 Task: Find connections with filter location Kobryn with filter topic #trainer with filter profile language Potuguese with filter current company UNIQLO with filter school MES Garware College of Commerce with filter industry Sugar and Confectionery Product Manufacturing with filter service category Search Engine Marketing (SEM) with filter keywords title Taper
Action: Mouse moved to (222, 269)
Screenshot: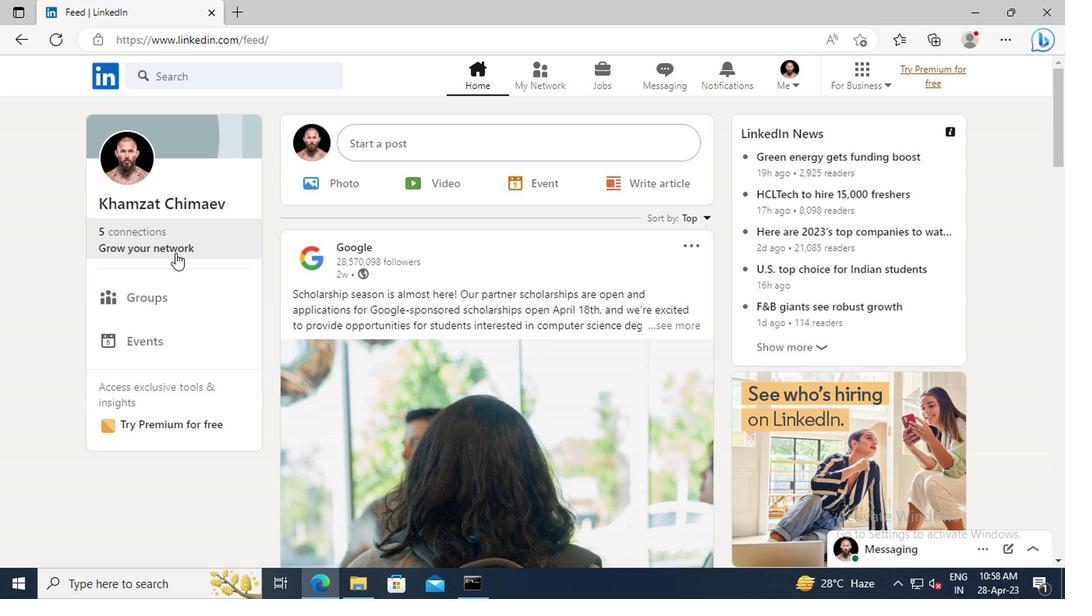 
Action: Mouse pressed left at (222, 269)
Screenshot: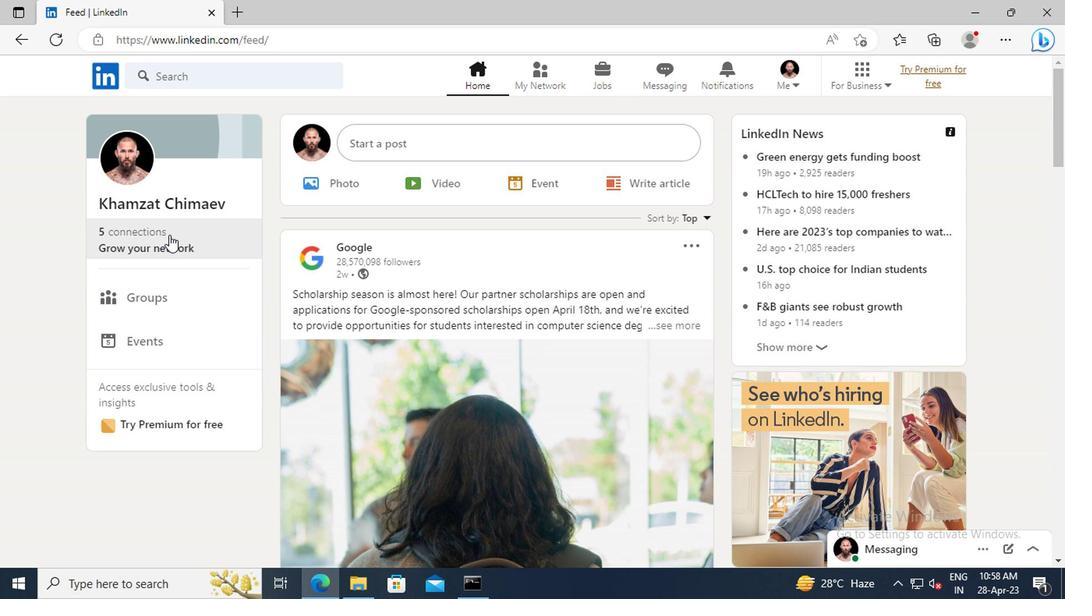 
Action: Mouse moved to (229, 218)
Screenshot: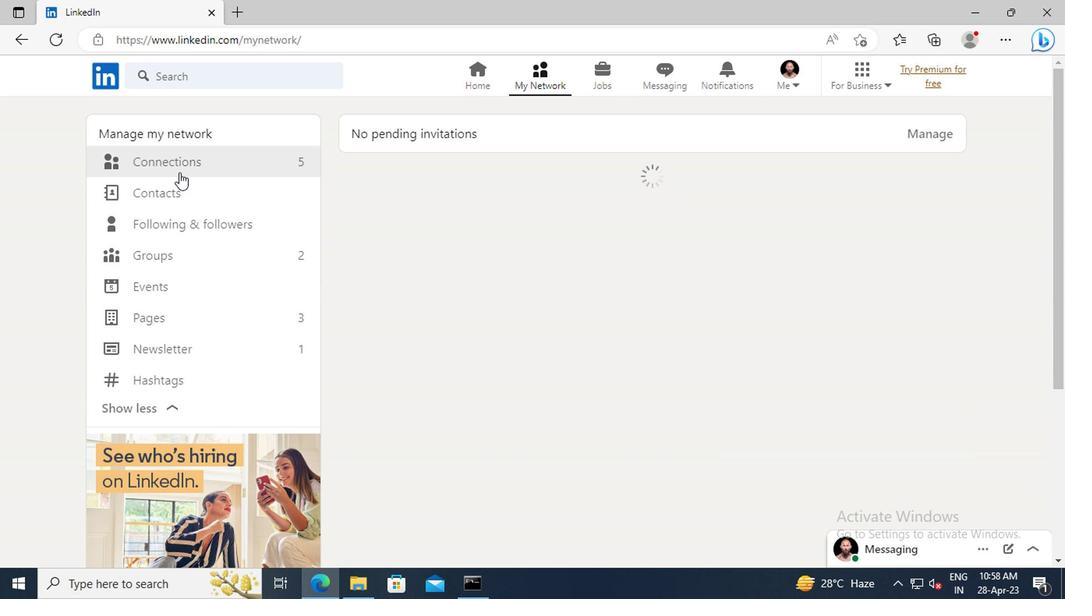 
Action: Mouse pressed left at (229, 218)
Screenshot: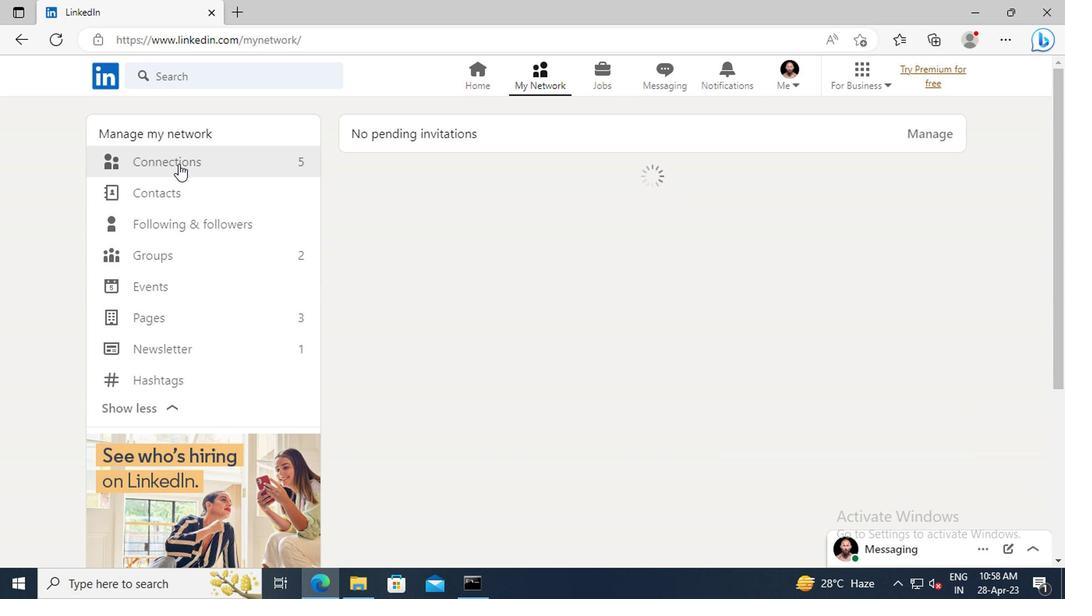 
Action: Mouse moved to (563, 219)
Screenshot: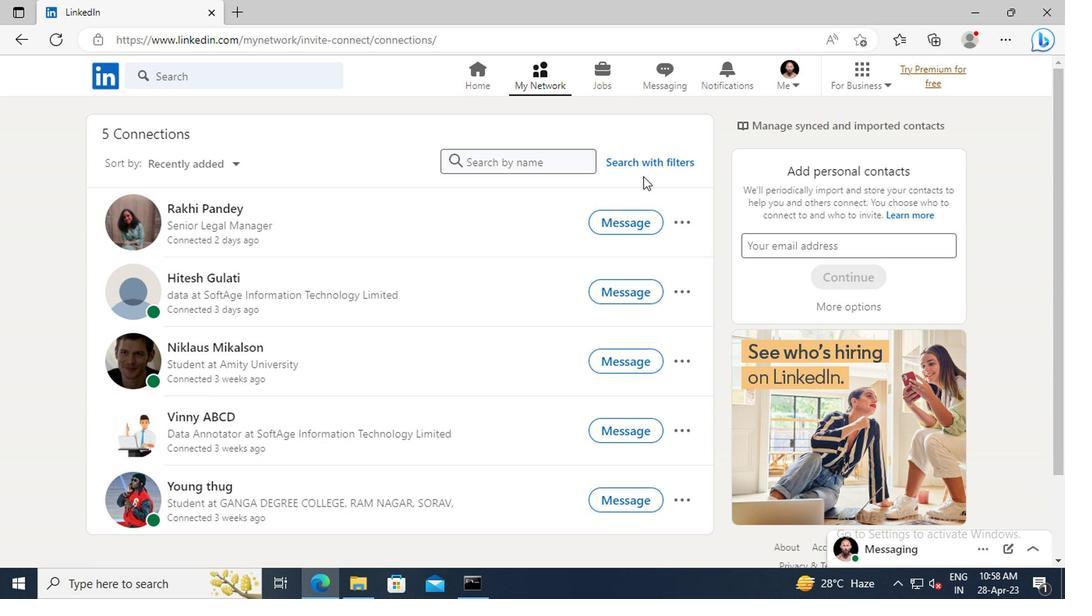 
Action: Mouse pressed left at (563, 219)
Screenshot: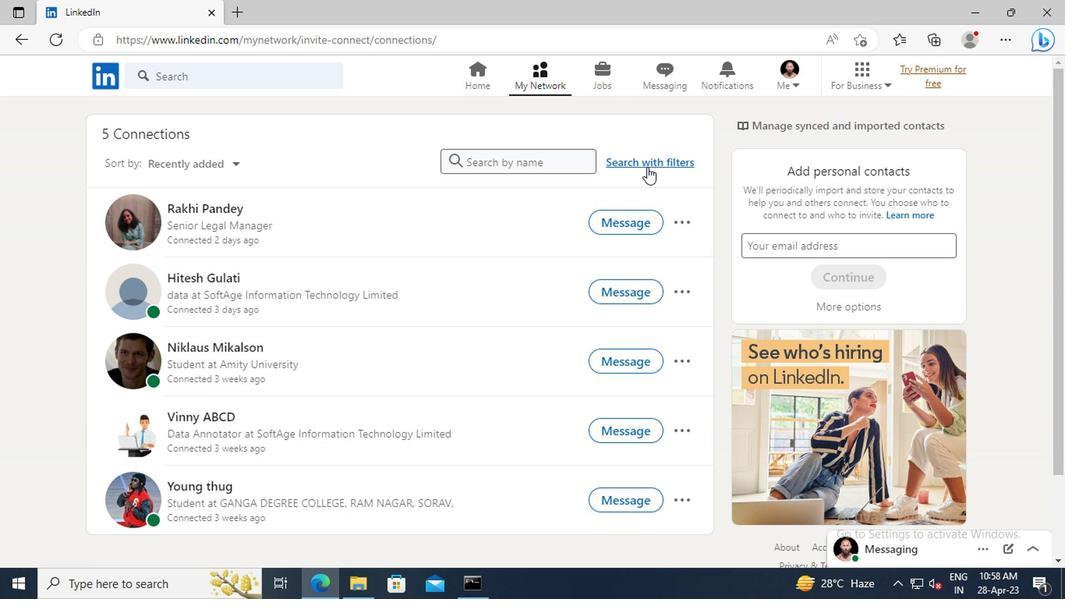 
Action: Mouse moved to (522, 190)
Screenshot: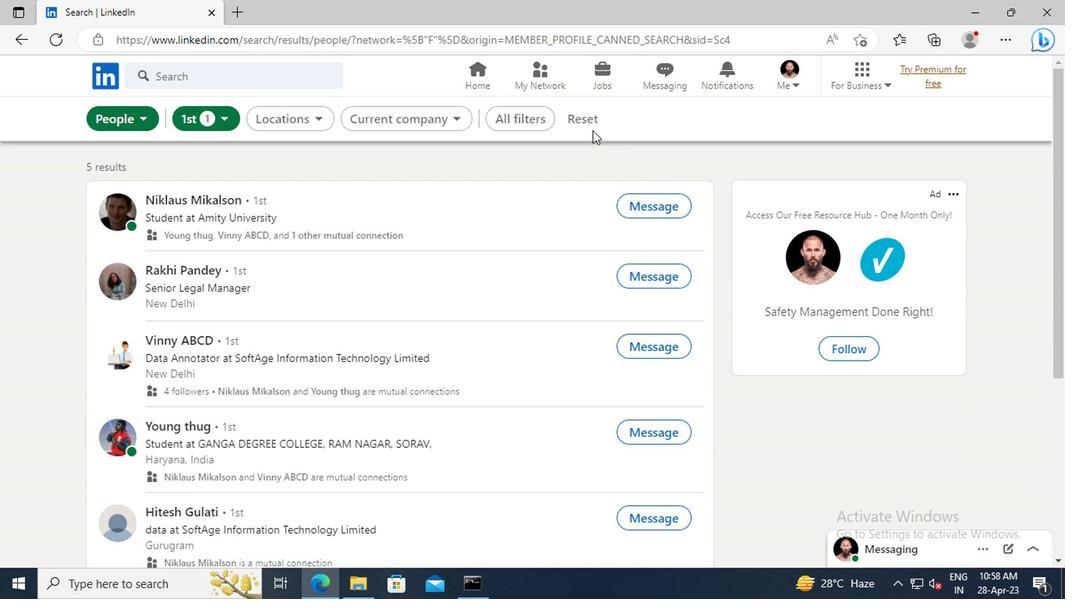 
Action: Mouse pressed left at (522, 190)
Screenshot: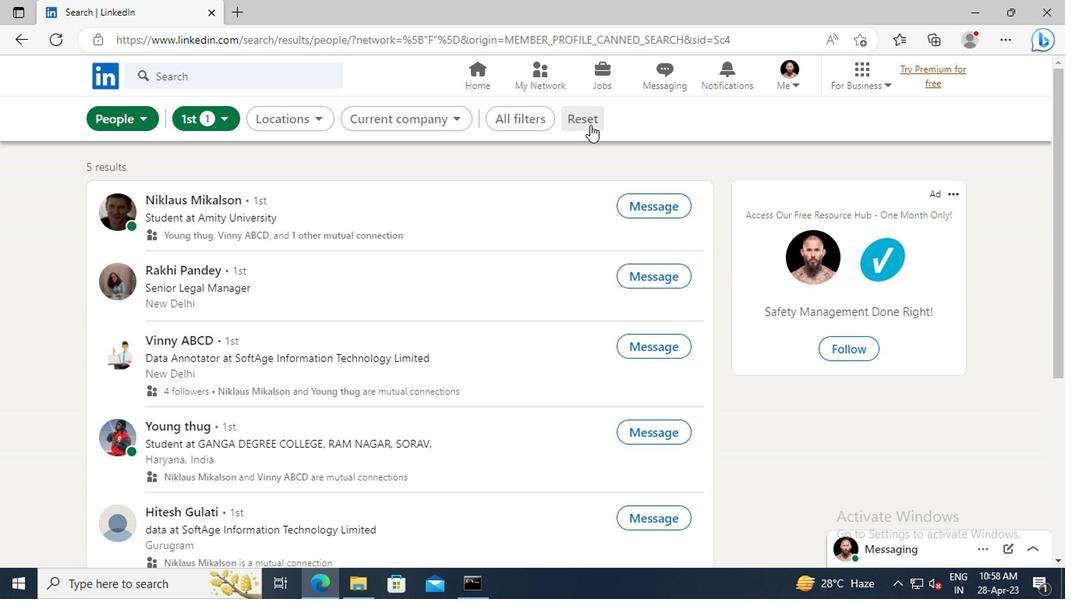 
Action: Mouse moved to (503, 188)
Screenshot: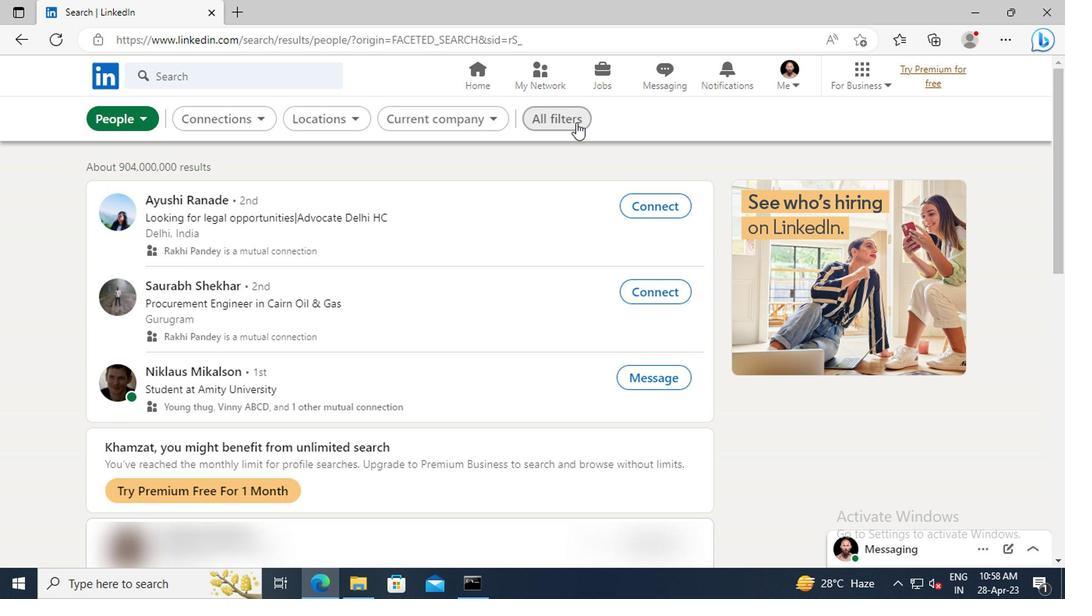 
Action: Mouse pressed left at (503, 188)
Screenshot: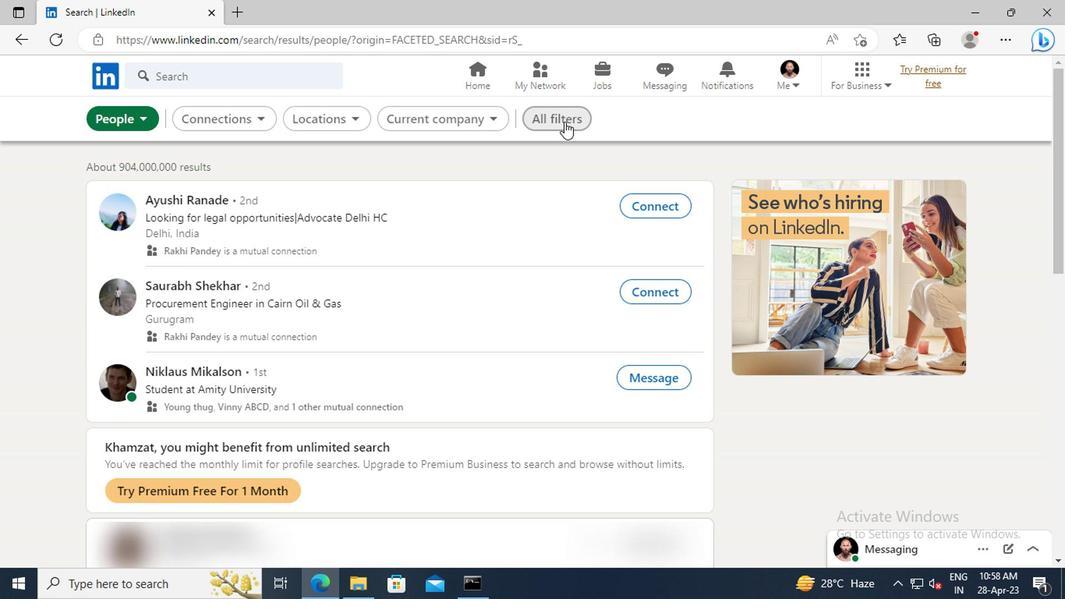 
Action: Mouse moved to (762, 319)
Screenshot: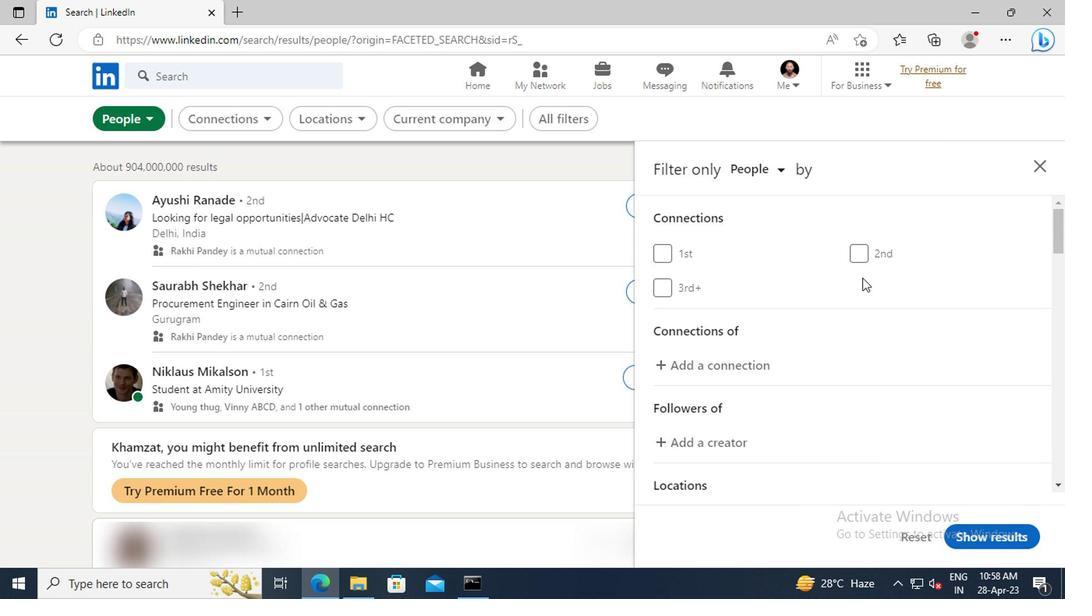 
Action: Mouse scrolled (762, 319) with delta (0, 0)
Screenshot: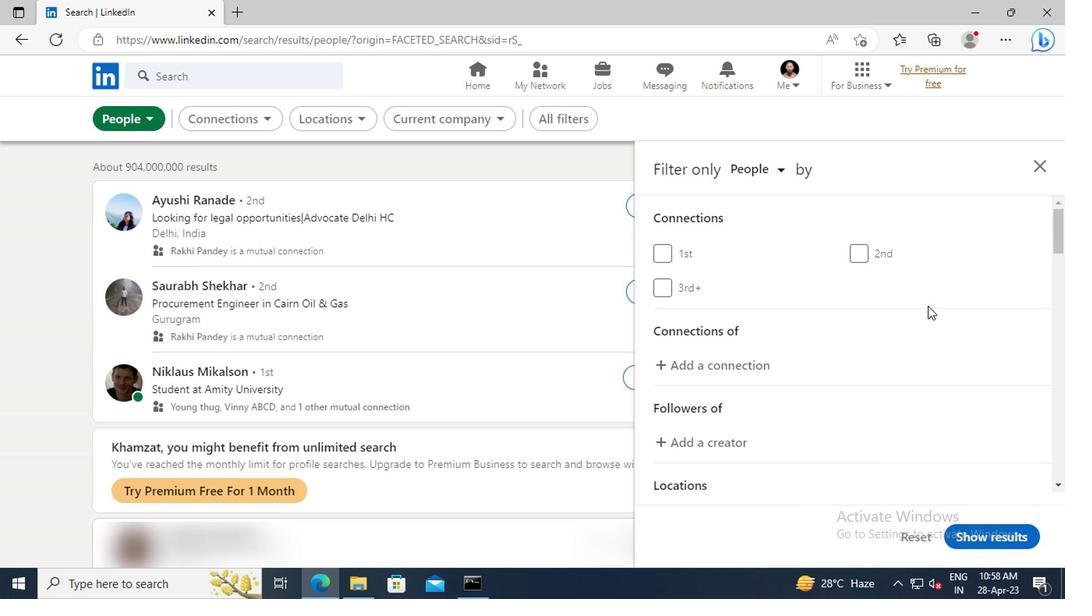 
Action: Mouse scrolled (762, 319) with delta (0, 0)
Screenshot: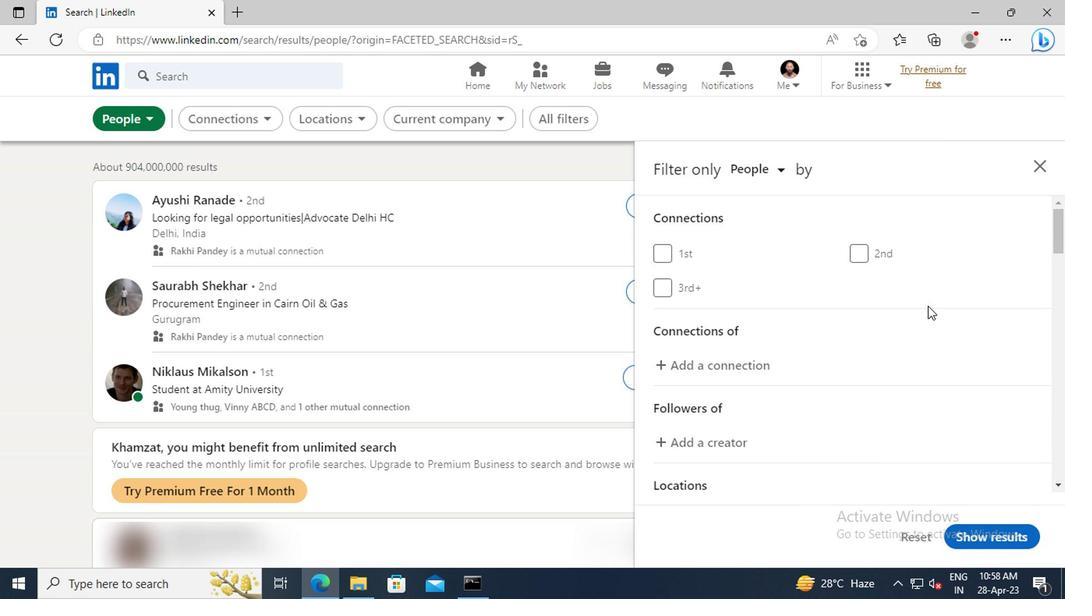 
Action: Mouse moved to (745, 320)
Screenshot: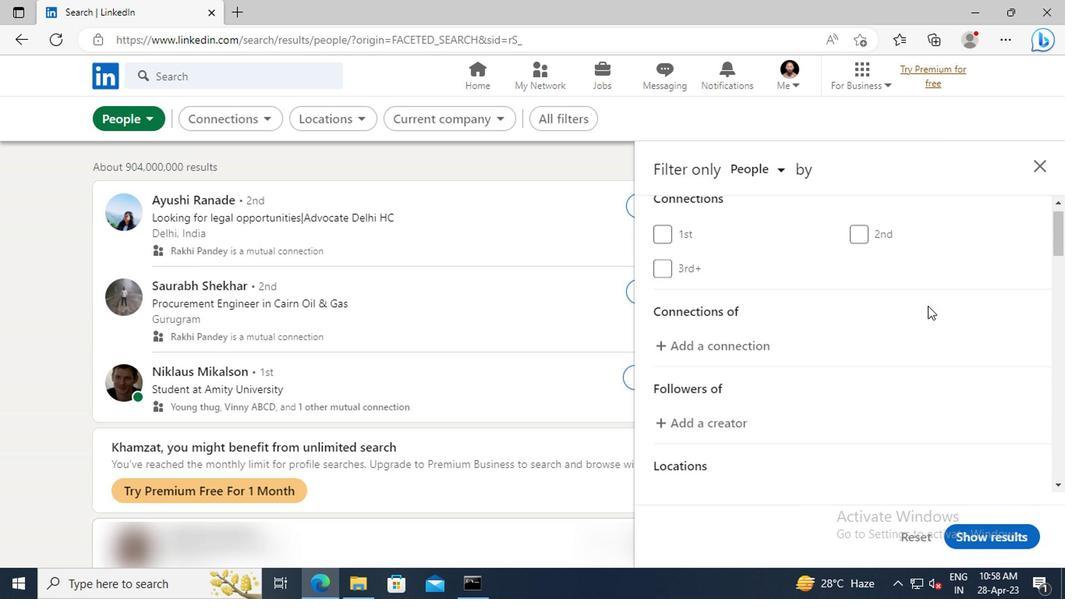 
Action: Mouse scrolled (745, 320) with delta (0, 0)
Screenshot: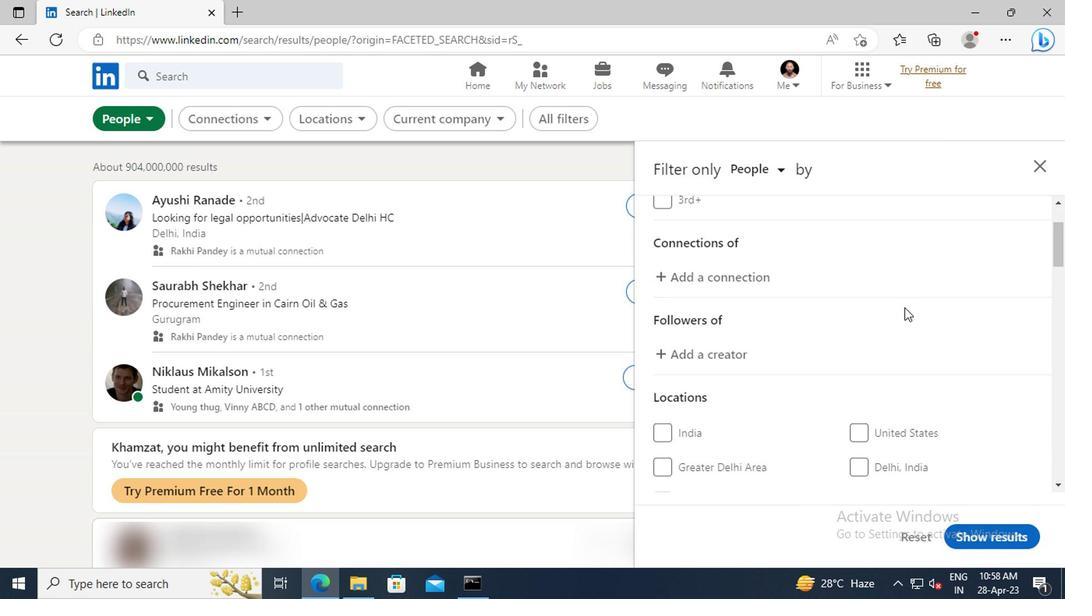 
Action: Mouse scrolled (745, 320) with delta (0, 0)
Screenshot: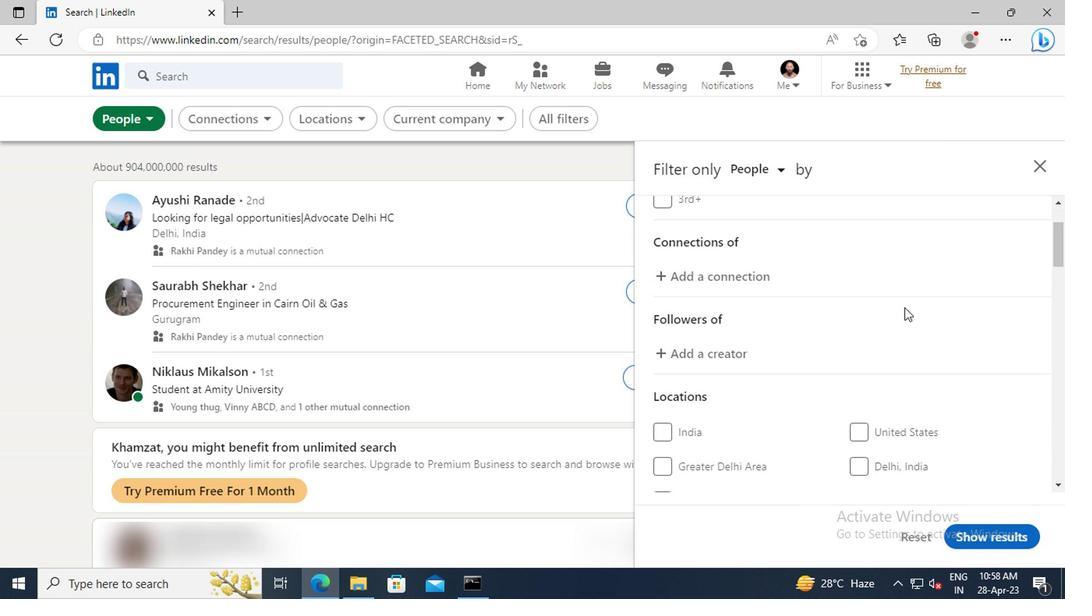 
Action: Mouse scrolled (745, 320) with delta (0, 0)
Screenshot: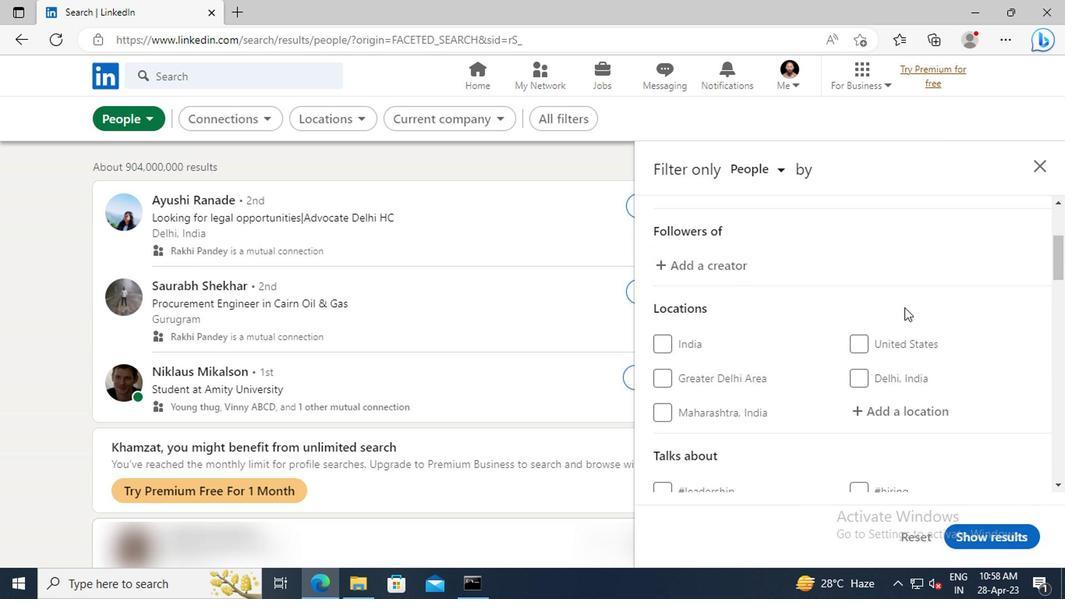 
Action: Mouse moved to (737, 362)
Screenshot: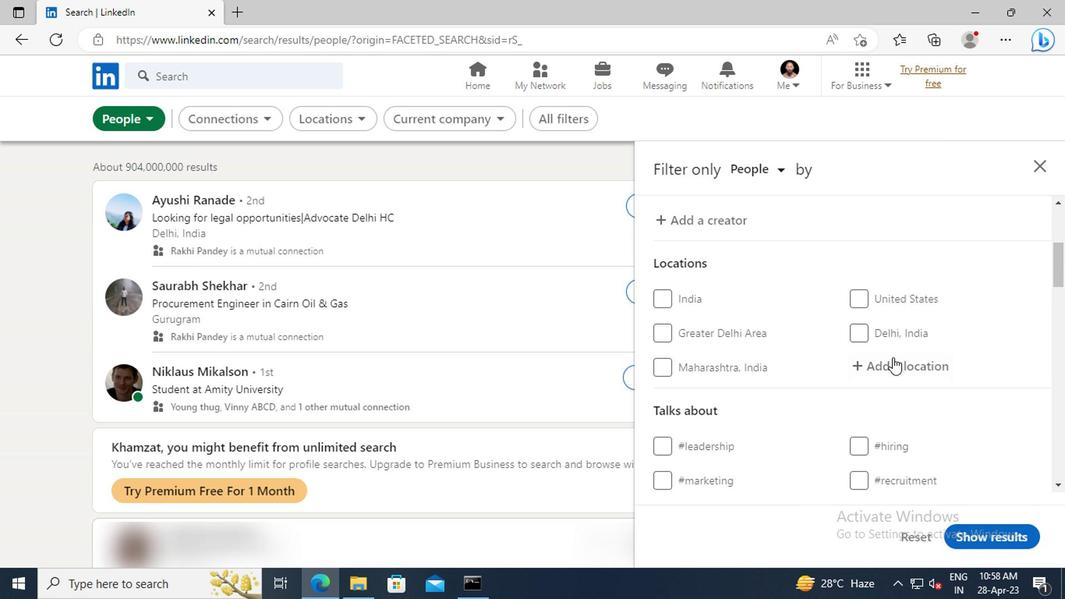 
Action: Mouse pressed left at (737, 362)
Screenshot: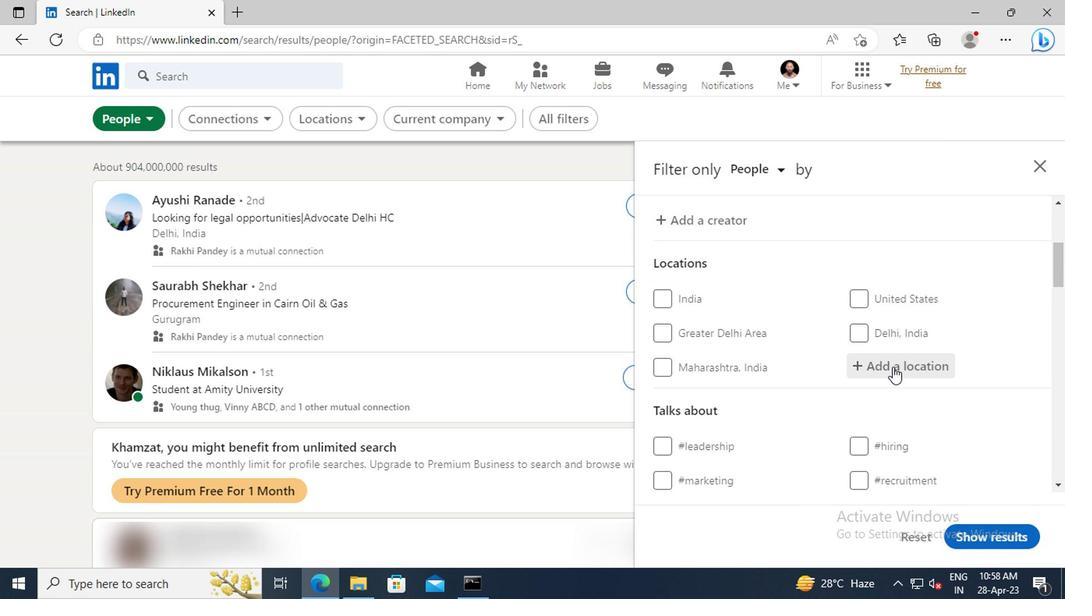 
Action: Key pressed <Key.shift>KOBRYN
Screenshot: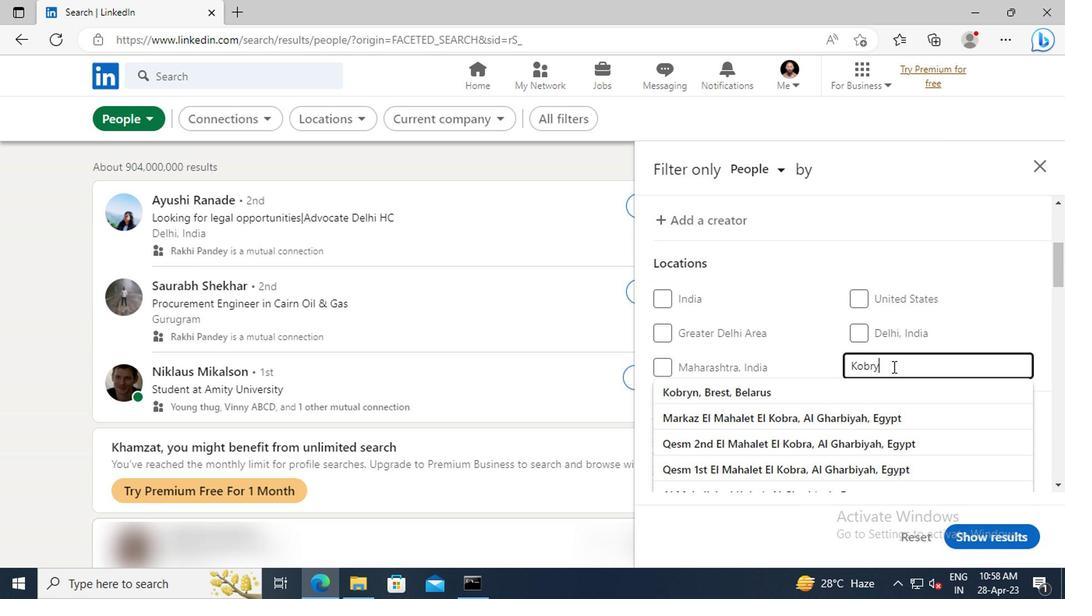 
Action: Mouse moved to (737, 381)
Screenshot: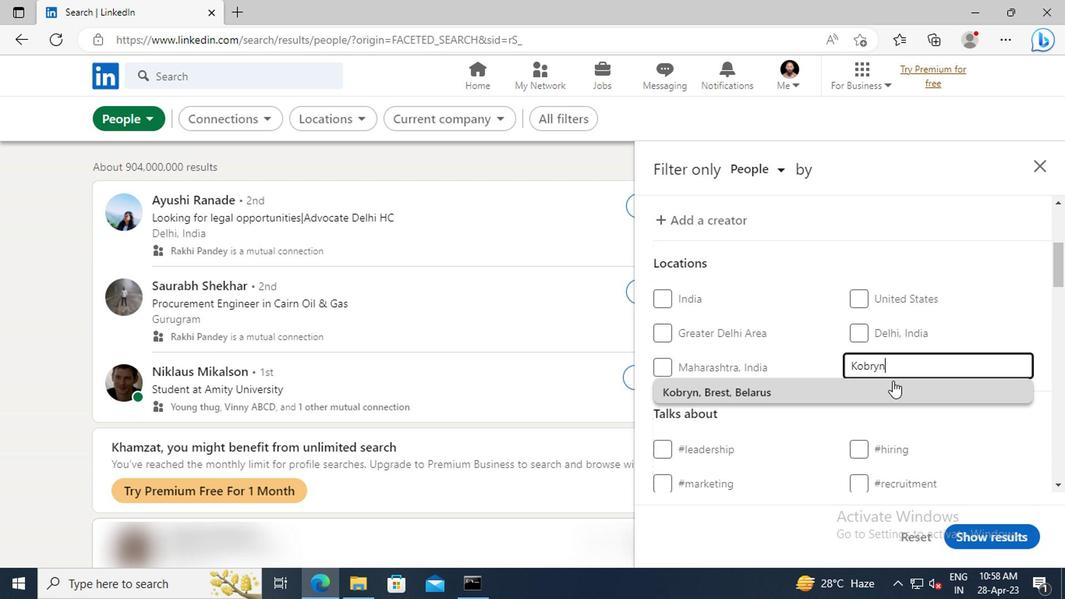 
Action: Mouse pressed left at (737, 381)
Screenshot: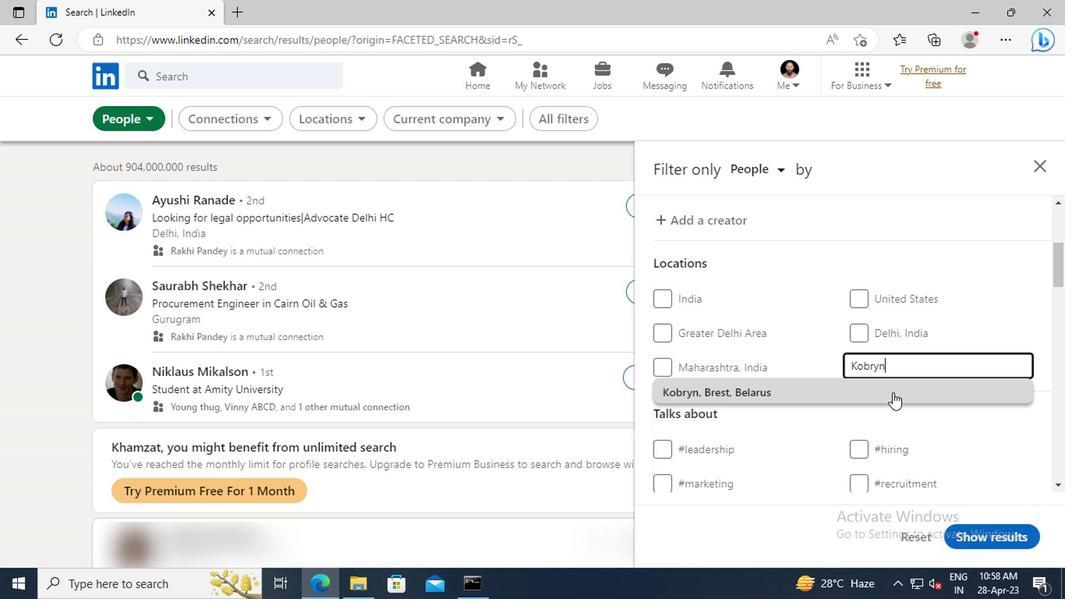 
Action: Mouse moved to (743, 346)
Screenshot: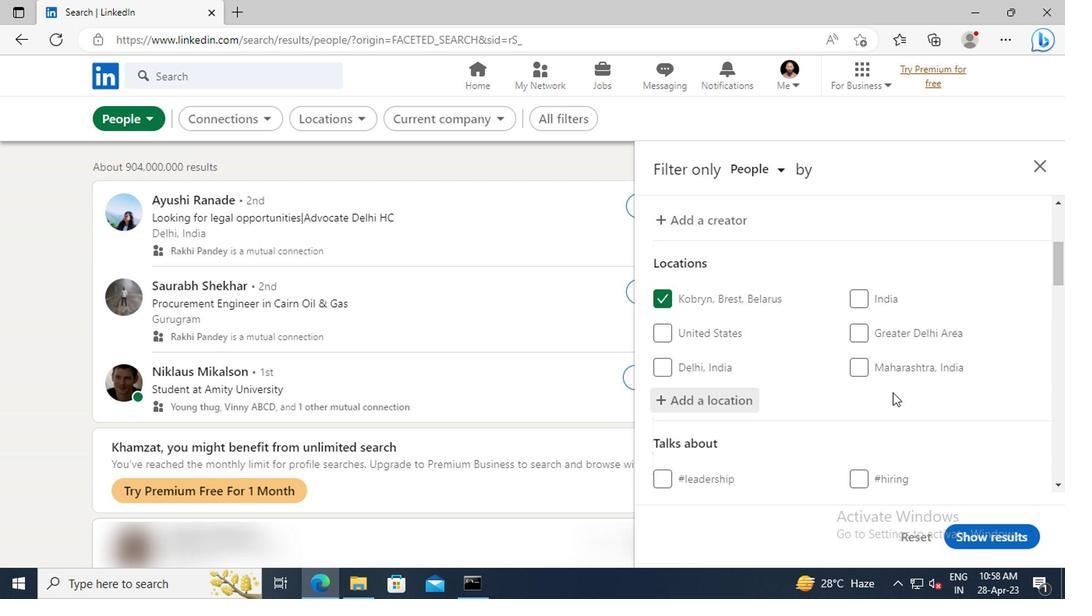 
Action: Mouse scrolled (743, 345) with delta (0, 0)
Screenshot: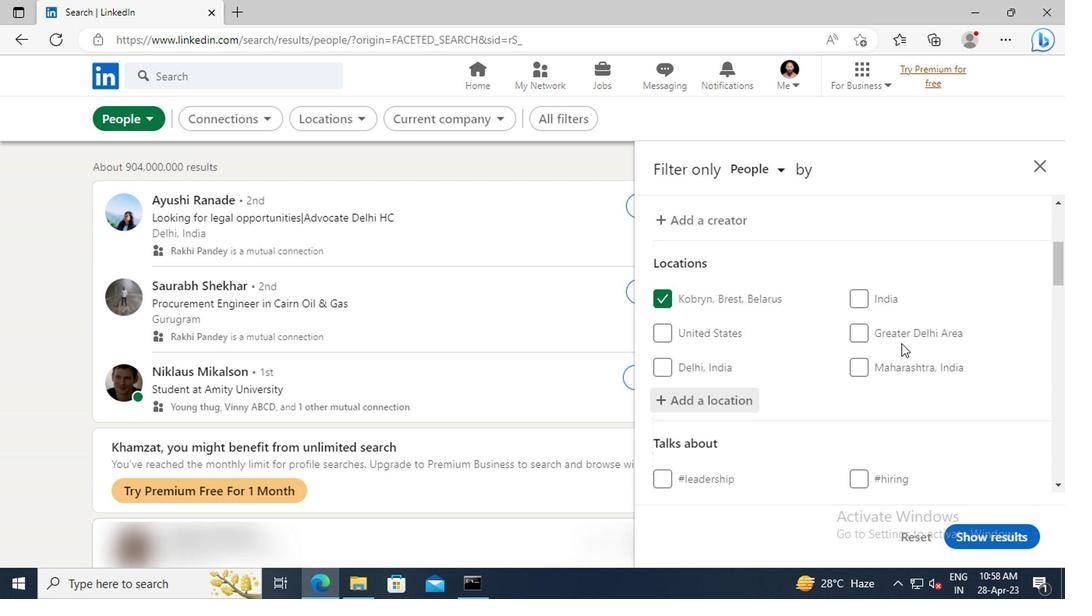 
Action: Mouse scrolled (743, 345) with delta (0, 0)
Screenshot: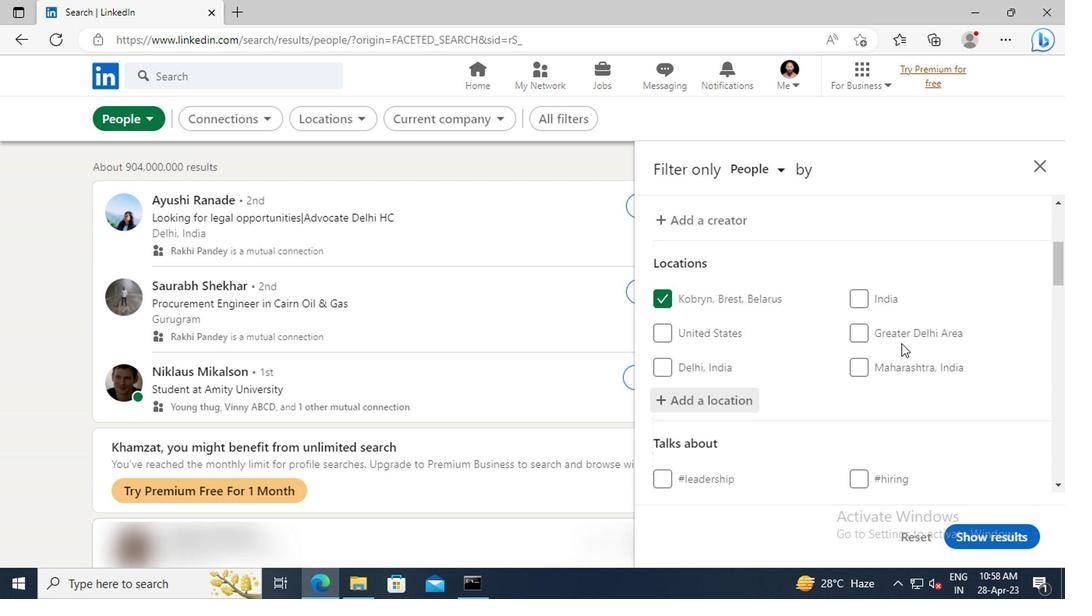 
Action: Mouse scrolled (743, 345) with delta (0, 0)
Screenshot: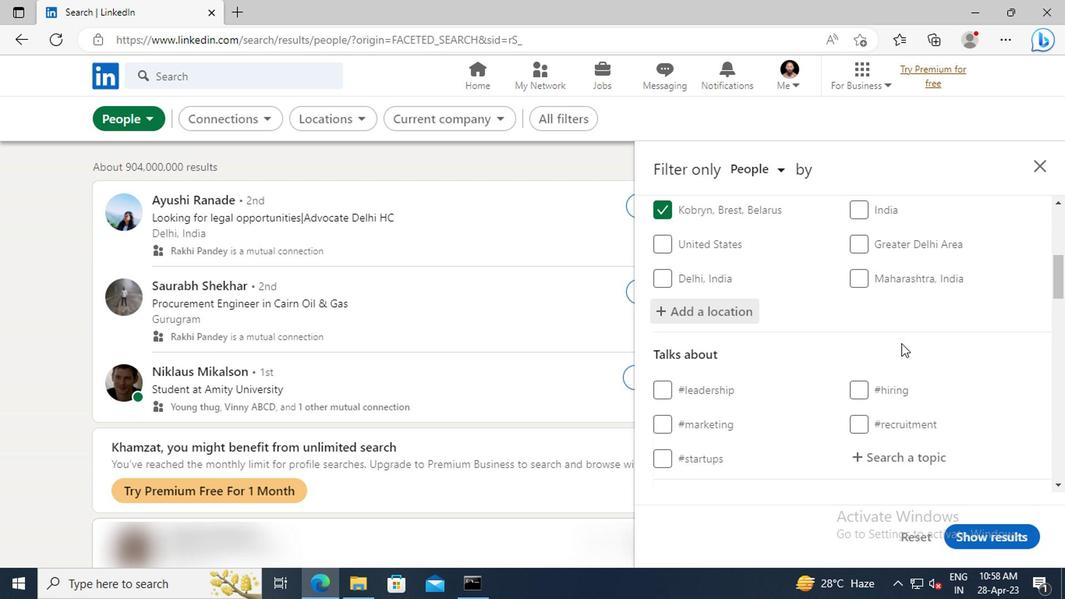 
Action: Mouse scrolled (743, 345) with delta (0, 0)
Screenshot: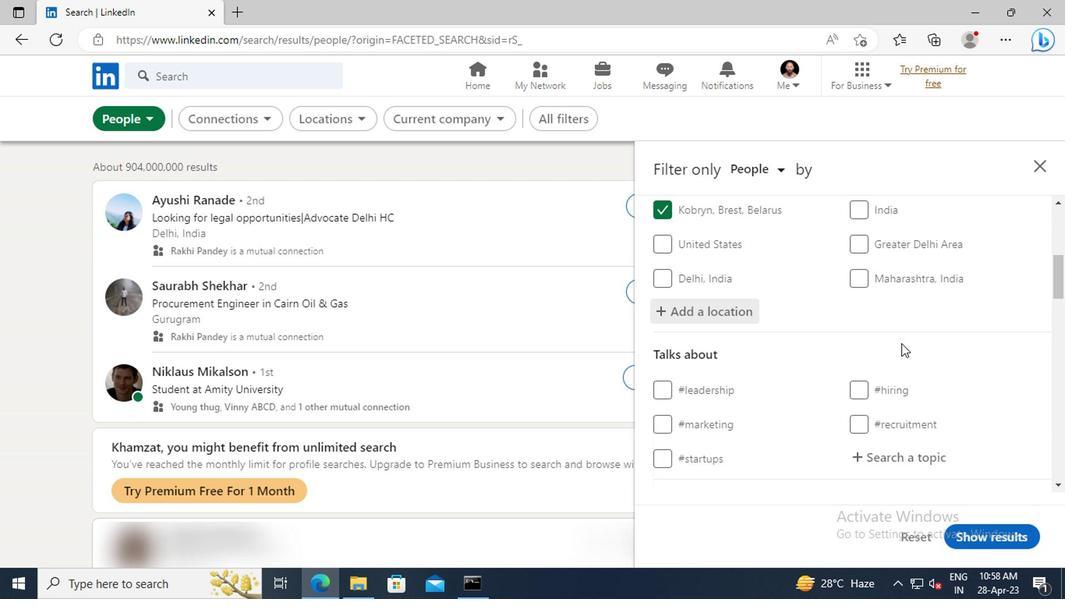 
Action: Mouse moved to (732, 362)
Screenshot: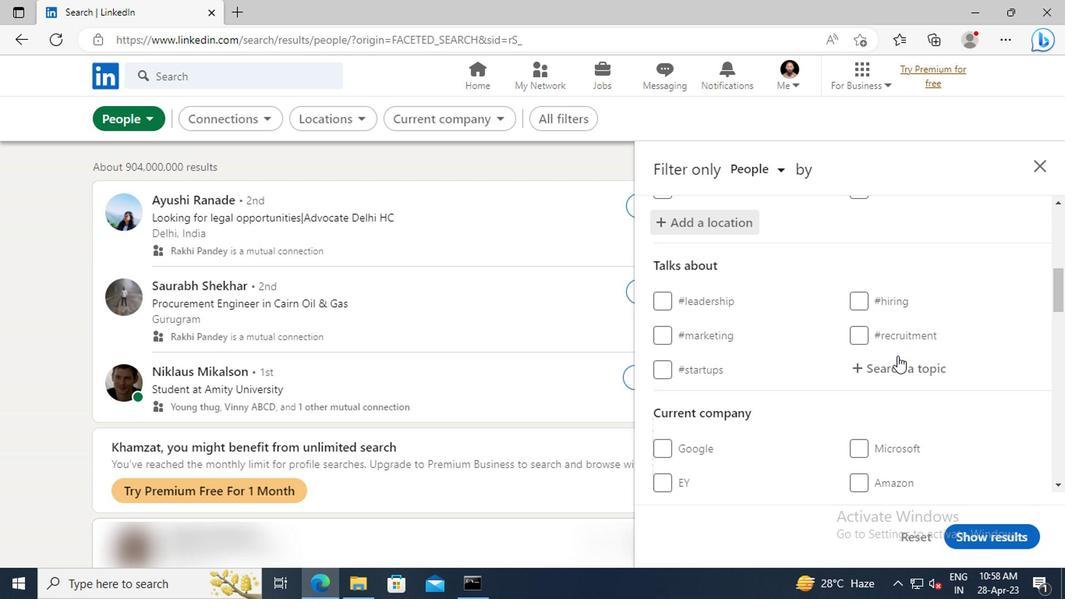 
Action: Mouse pressed left at (732, 362)
Screenshot: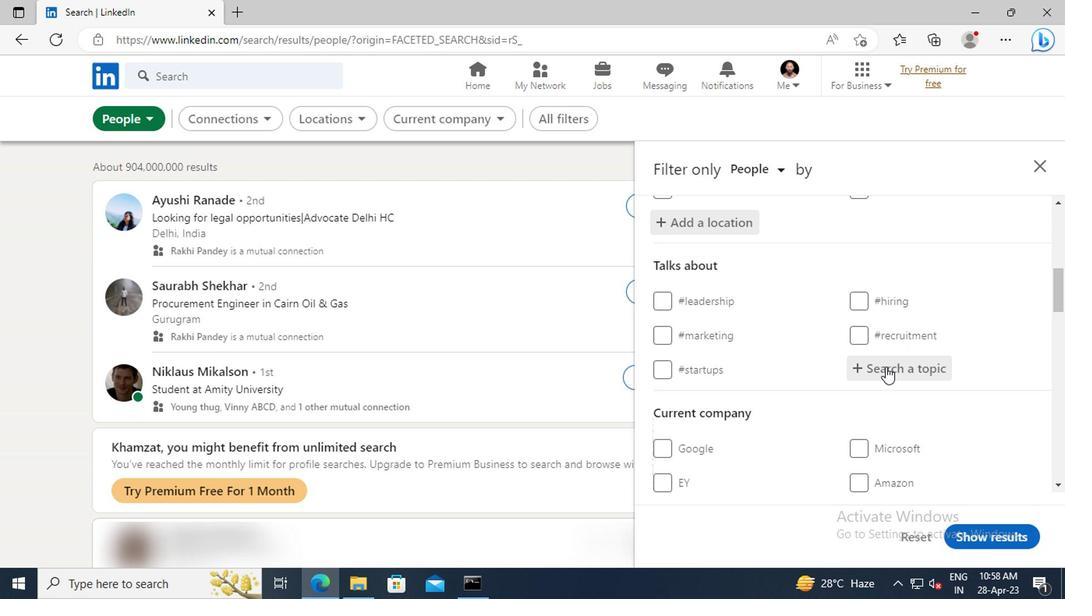 
Action: Key pressed <Key.shift>#TRAINER<Key.enter>
Screenshot: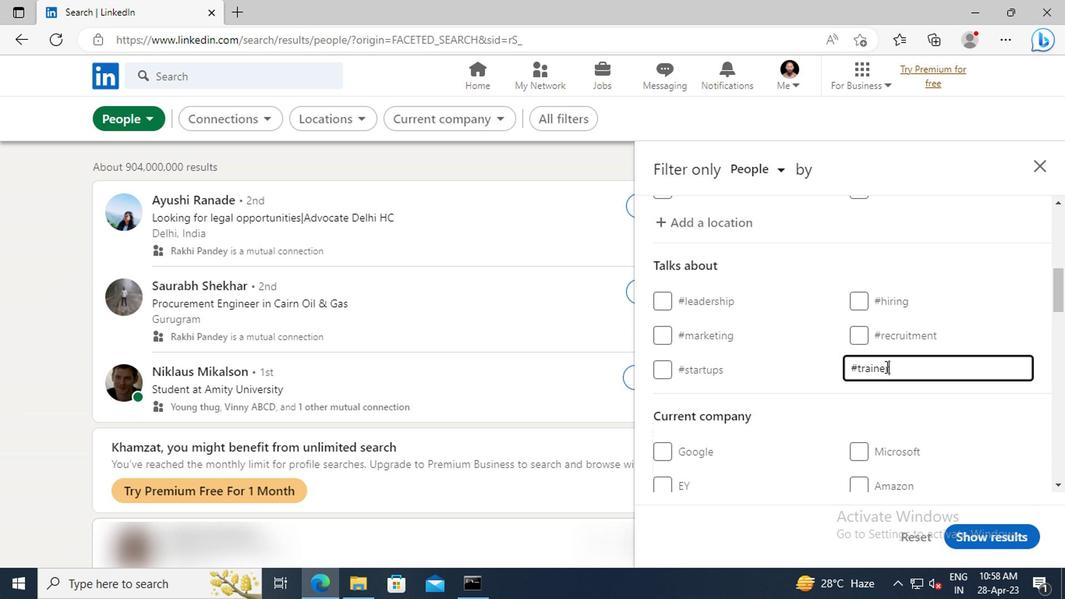 
Action: Mouse scrolled (732, 362) with delta (0, 0)
Screenshot: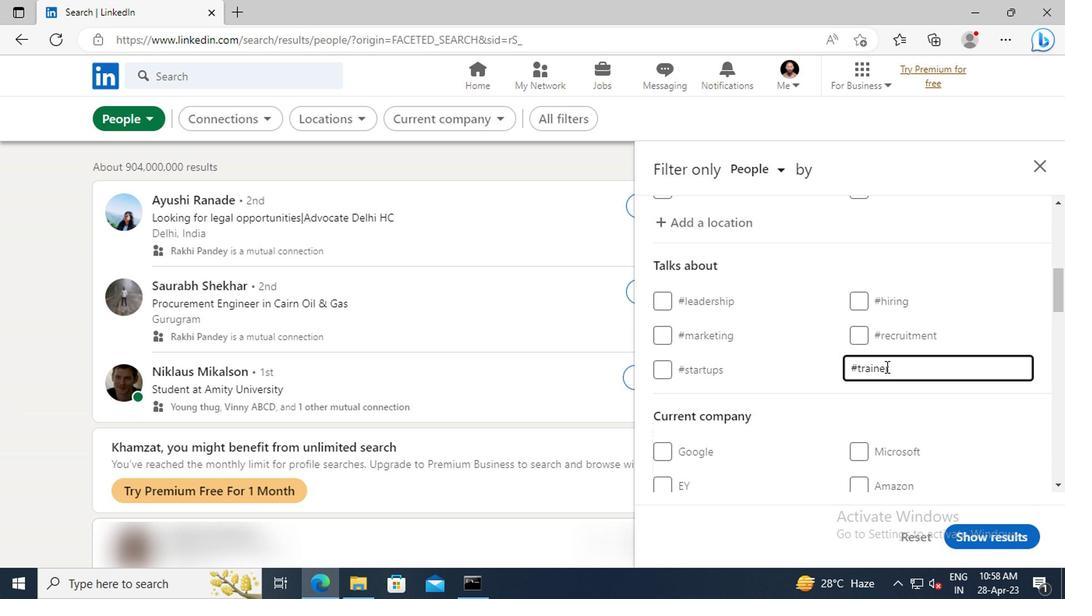 
Action: Mouse scrolled (732, 362) with delta (0, 0)
Screenshot: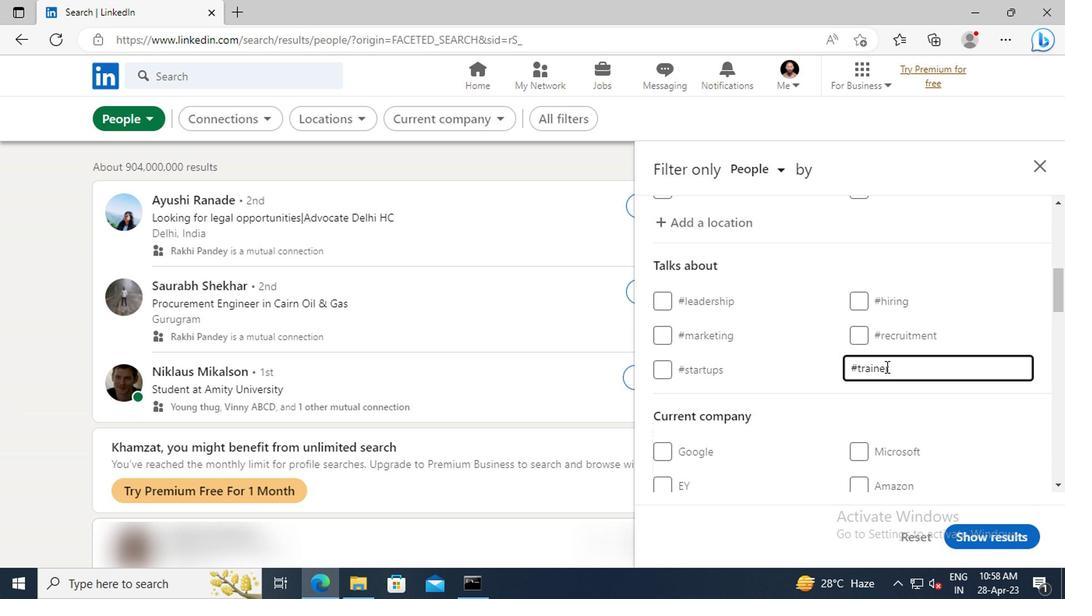 
Action: Mouse scrolled (732, 362) with delta (0, 0)
Screenshot: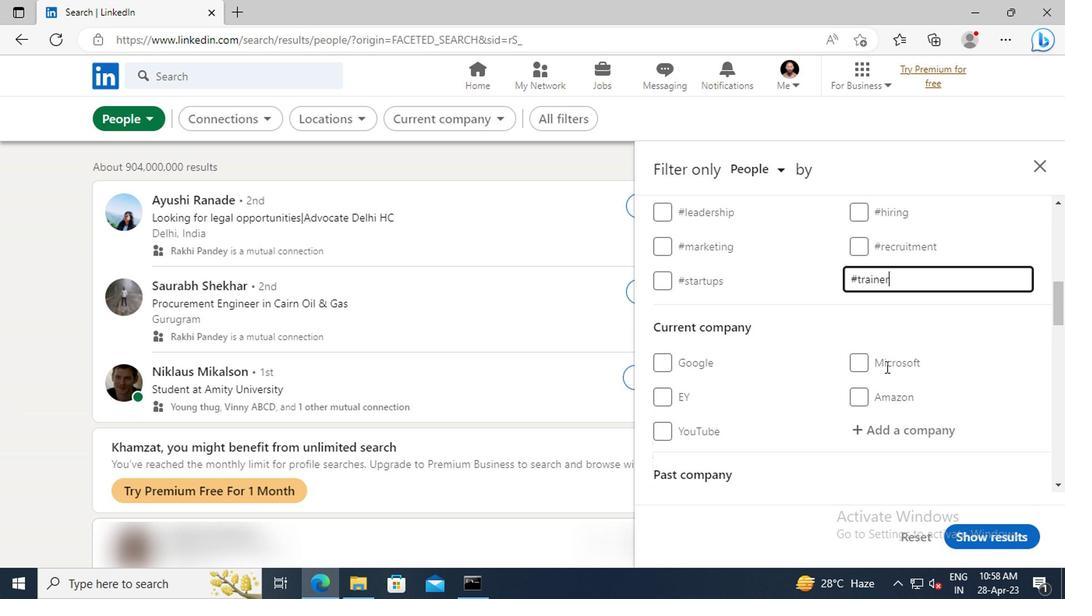 
Action: Mouse scrolled (732, 362) with delta (0, 0)
Screenshot: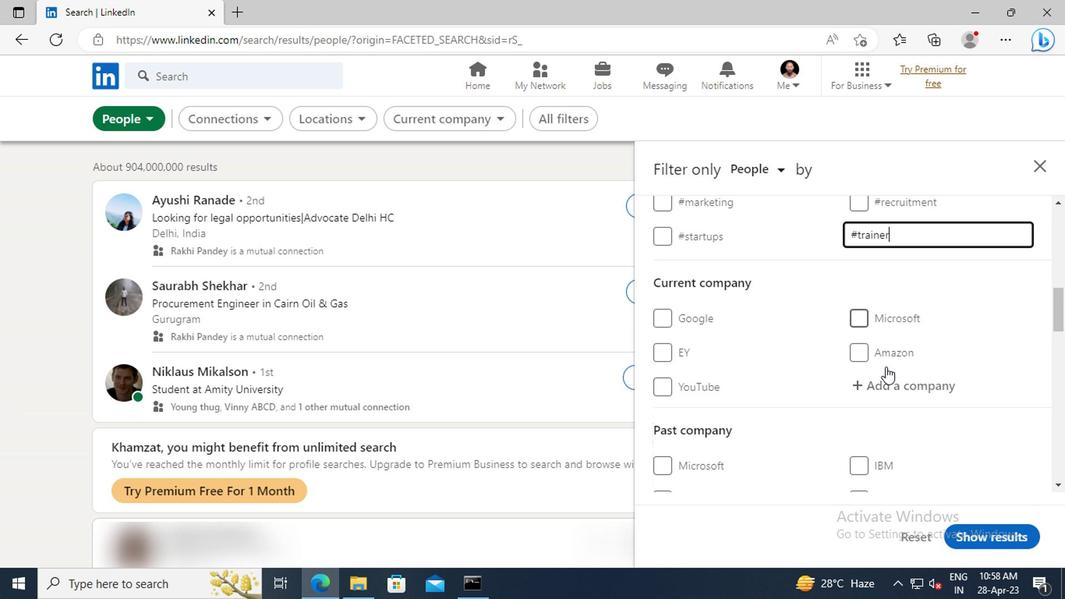 
Action: Mouse scrolled (732, 362) with delta (0, 0)
Screenshot: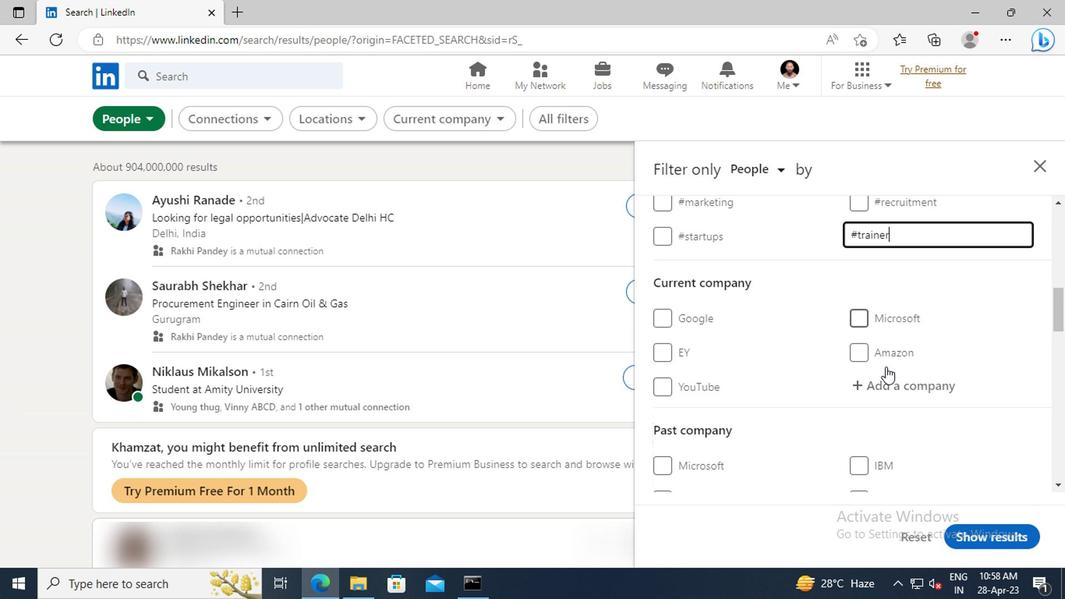
Action: Mouse scrolled (732, 362) with delta (0, 0)
Screenshot: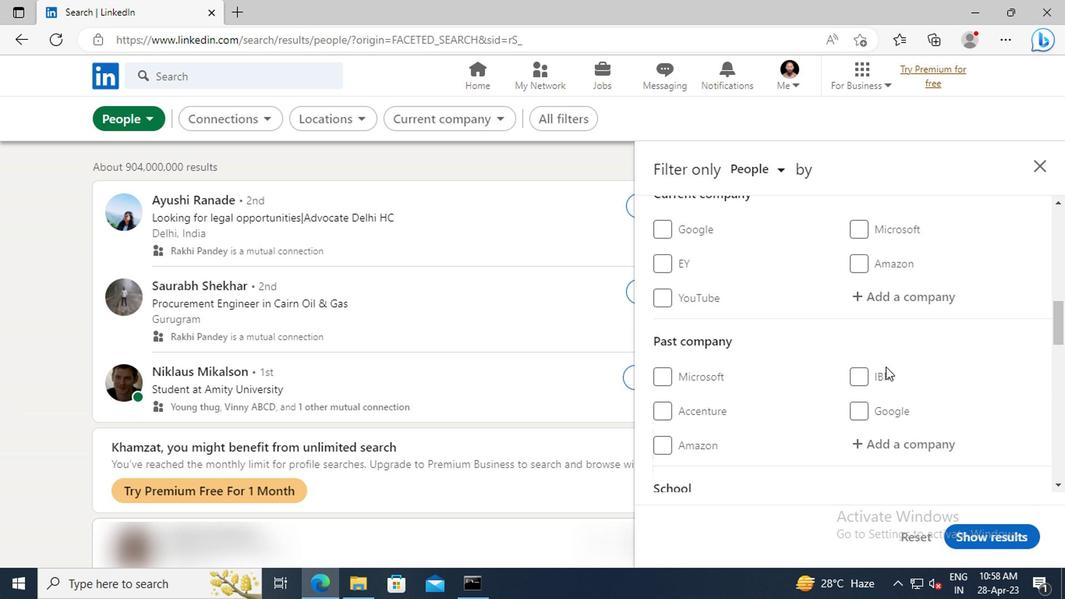 
Action: Mouse scrolled (732, 362) with delta (0, 0)
Screenshot: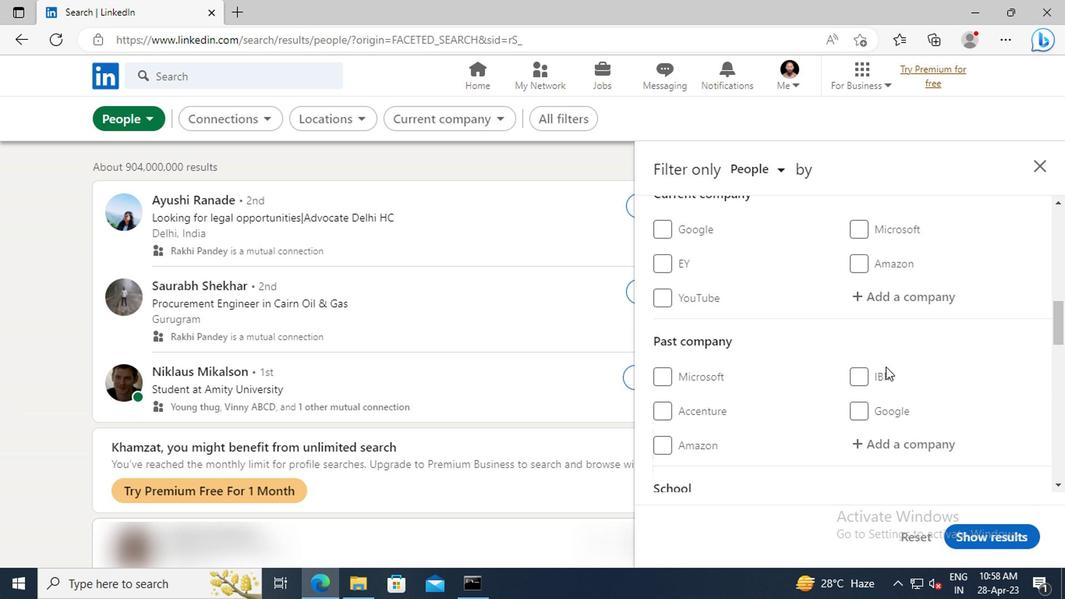 
Action: Mouse scrolled (732, 362) with delta (0, 0)
Screenshot: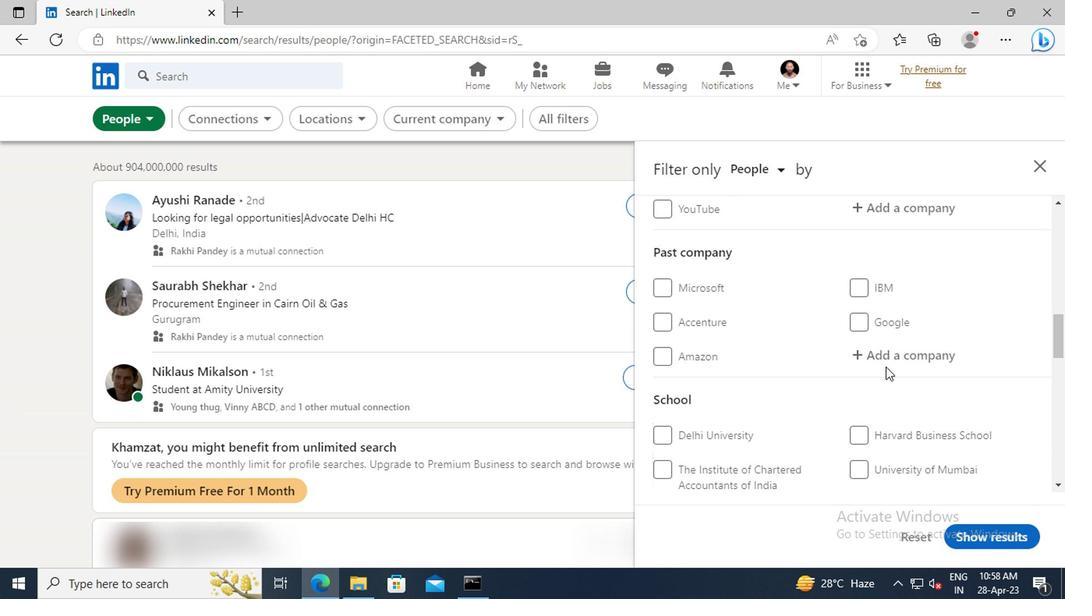 
Action: Mouse scrolled (732, 362) with delta (0, 0)
Screenshot: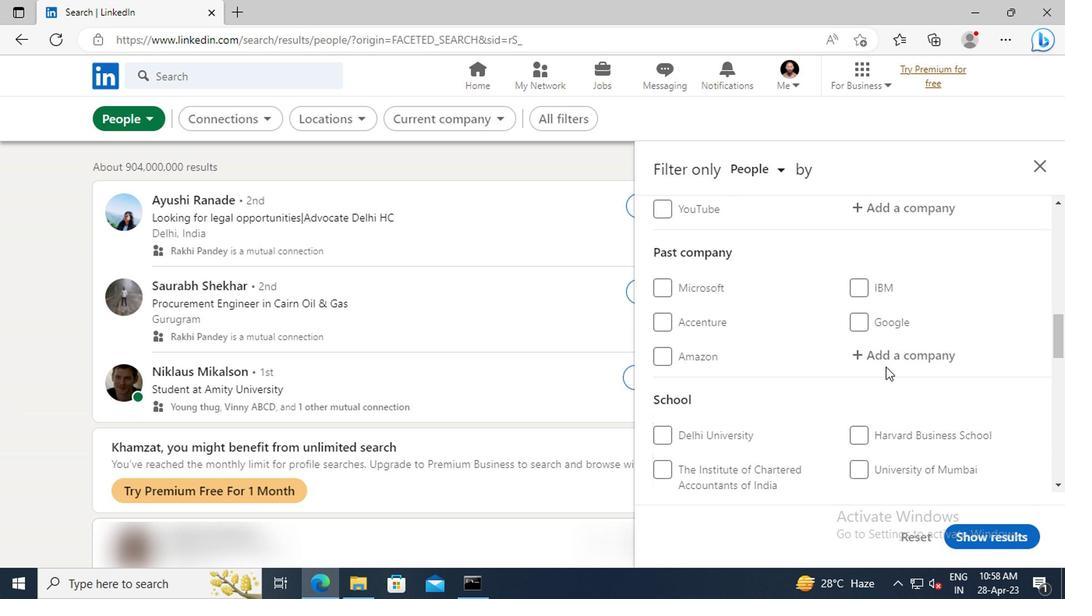 
Action: Mouse scrolled (732, 362) with delta (0, 0)
Screenshot: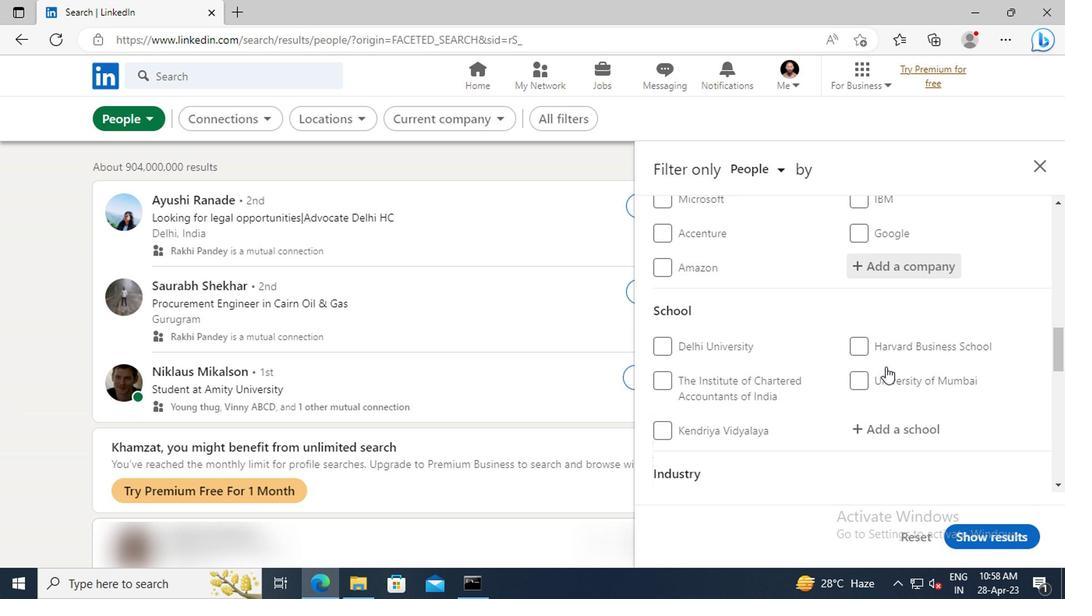 
Action: Mouse scrolled (732, 362) with delta (0, 0)
Screenshot: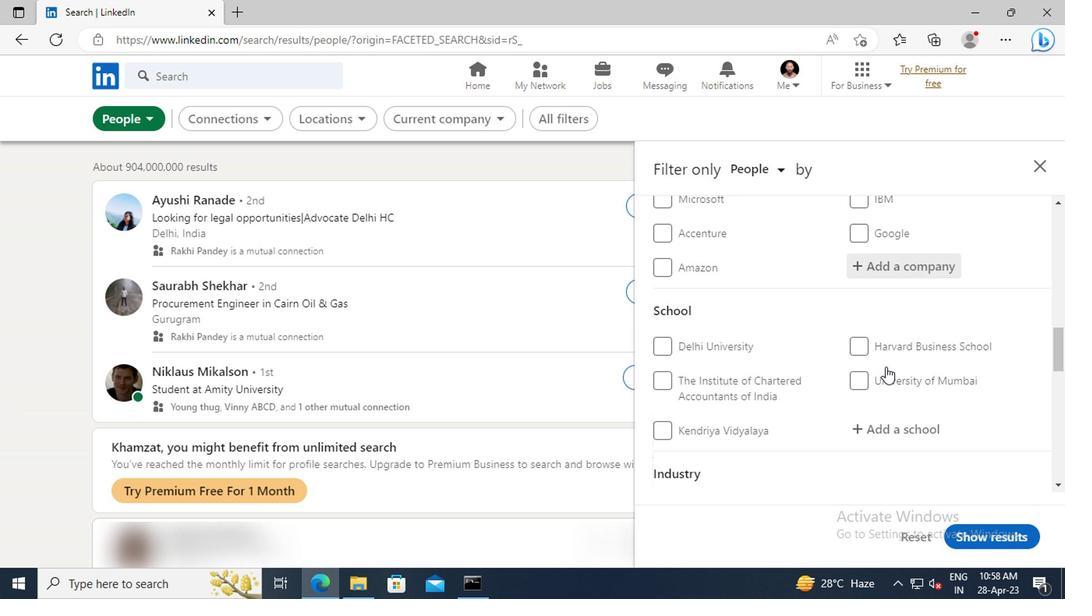 
Action: Mouse scrolled (732, 362) with delta (0, 0)
Screenshot: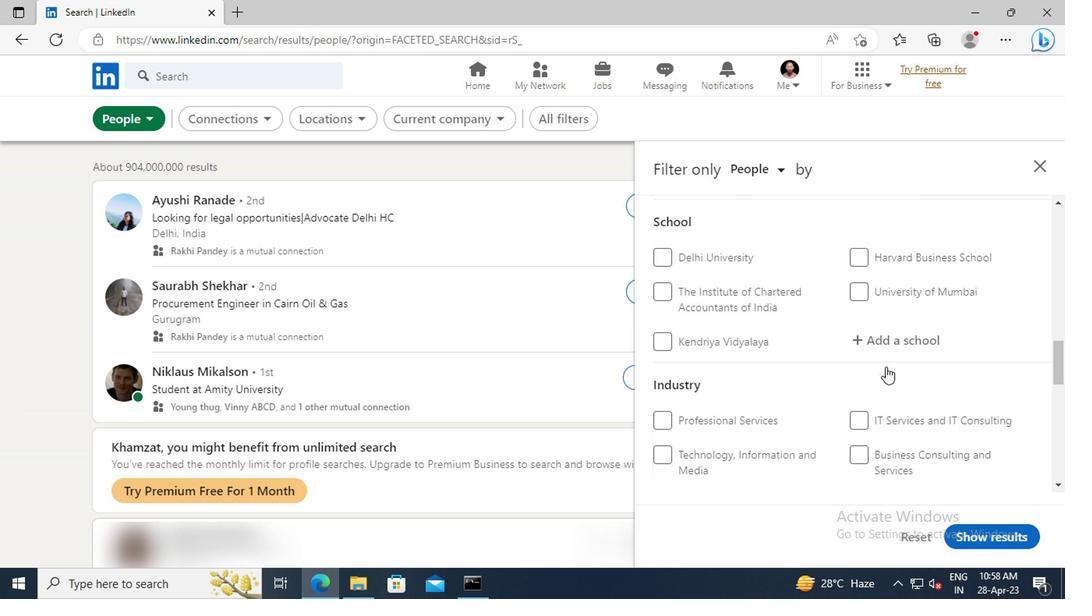 
Action: Mouse scrolled (732, 362) with delta (0, 0)
Screenshot: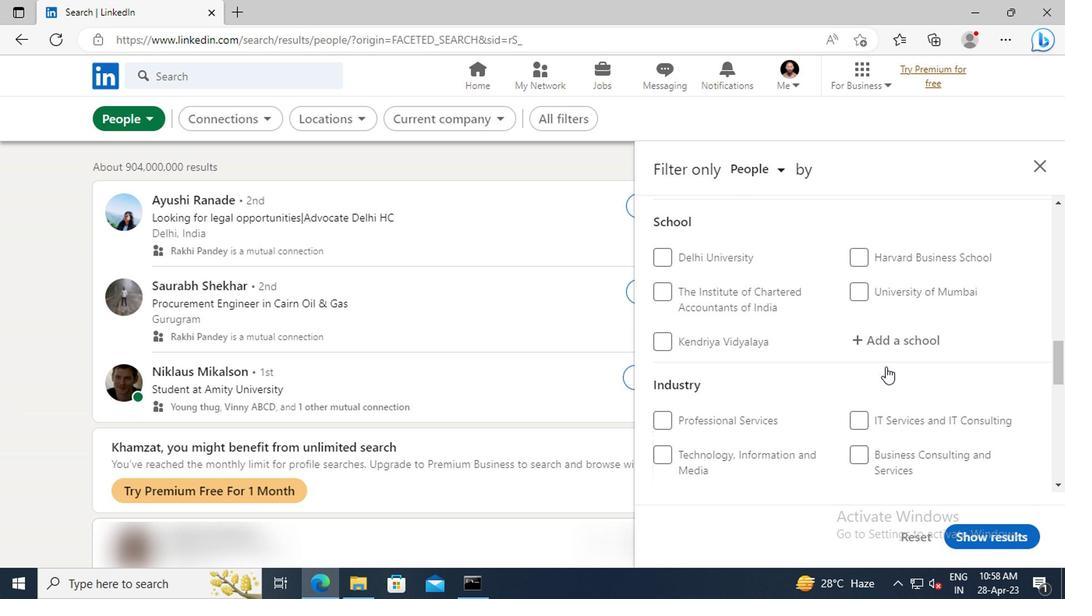 
Action: Mouse scrolled (732, 362) with delta (0, 0)
Screenshot: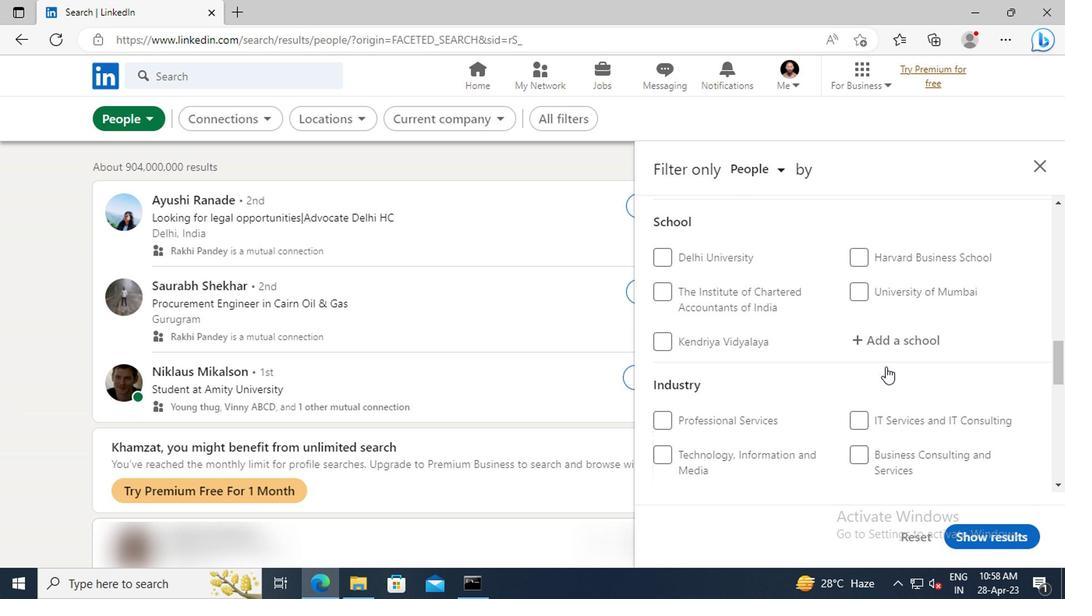 
Action: Mouse scrolled (732, 362) with delta (0, 0)
Screenshot: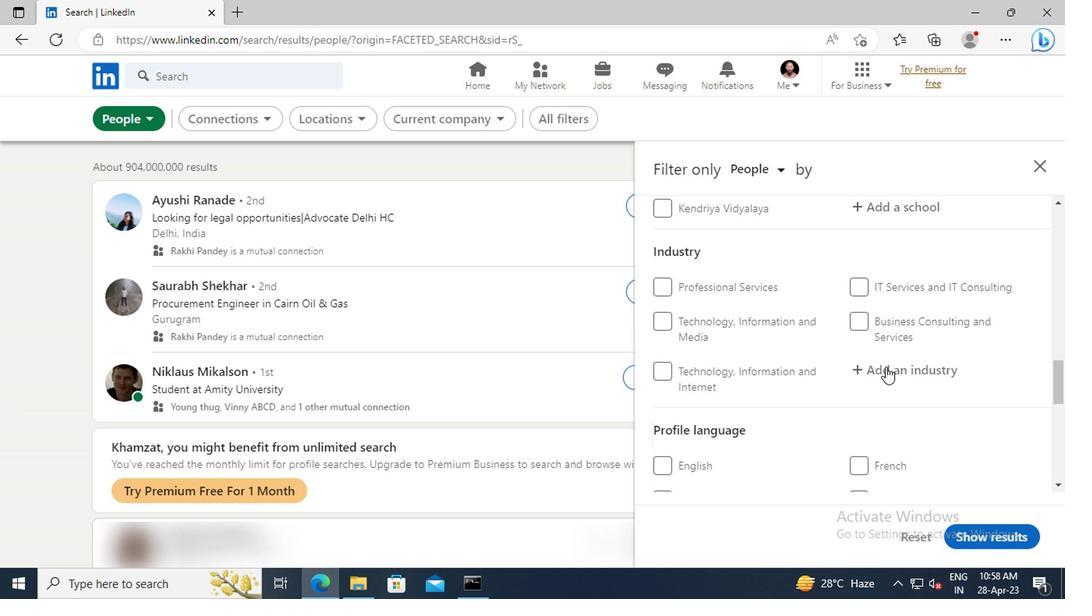 
Action: Mouse scrolled (732, 362) with delta (0, 0)
Screenshot: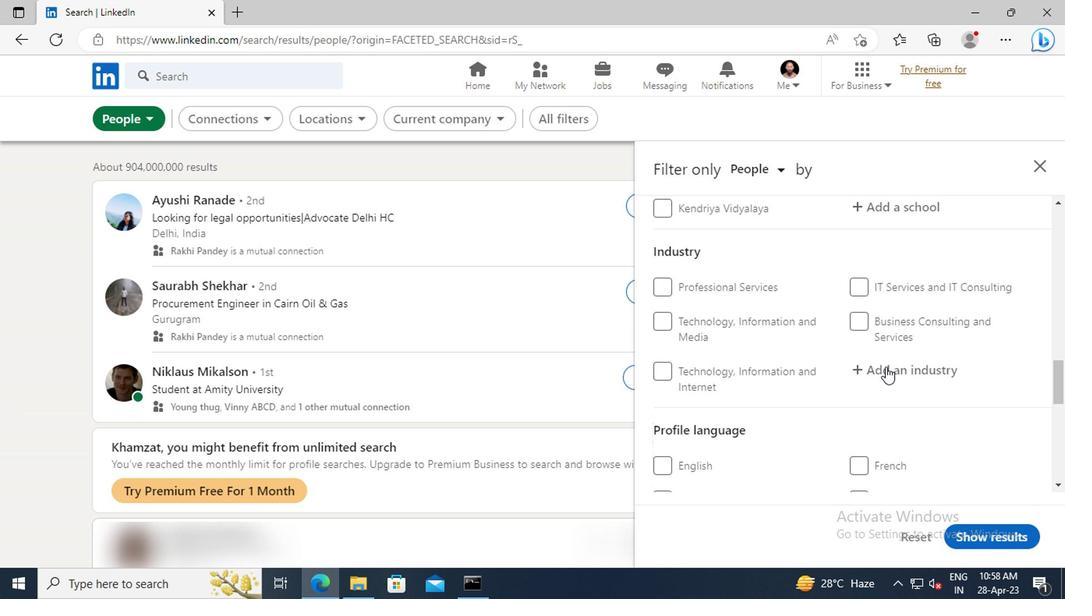 
Action: Mouse scrolled (732, 362) with delta (0, 0)
Screenshot: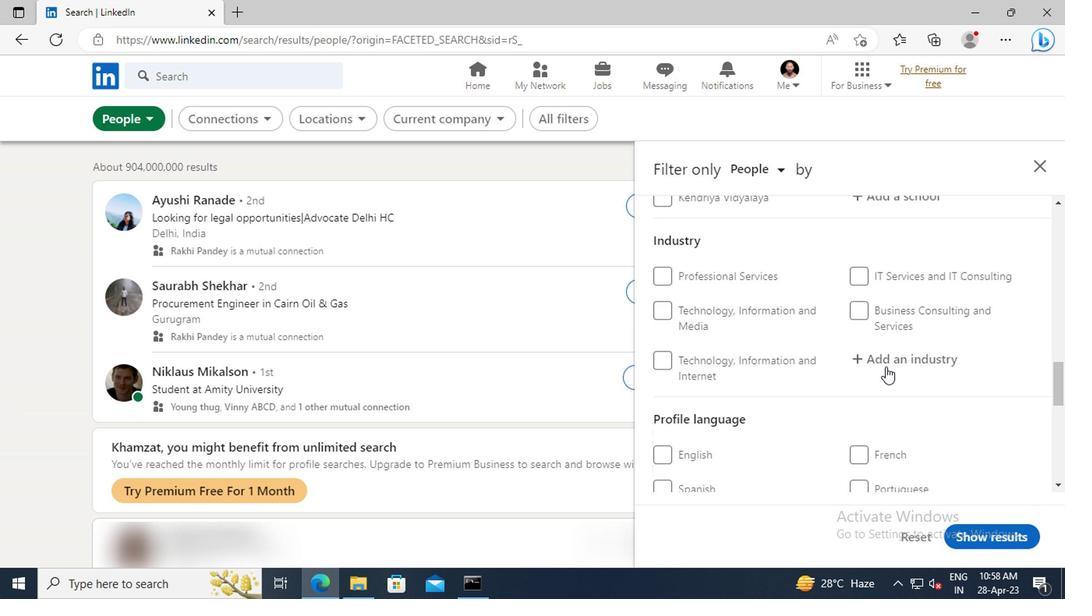 
Action: Mouse moved to (711, 363)
Screenshot: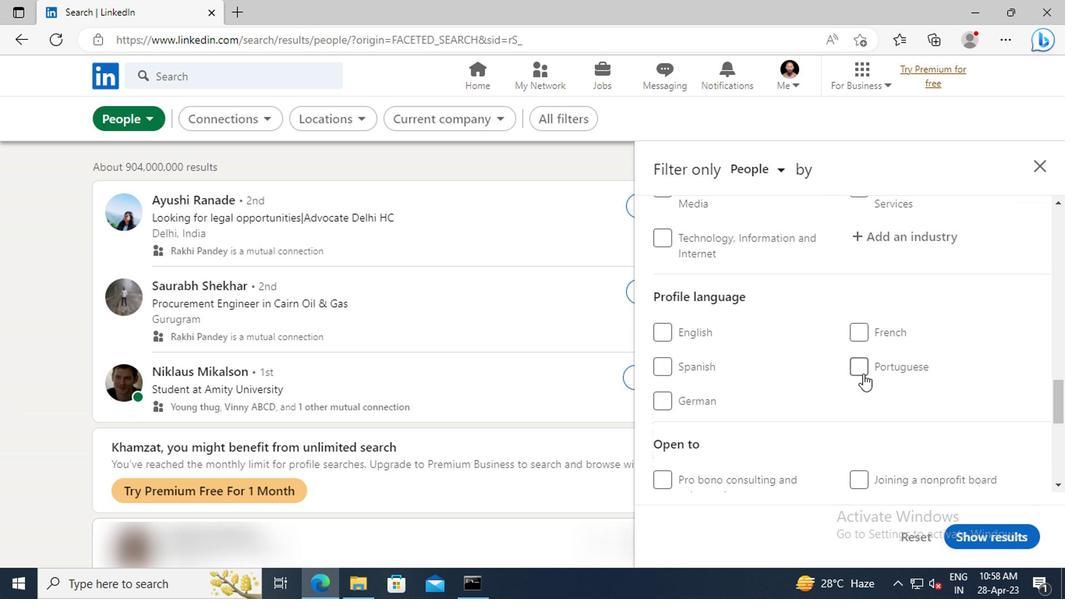 
Action: Mouse pressed left at (711, 363)
Screenshot: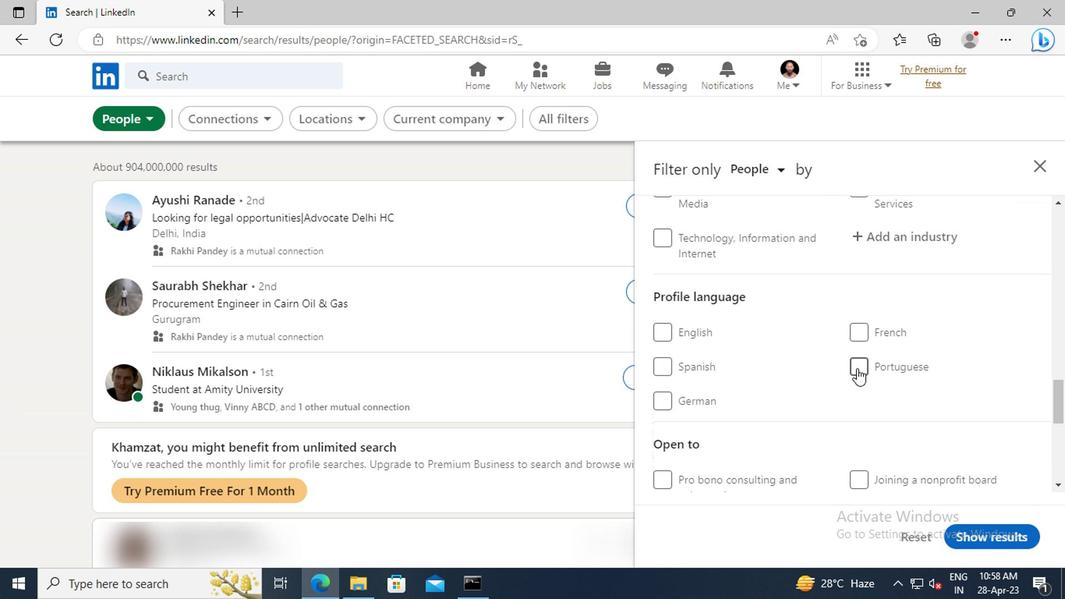 
Action: Mouse scrolled (711, 364) with delta (0, 0)
Screenshot: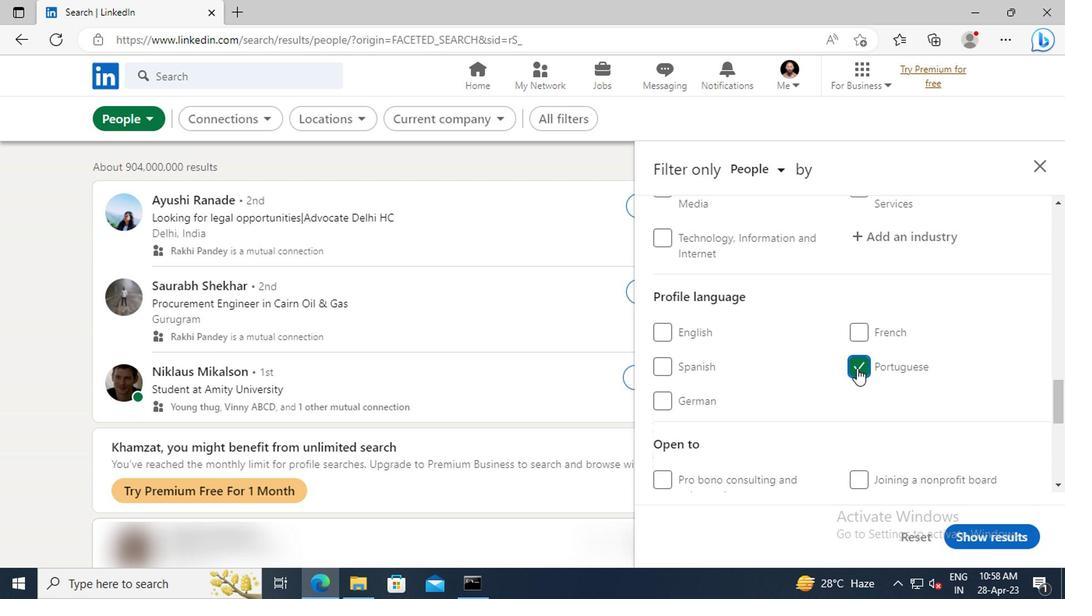 
Action: Mouse scrolled (711, 364) with delta (0, 0)
Screenshot: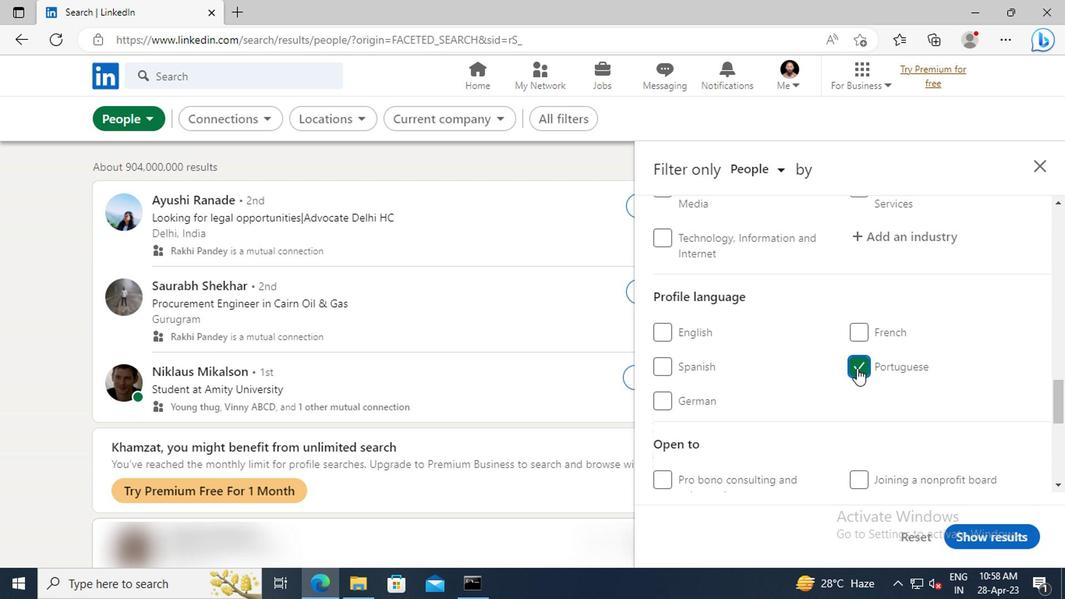 
Action: Mouse scrolled (711, 364) with delta (0, 0)
Screenshot: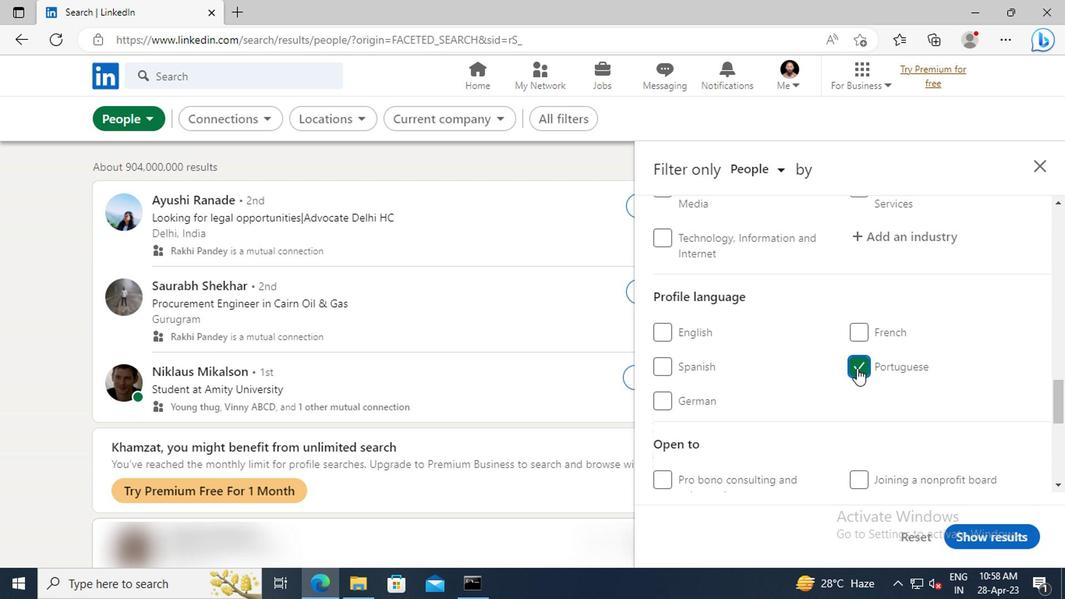 
Action: Mouse scrolled (711, 364) with delta (0, 0)
Screenshot: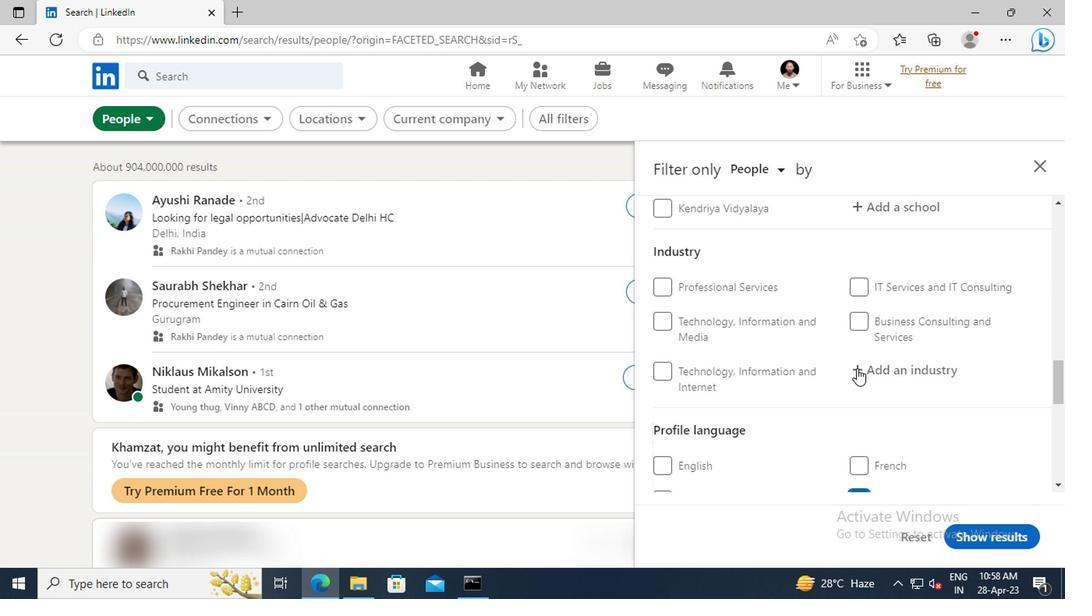 
Action: Mouse scrolled (711, 364) with delta (0, 0)
Screenshot: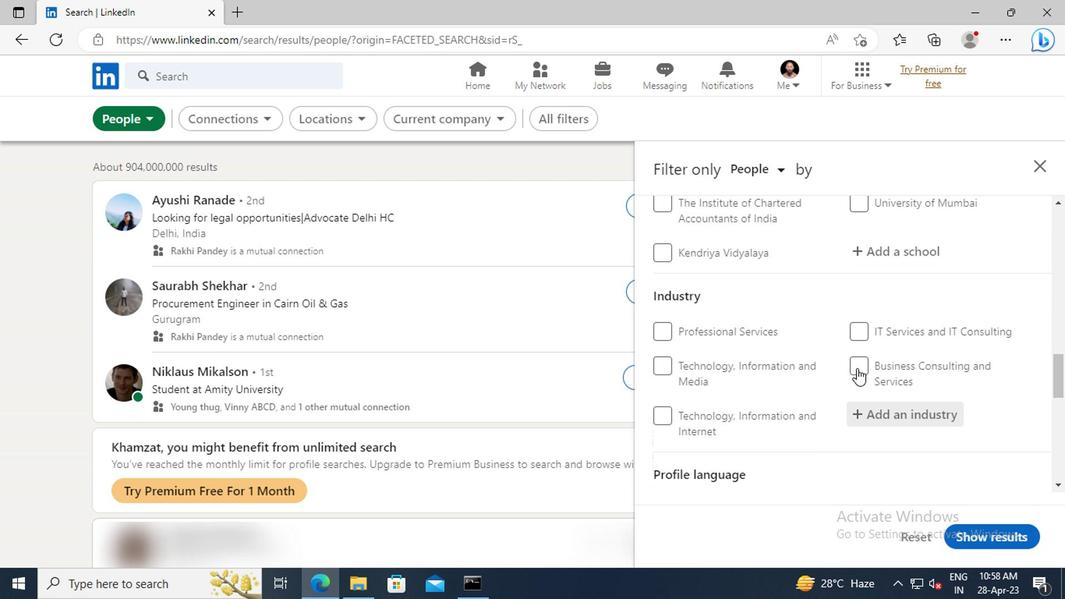 
Action: Mouse scrolled (711, 364) with delta (0, 0)
Screenshot: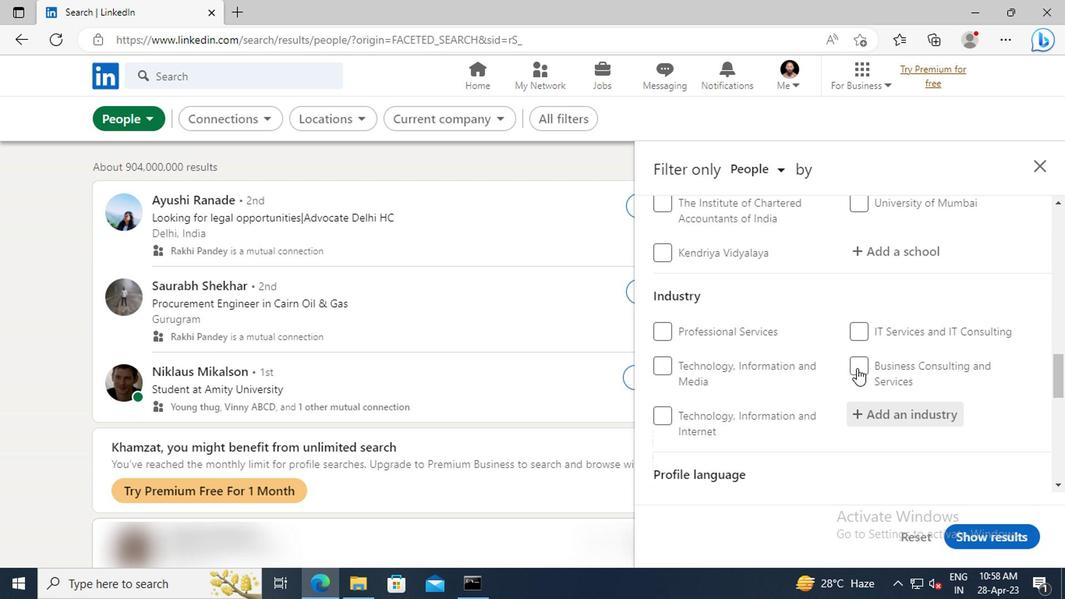 
Action: Mouse scrolled (711, 364) with delta (0, 0)
Screenshot: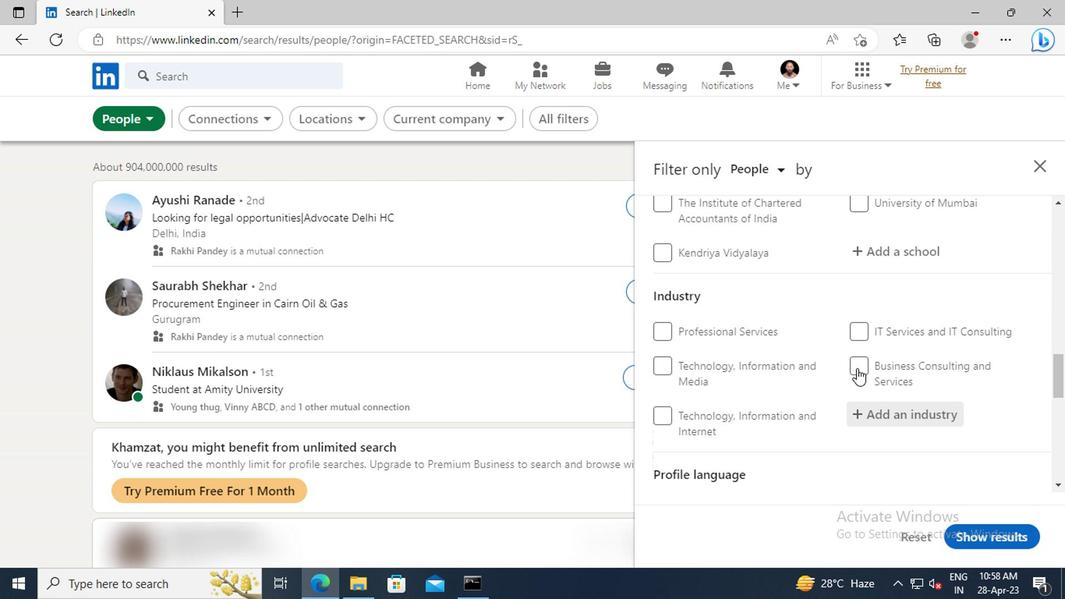 
Action: Mouse scrolled (711, 364) with delta (0, 0)
Screenshot: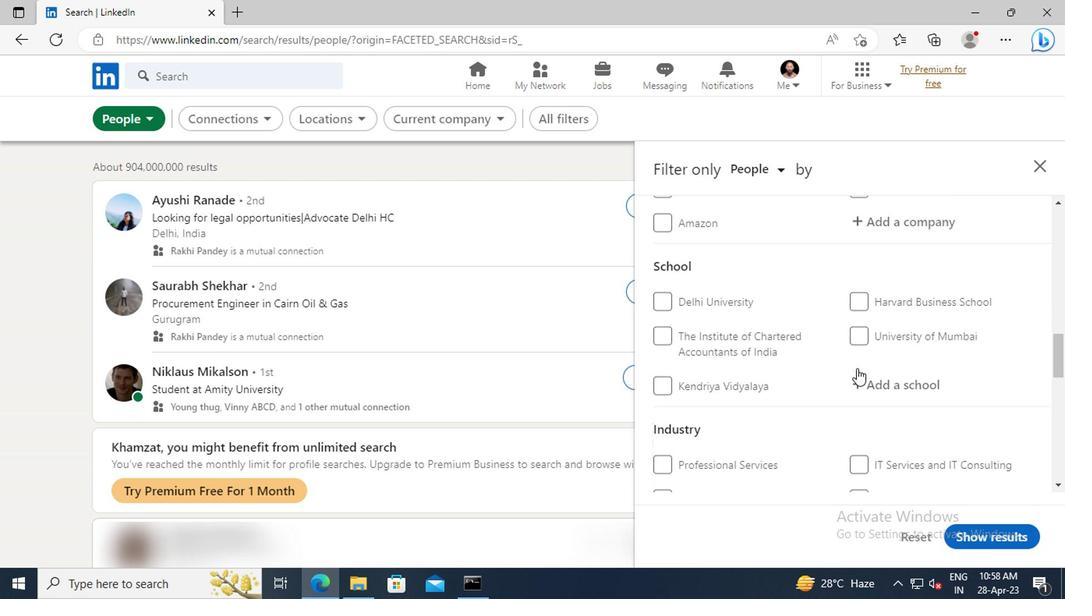 
Action: Mouse scrolled (711, 364) with delta (0, 0)
Screenshot: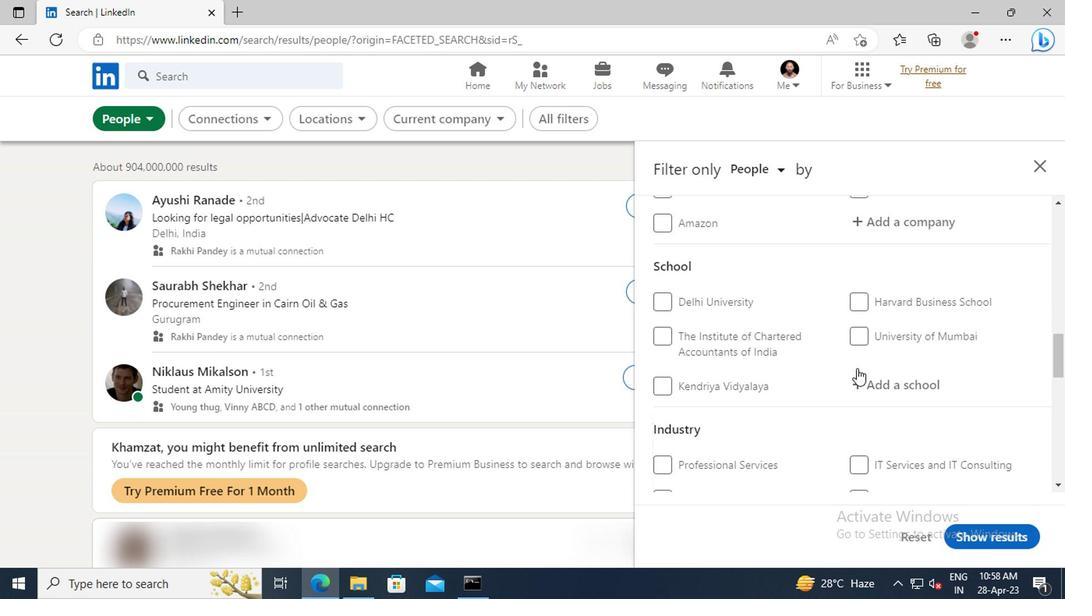 
Action: Mouse scrolled (711, 364) with delta (0, 0)
Screenshot: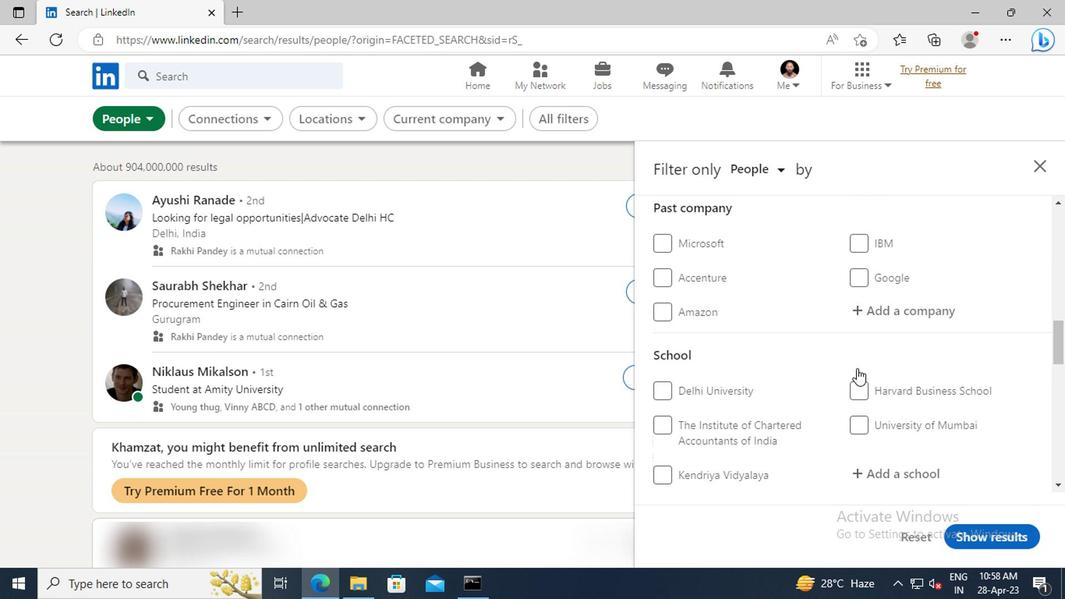 
Action: Mouse scrolled (711, 364) with delta (0, 0)
Screenshot: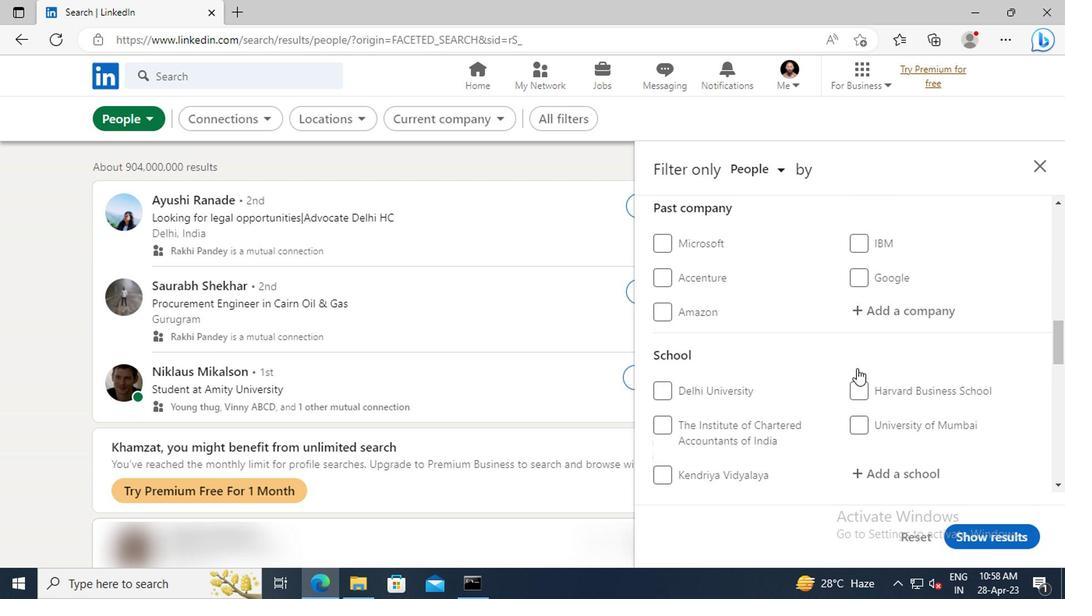 
Action: Mouse scrolled (711, 364) with delta (0, 0)
Screenshot: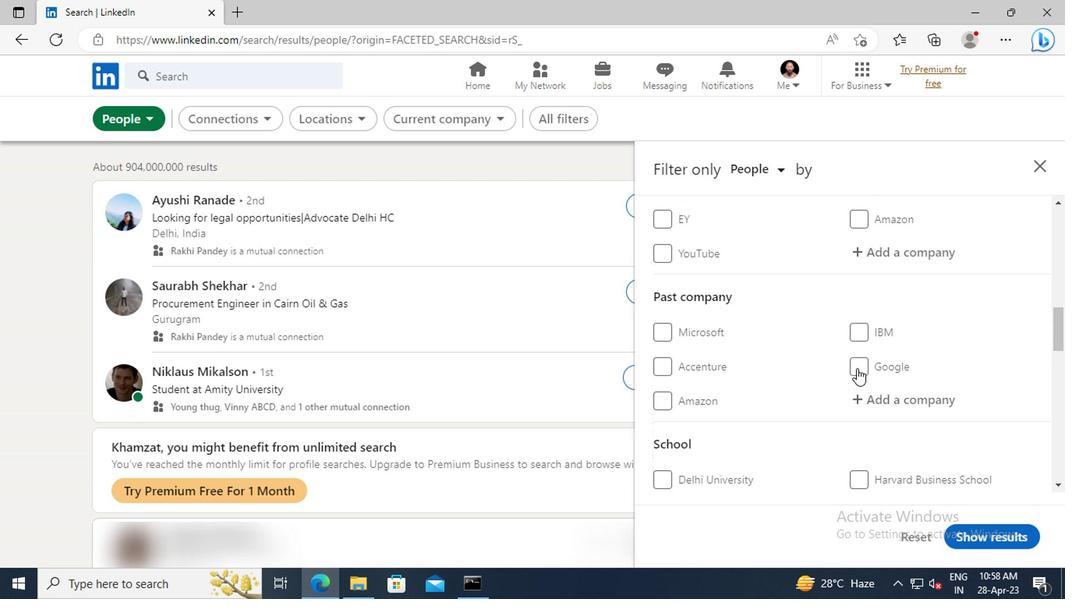 
Action: Mouse scrolled (711, 364) with delta (0, 0)
Screenshot: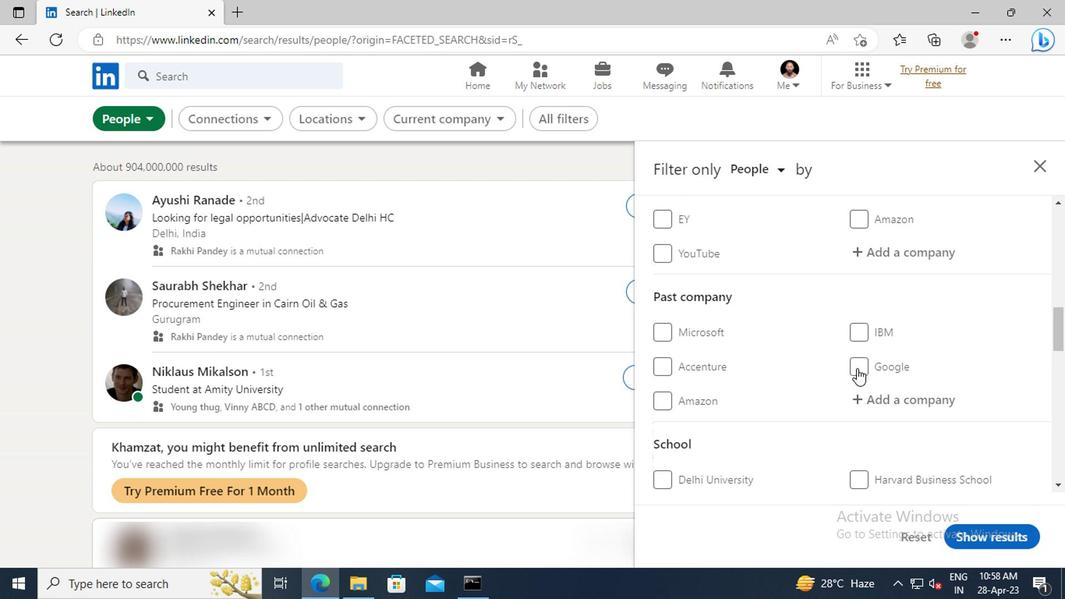 
Action: Mouse moved to (716, 349)
Screenshot: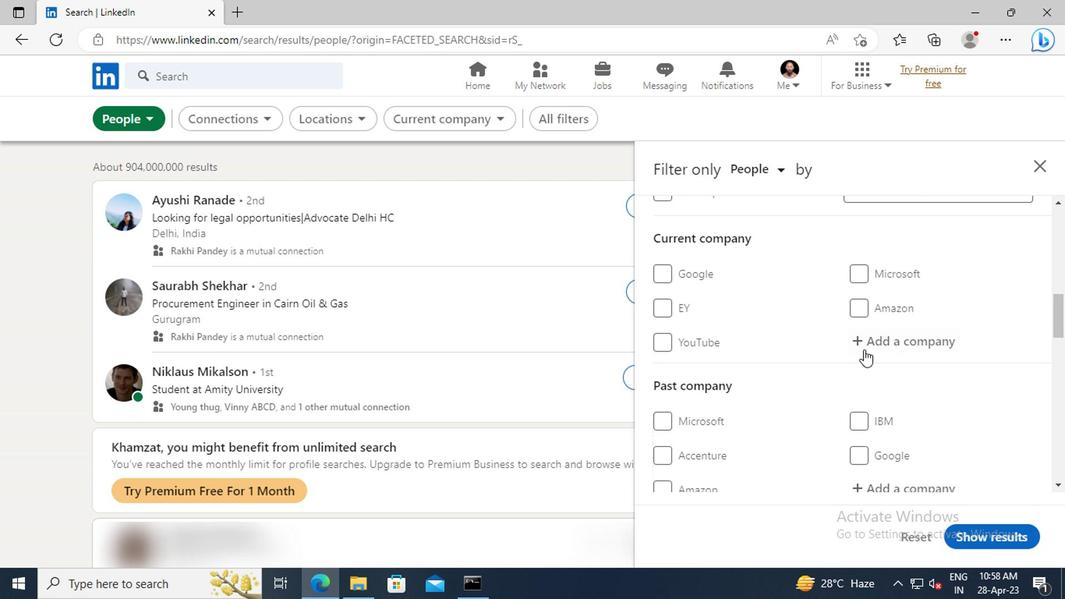 
Action: Mouse pressed left at (716, 349)
Screenshot: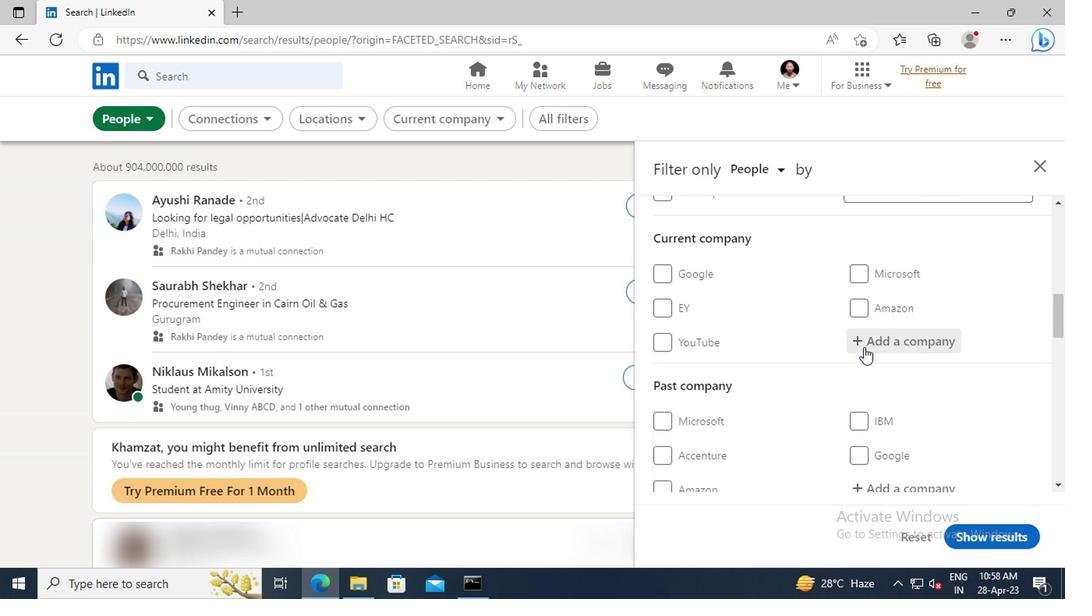 
Action: Key pressed <Key.shift>UNIQLO
Screenshot: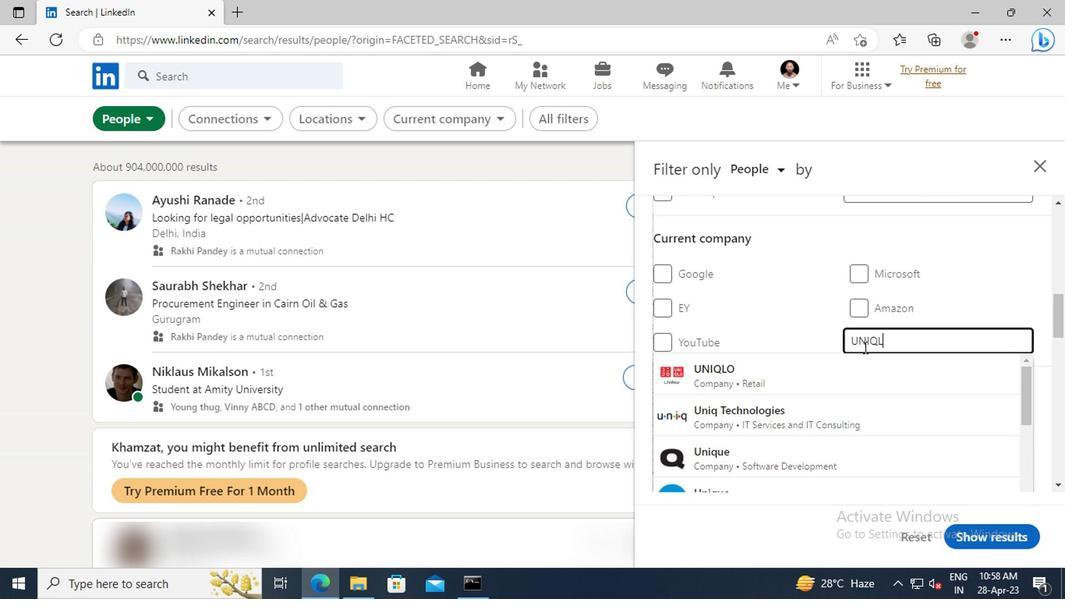 
Action: Mouse moved to (717, 365)
Screenshot: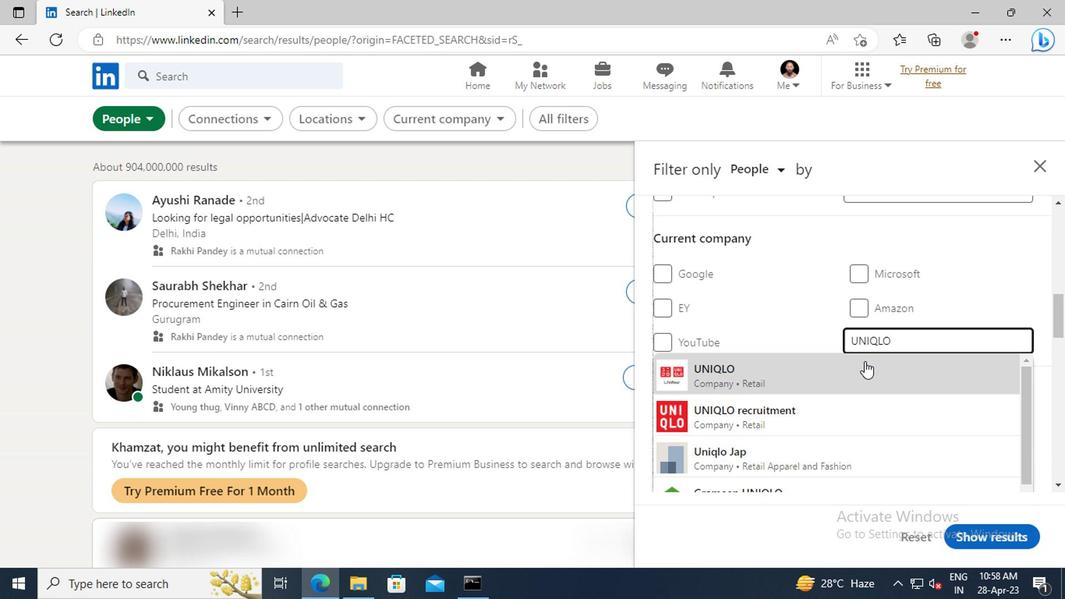 
Action: Mouse pressed left at (717, 365)
Screenshot: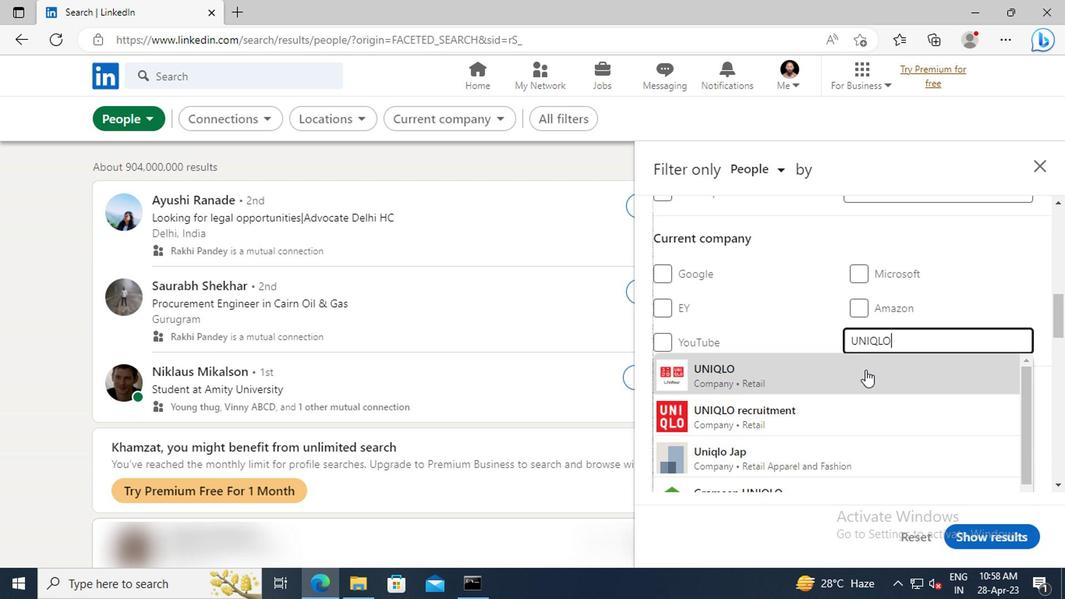
Action: Mouse moved to (719, 330)
Screenshot: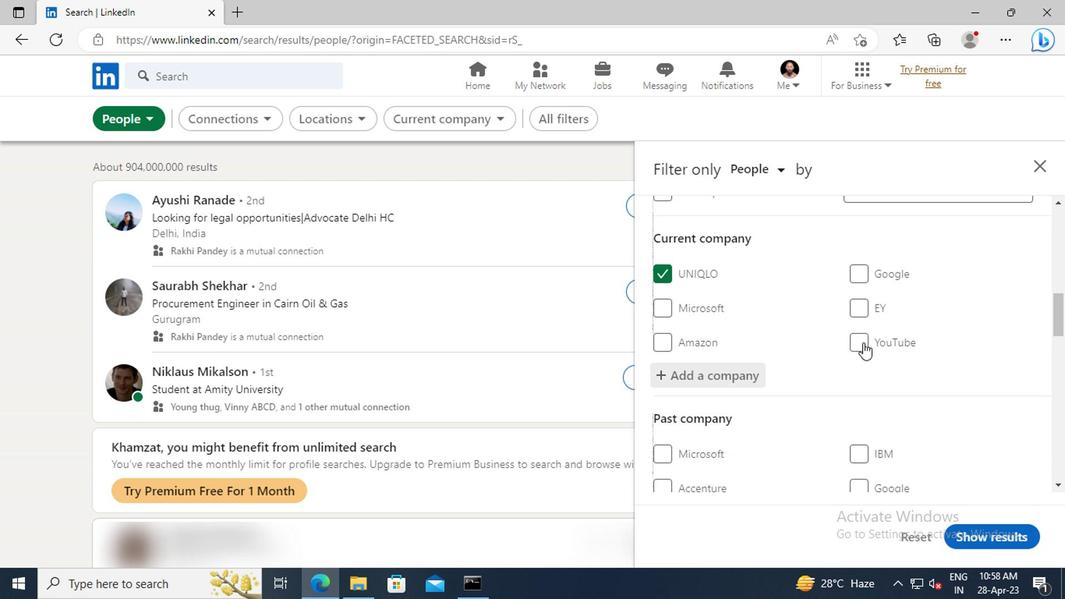 
Action: Mouse scrolled (719, 329) with delta (0, 0)
Screenshot: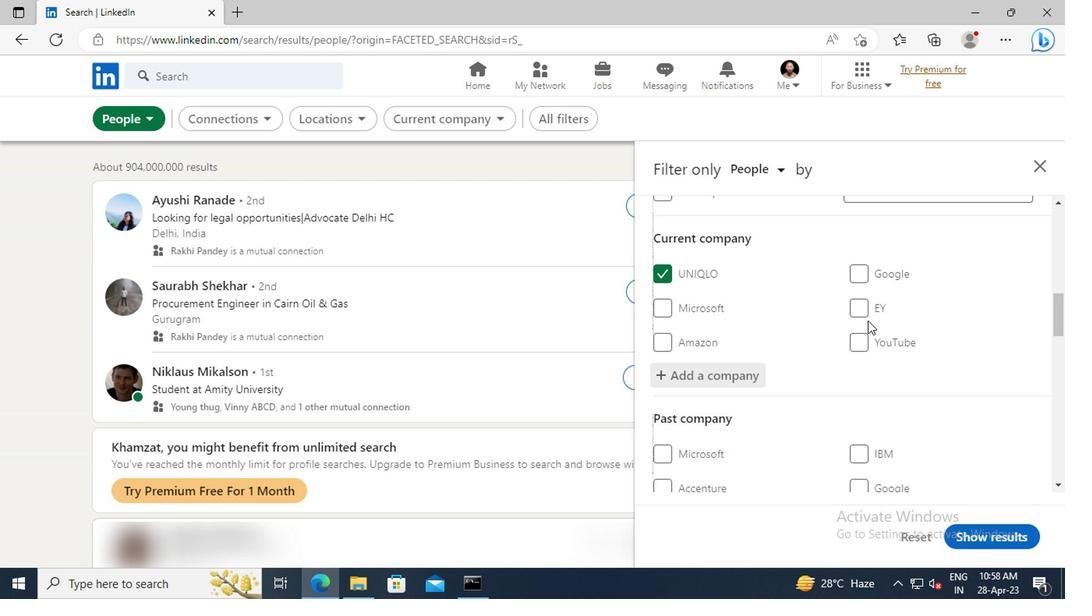 
Action: Mouse scrolled (719, 329) with delta (0, 0)
Screenshot: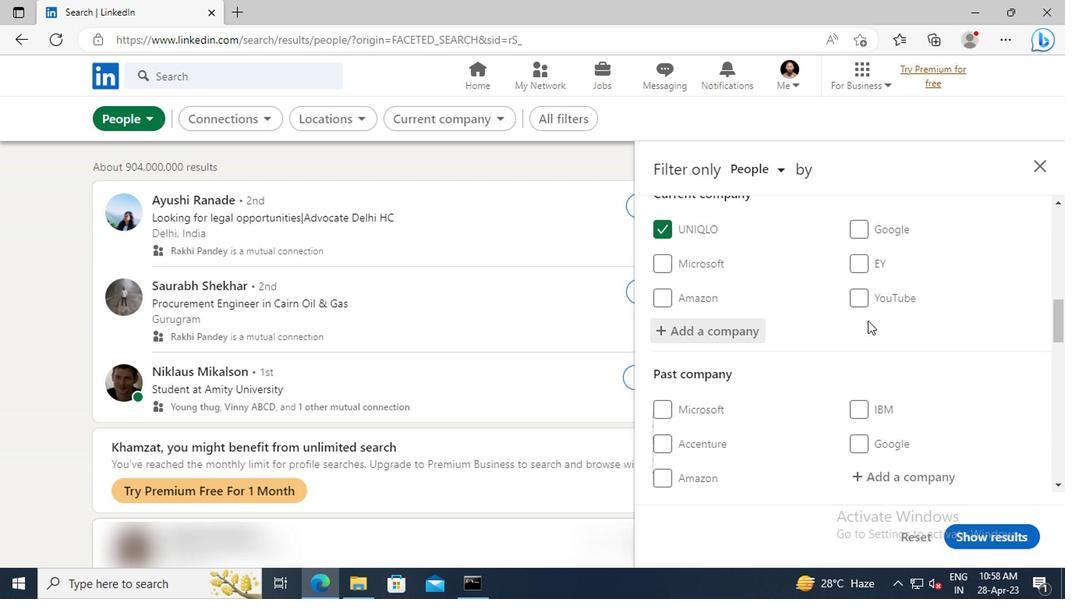 
Action: Mouse scrolled (719, 329) with delta (0, 0)
Screenshot: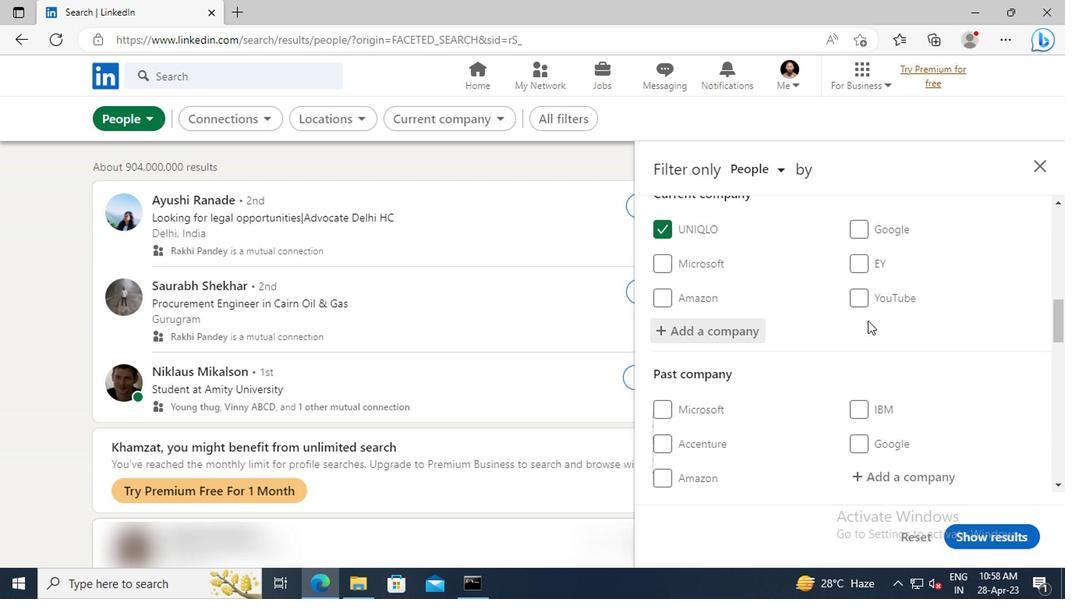 
Action: Mouse scrolled (719, 329) with delta (0, 0)
Screenshot: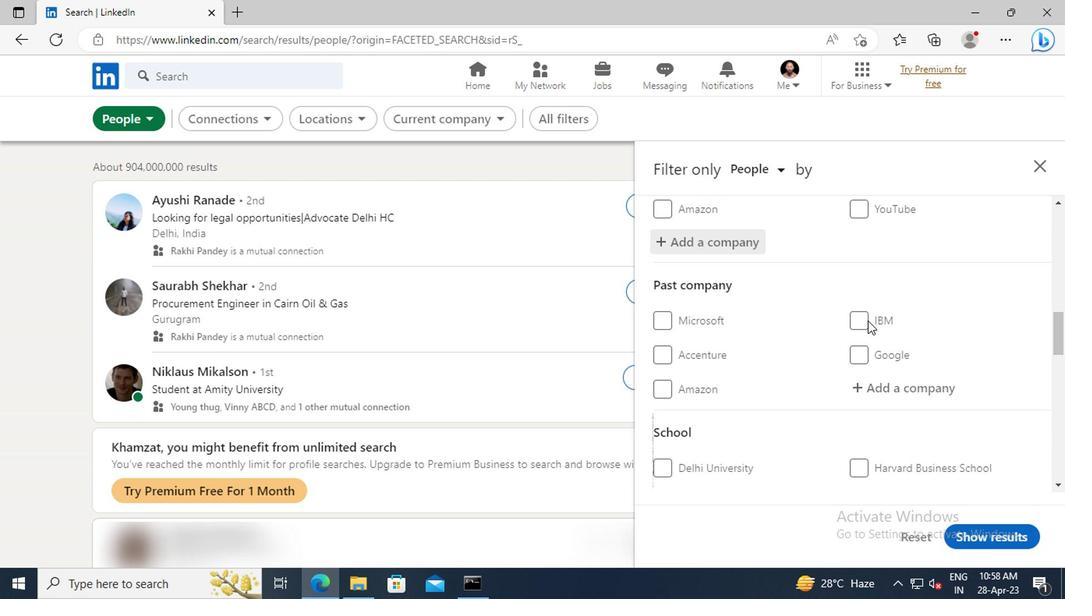 
Action: Mouse scrolled (719, 329) with delta (0, 0)
Screenshot: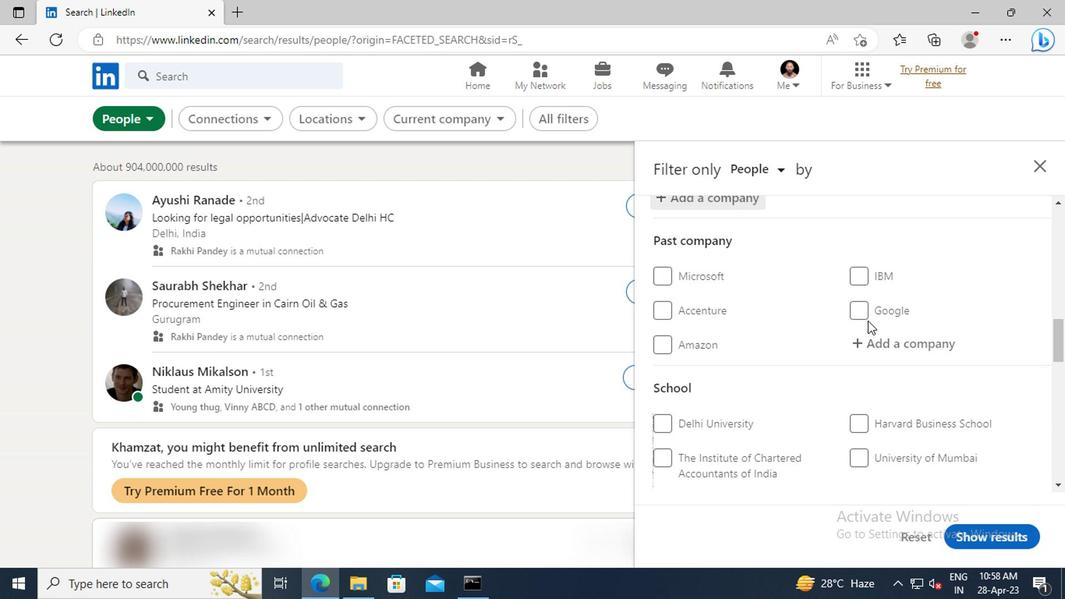 
Action: Mouse scrolled (719, 329) with delta (0, 0)
Screenshot: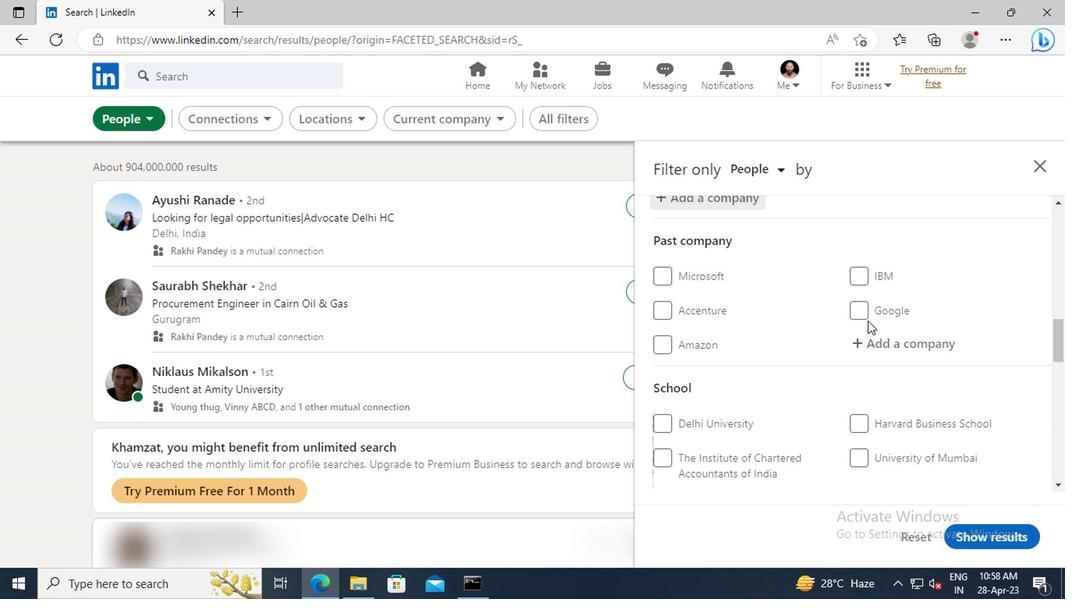 
Action: Mouse scrolled (719, 329) with delta (0, 0)
Screenshot: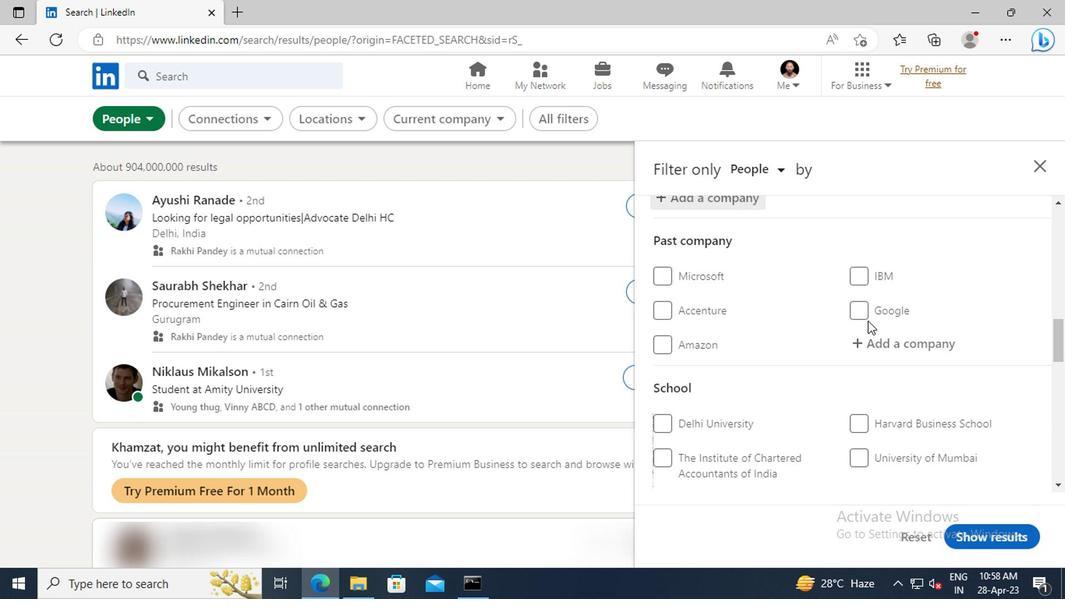 
Action: Mouse scrolled (719, 329) with delta (0, 0)
Screenshot: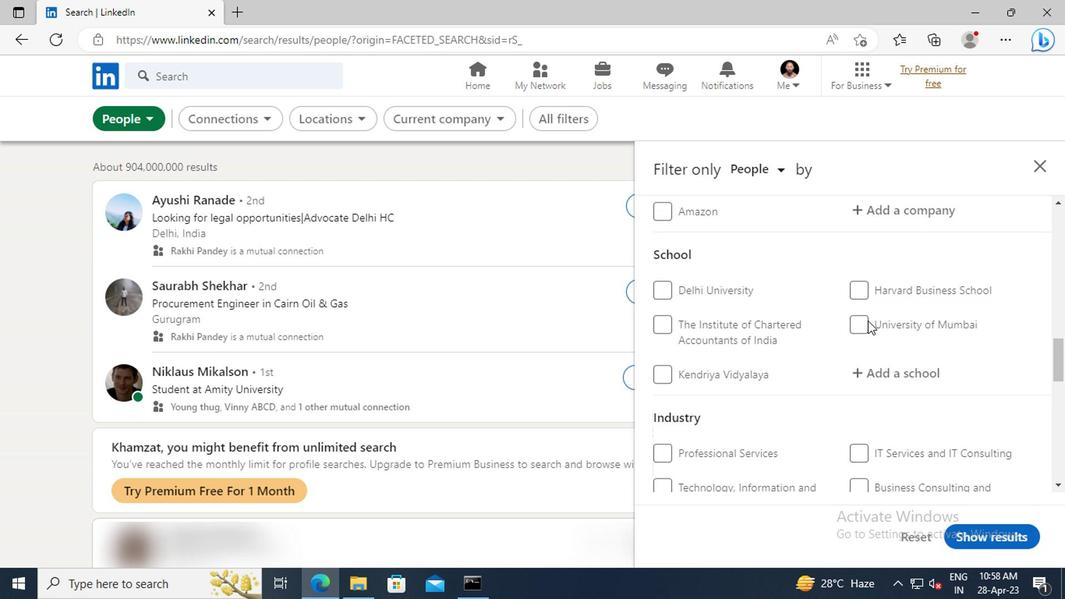 
Action: Mouse moved to (730, 336)
Screenshot: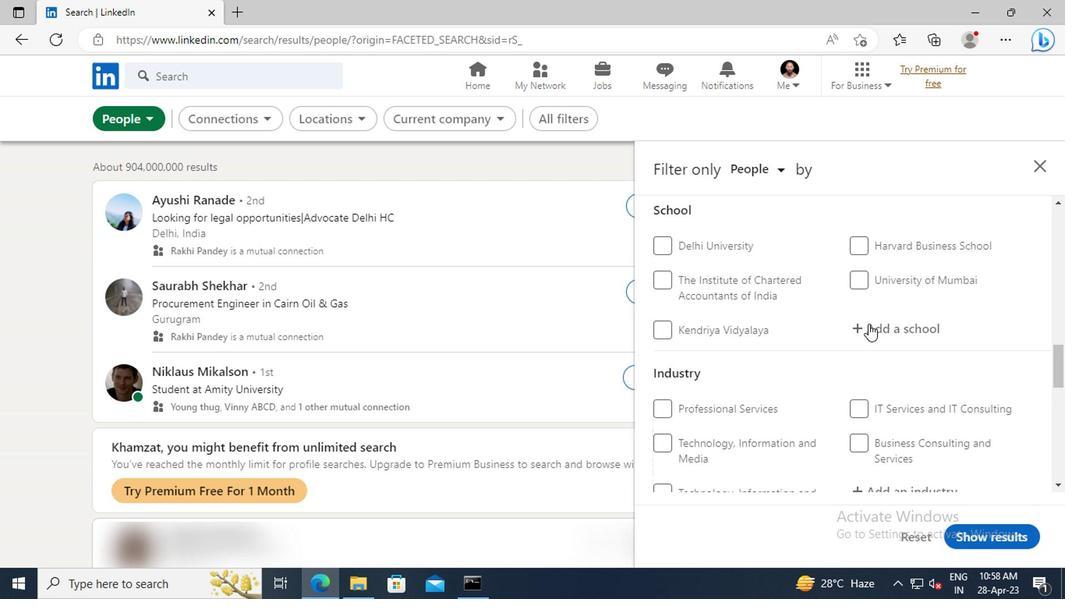 
Action: Mouse pressed left at (730, 336)
Screenshot: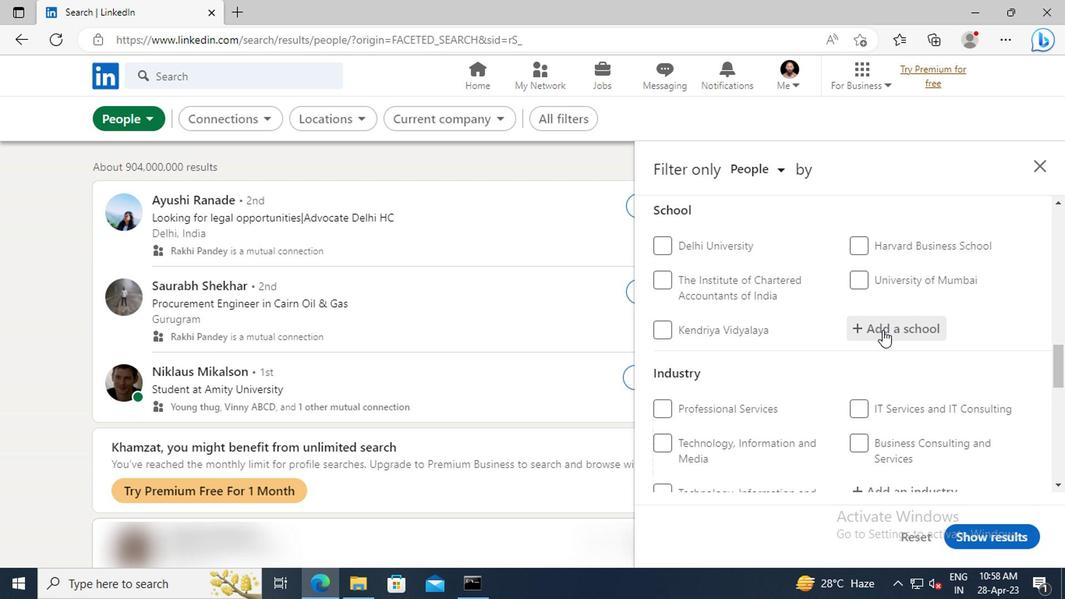 
Action: Key pressed <Key.shift>MES<Key.space><Key.shift>GARWARE<Key.space><Key.shift>COLL
Screenshot: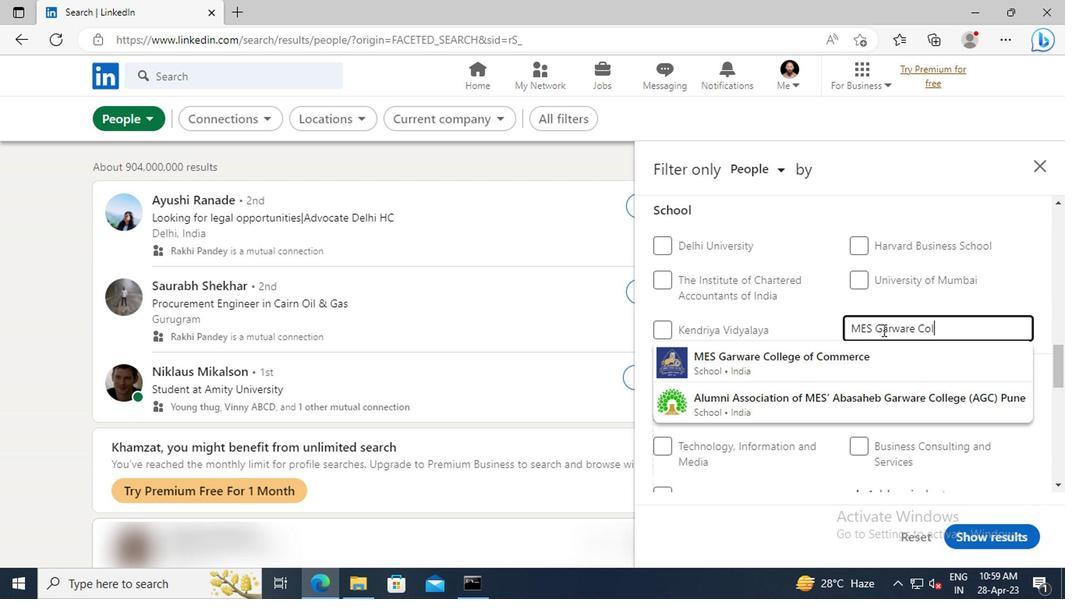 
Action: Mouse moved to (734, 357)
Screenshot: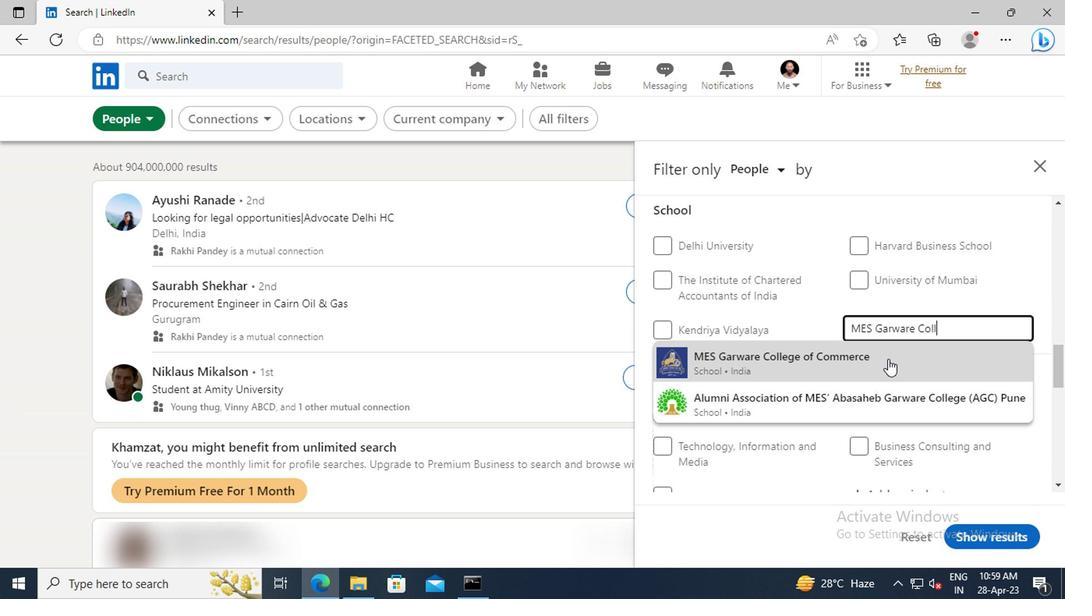 
Action: Mouse pressed left at (734, 357)
Screenshot: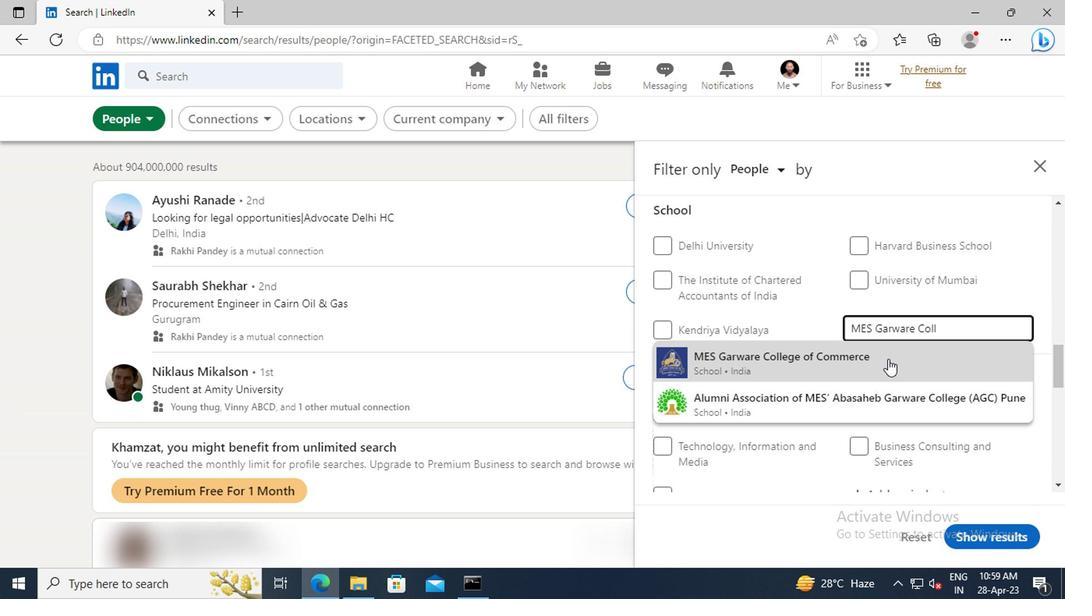 
Action: Mouse moved to (737, 338)
Screenshot: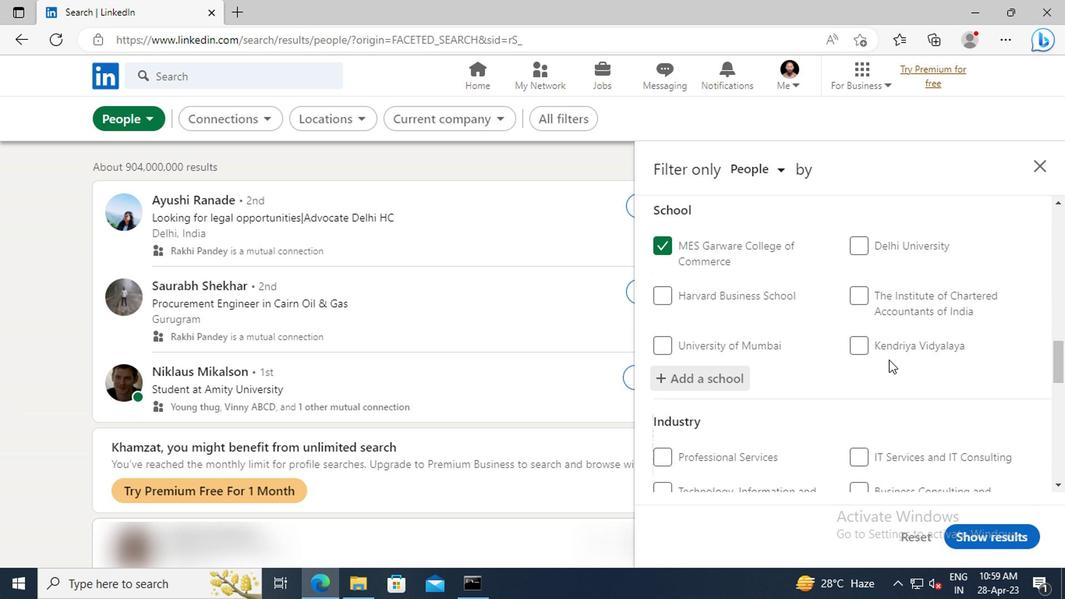 
Action: Mouse scrolled (737, 337) with delta (0, 0)
Screenshot: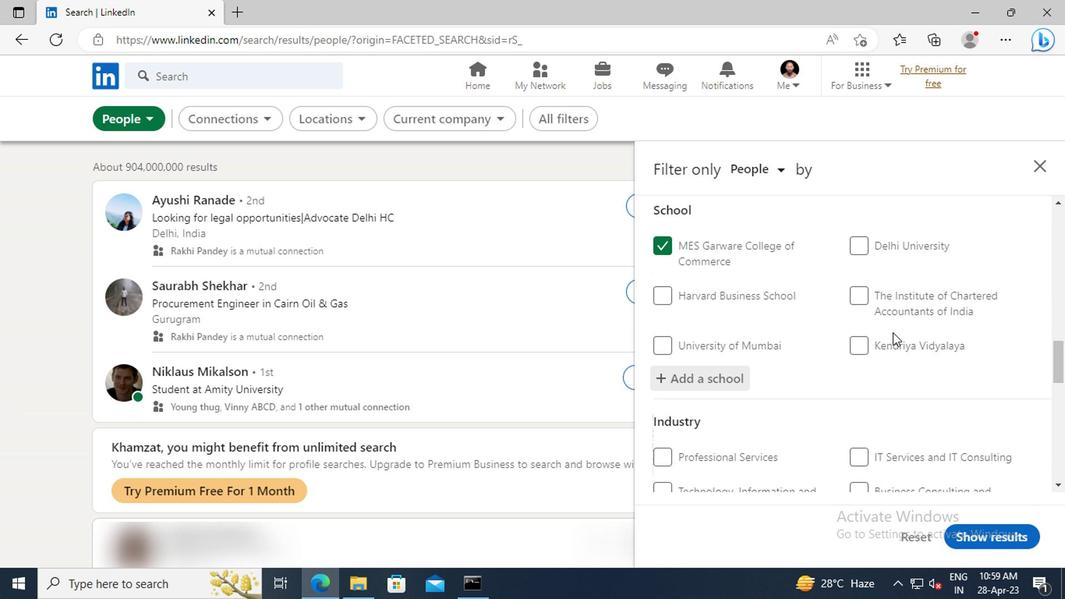 
Action: Mouse scrolled (737, 337) with delta (0, 0)
Screenshot: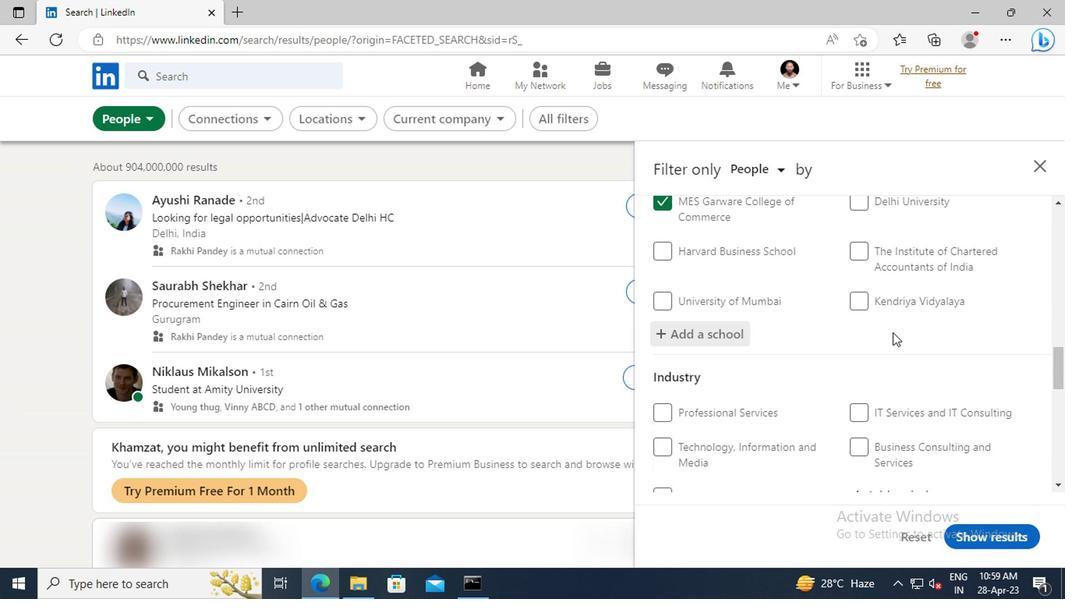 
Action: Mouse scrolled (737, 337) with delta (0, 0)
Screenshot: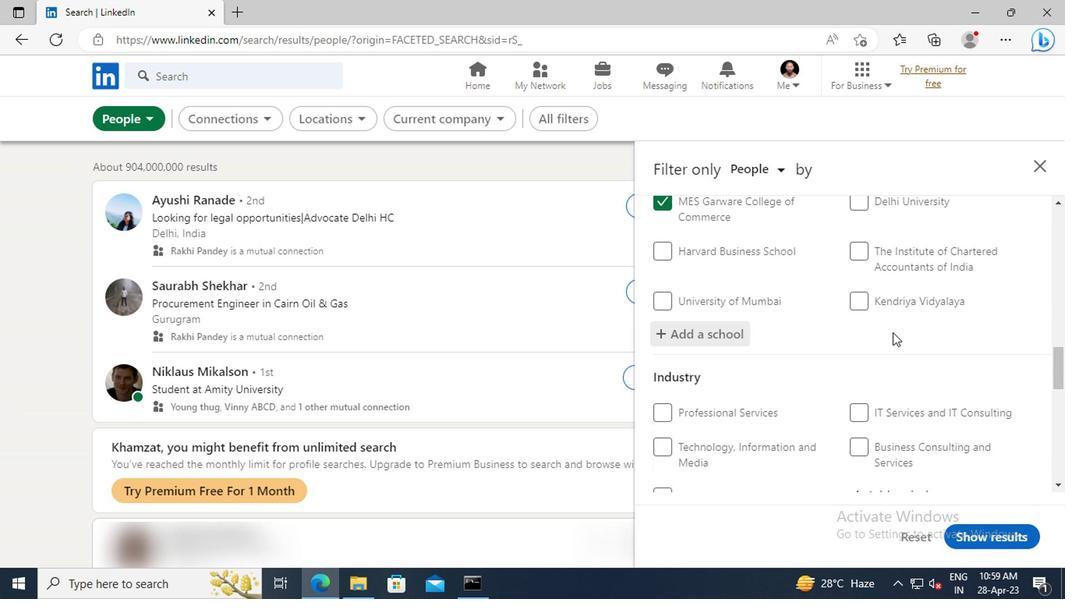 
Action: Mouse scrolled (737, 337) with delta (0, 0)
Screenshot: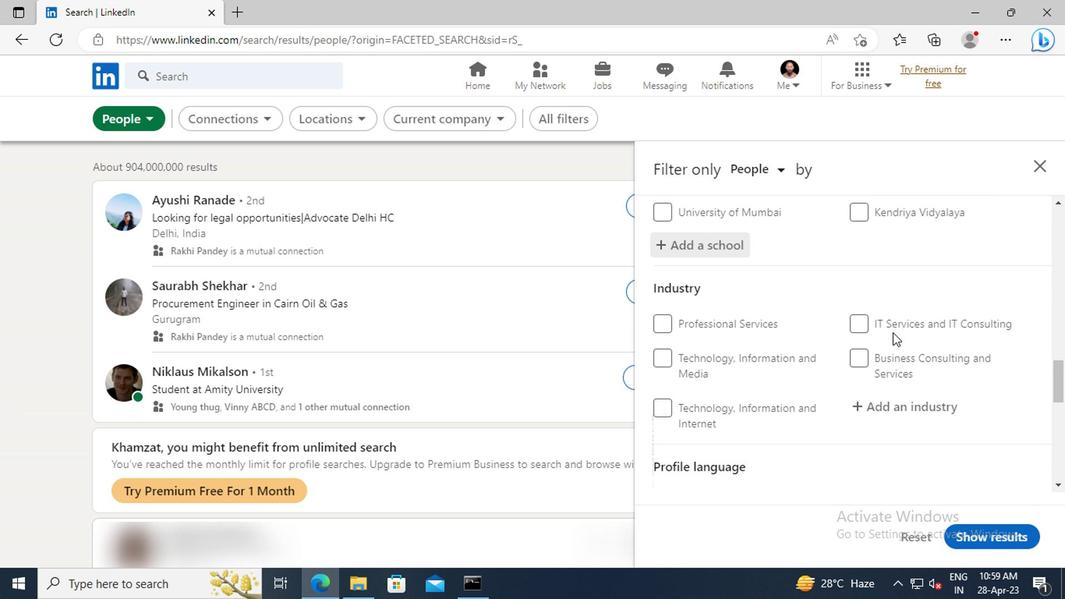 
Action: Mouse moved to (733, 358)
Screenshot: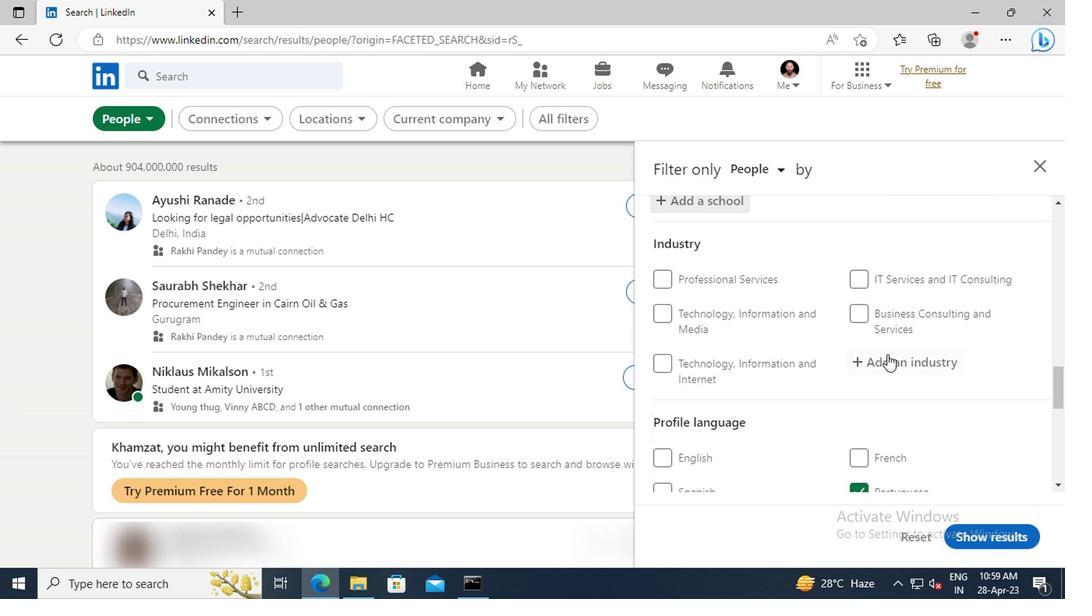 
Action: Mouse pressed left at (733, 358)
Screenshot: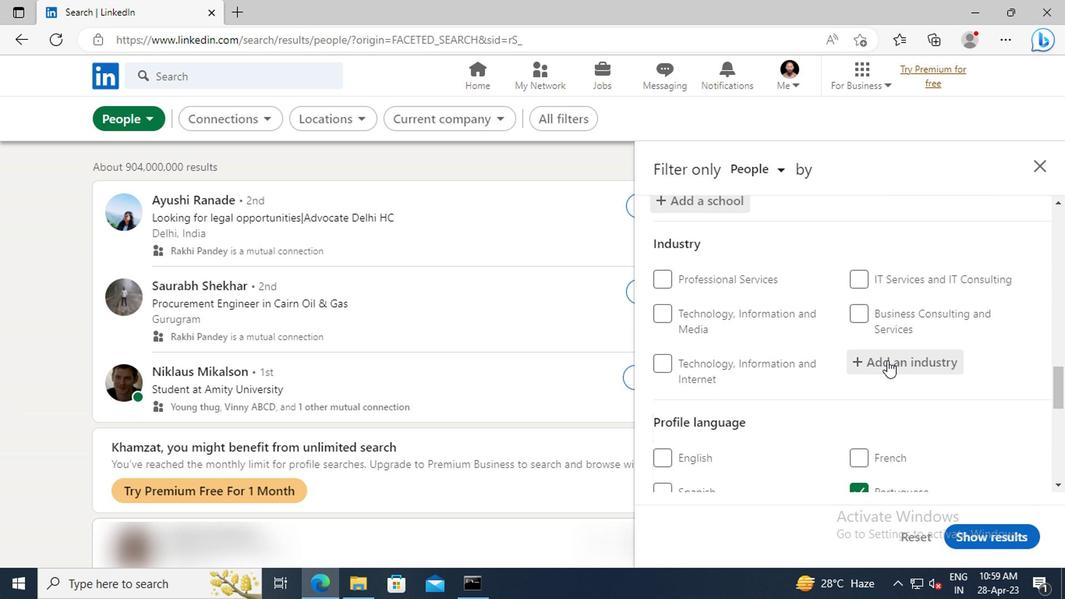 
Action: Key pressed <Key.shift>SUGAR<Key.space>
Screenshot: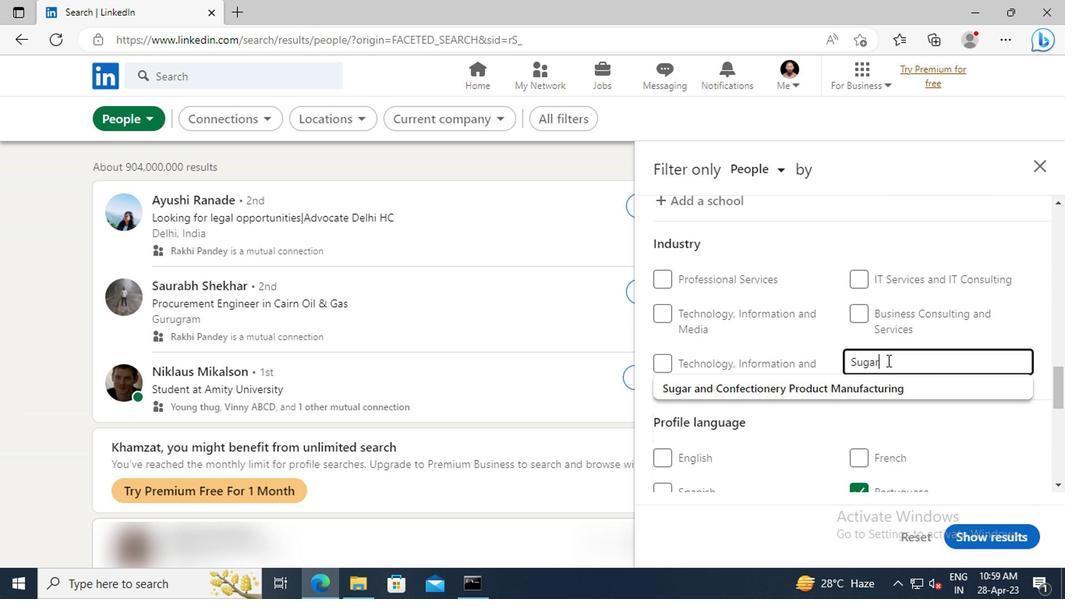 
Action: Mouse moved to (732, 378)
Screenshot: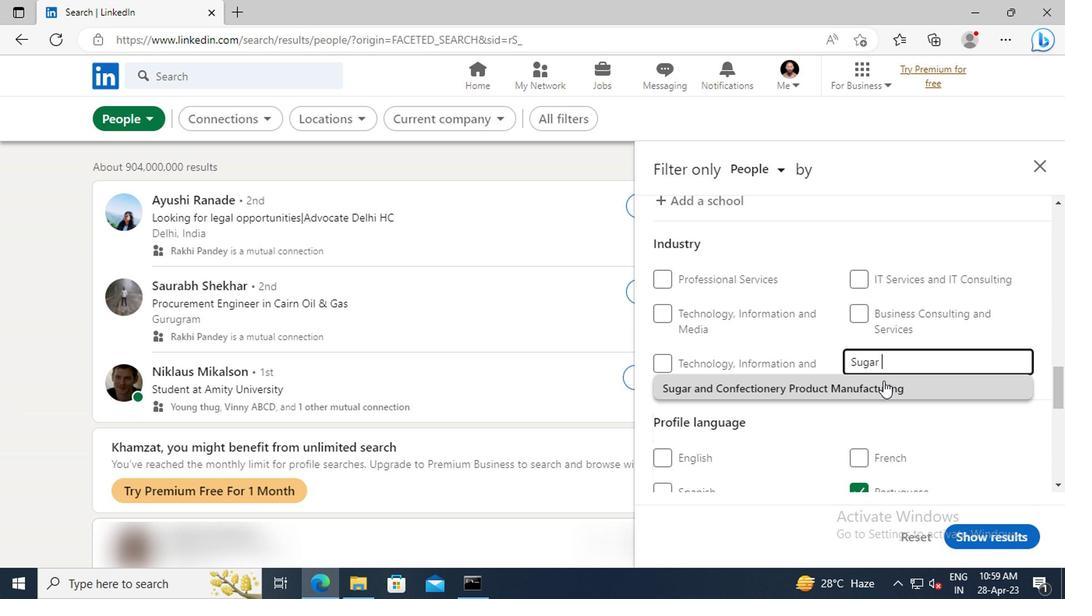 
Action: Mouse pressed left at (732, 378)
Screenshot: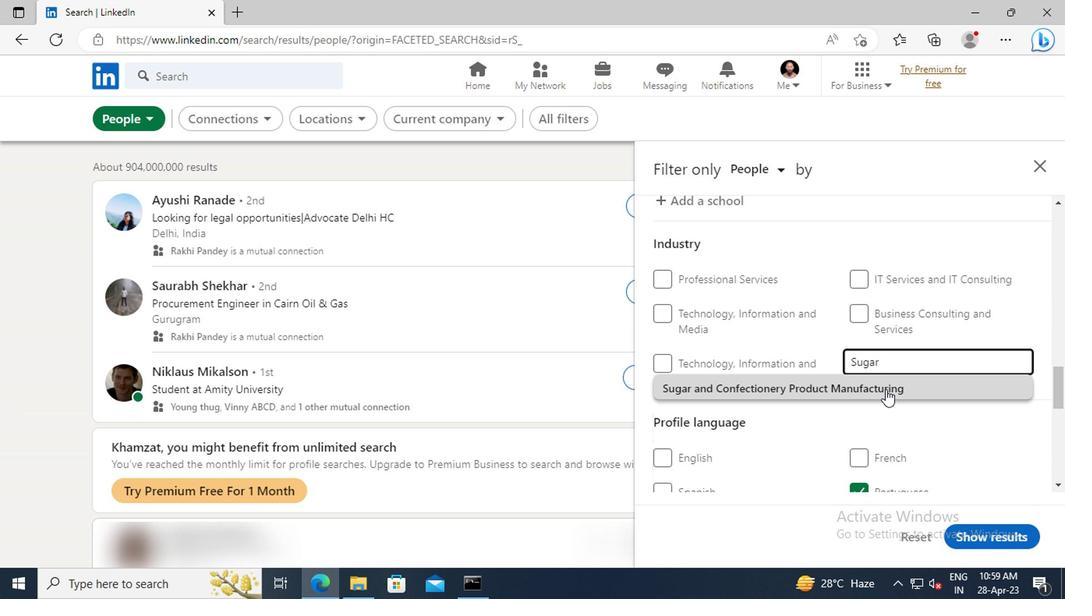 
Action: Mouse moved to (729, 344)
Screenshot: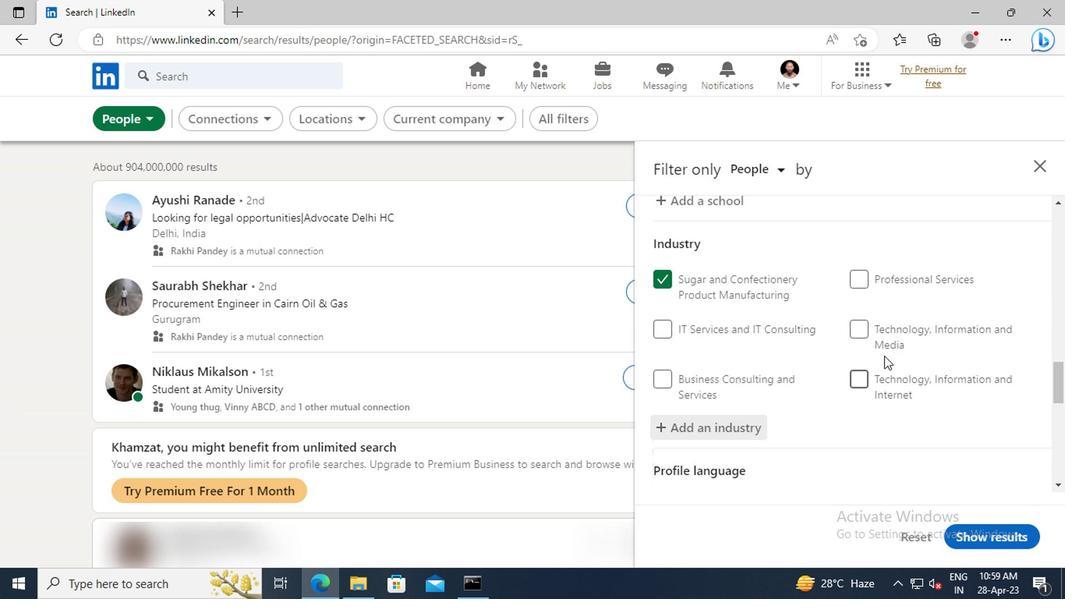 
Action: Mouse scrolled (729, 343) with delta (0, 0)
Screenshot: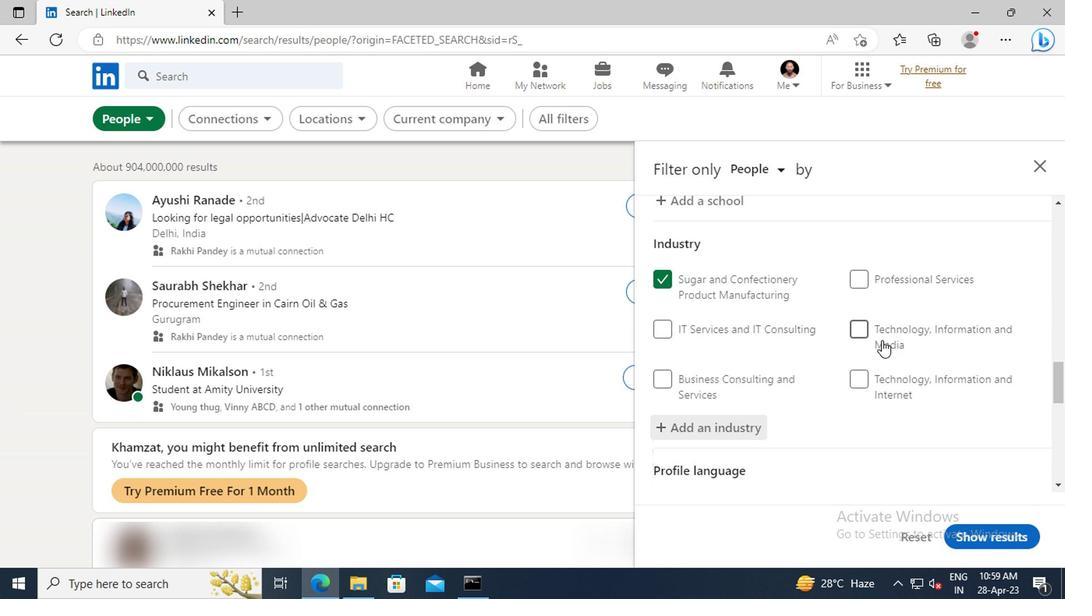 
Action: Mouse scrolled (729, 343) with delta (0, 0)
Screenshot: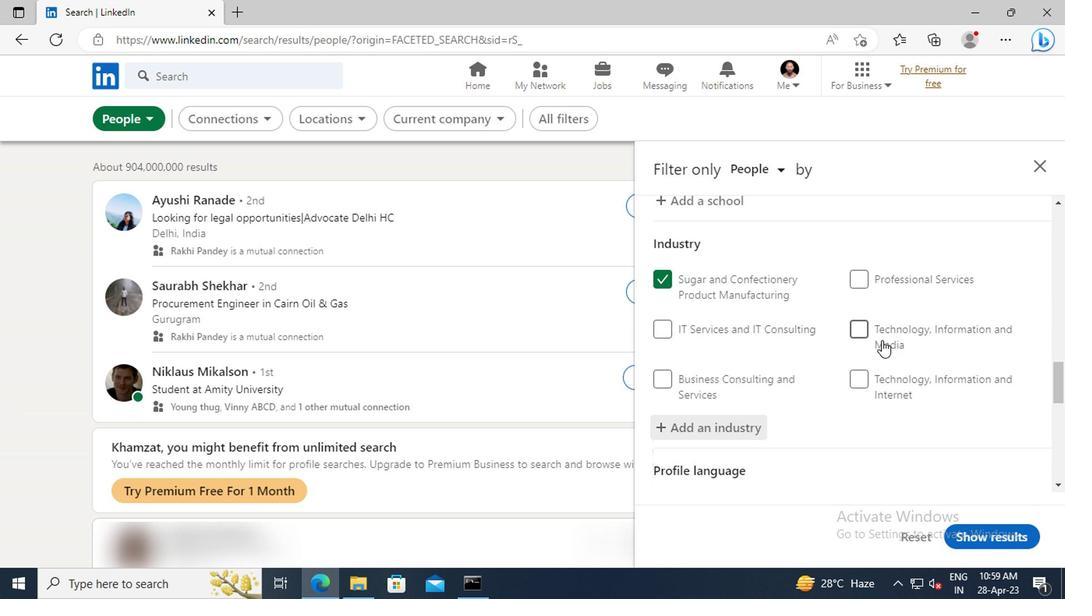 
Action: Mouse scrolled (729, 343) with delta (0, 0)
Screenshot: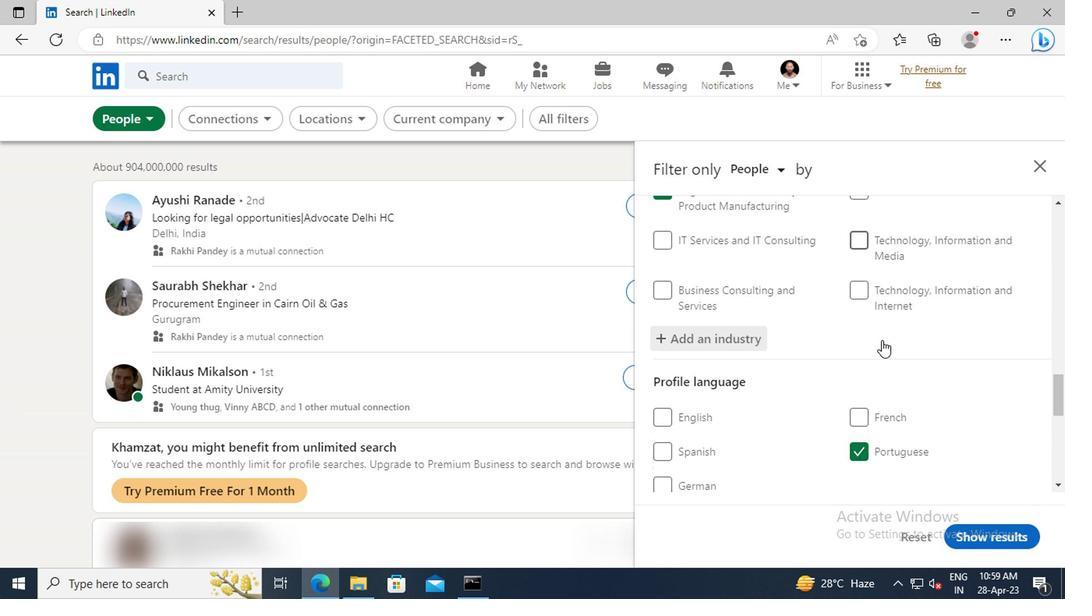 
Action: Mouse scrolled (729, 343) with delta (0, 0)
Screenshot: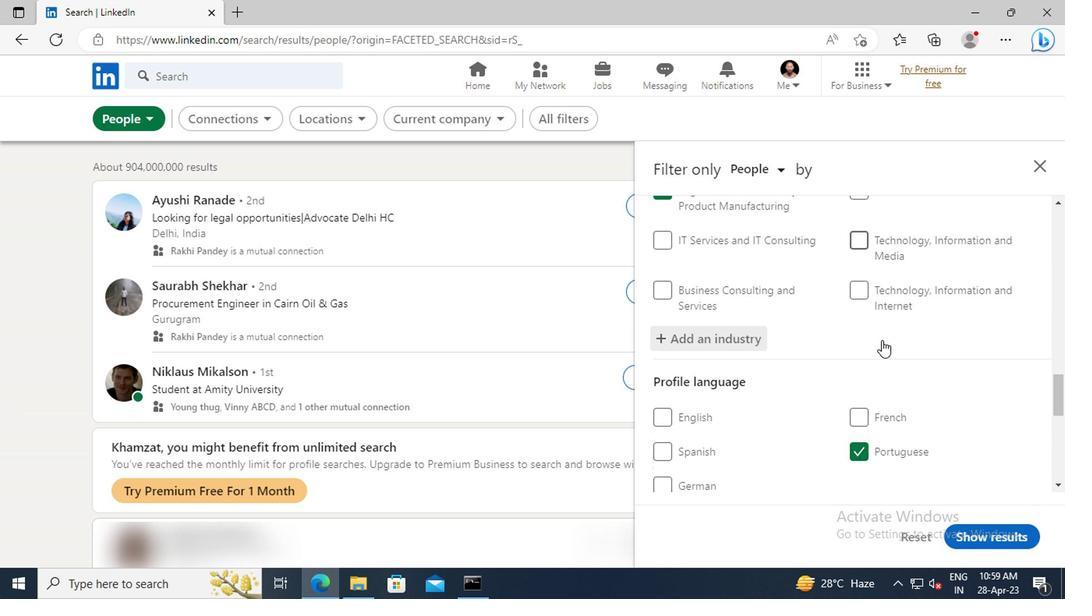
Action: Mouse scrolled (729, 343) with delta (0, 0)
Screenshot: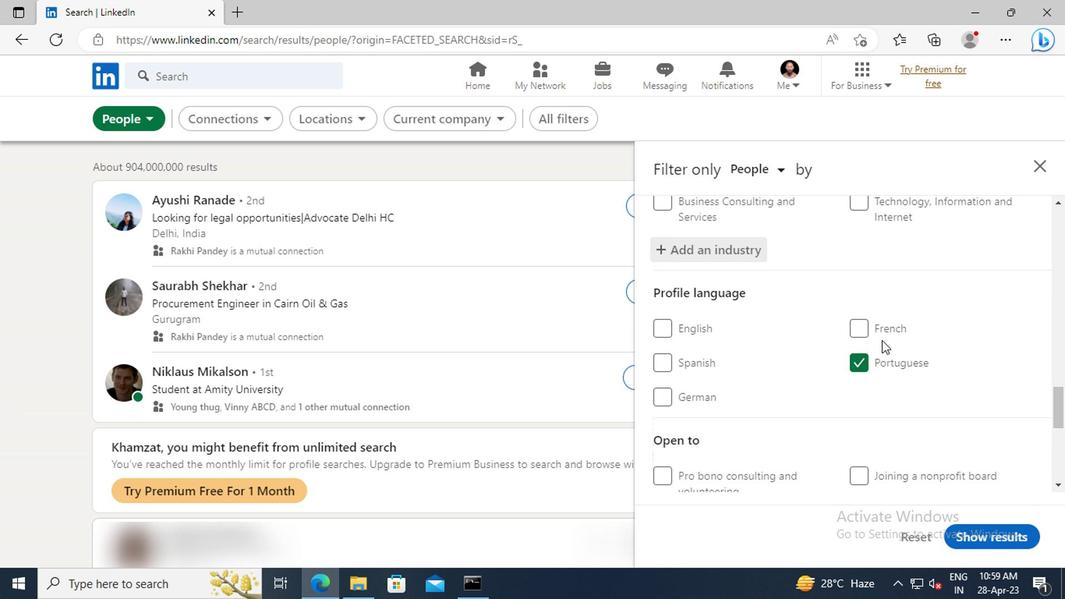 
Action: Mouse scrolled (729, 343) with delta (0, 0)
Screenshot: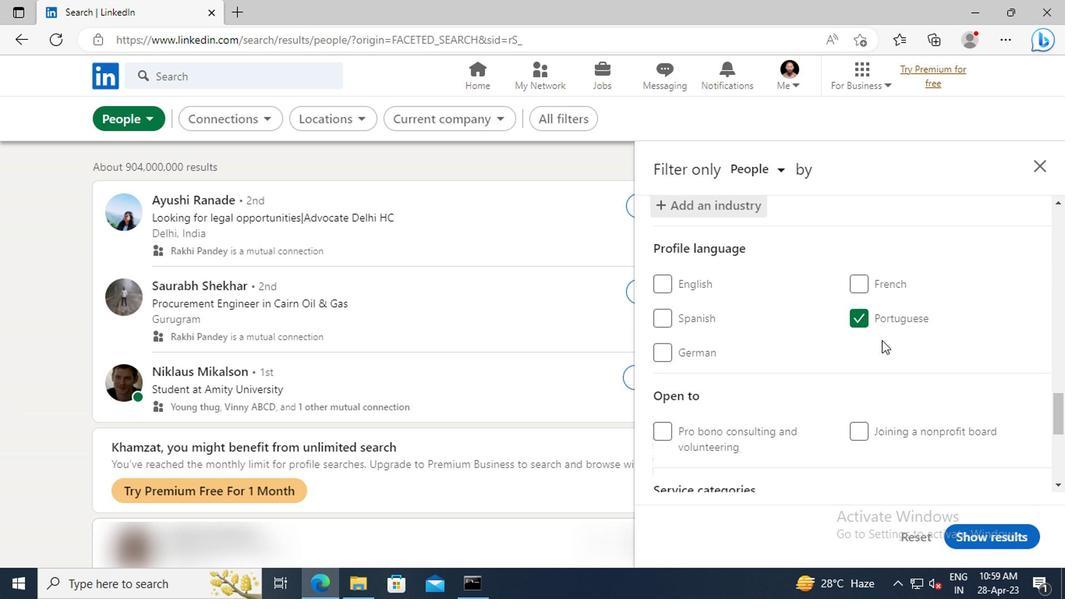 
Action: Mouse scrolled (729, 343) with delta (0, 0)
Screenshot: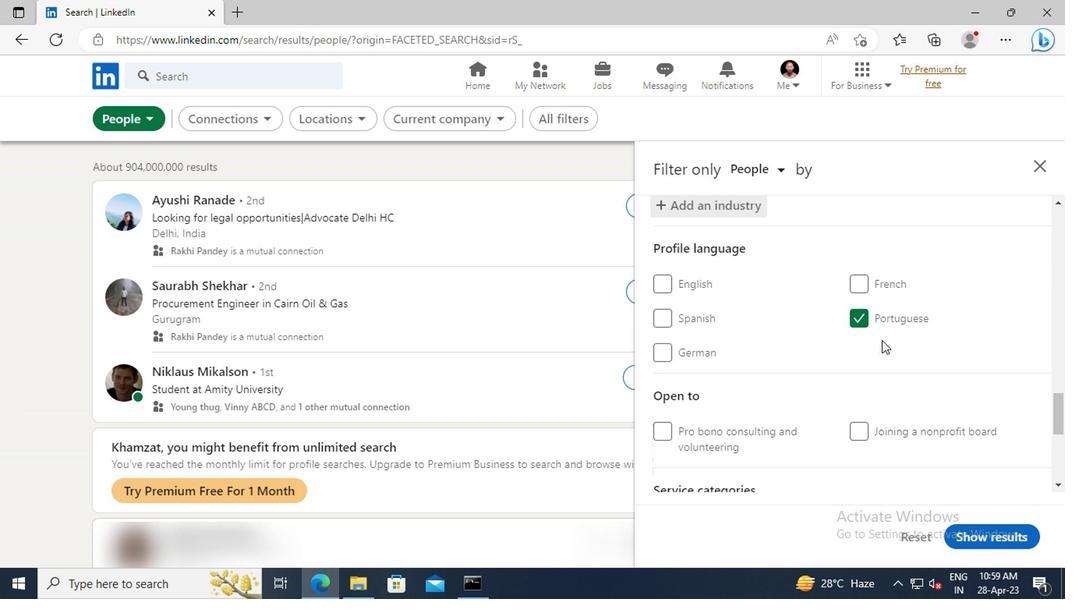 
Action: Mouse scrolled (729, 343) with delta (0, 0)
Screenshot: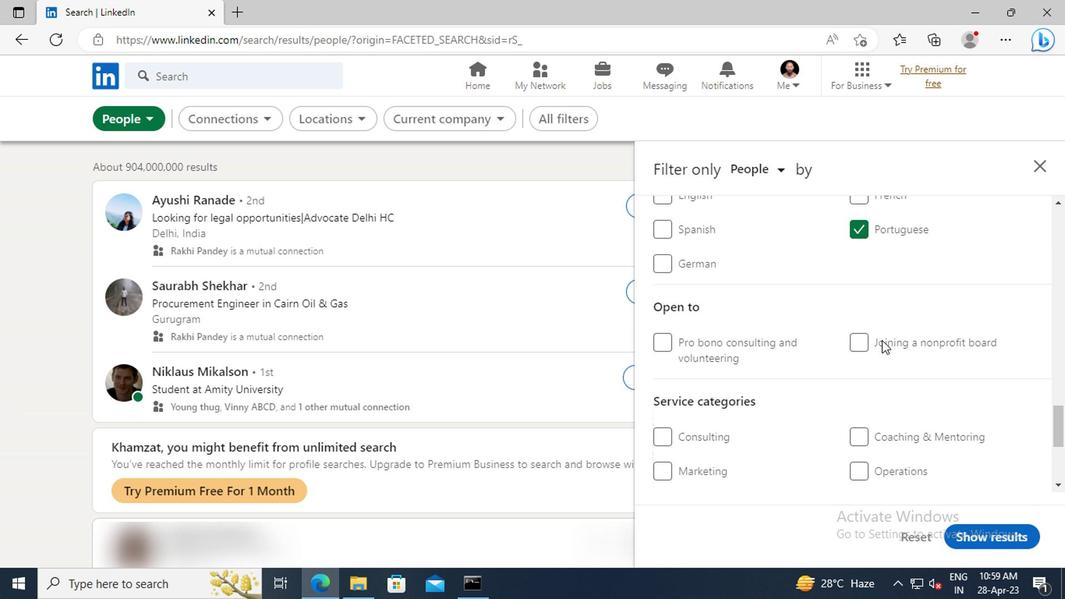 
Action: Mouse scrolled (729, 343) with delta (0, 0)
Screenshot: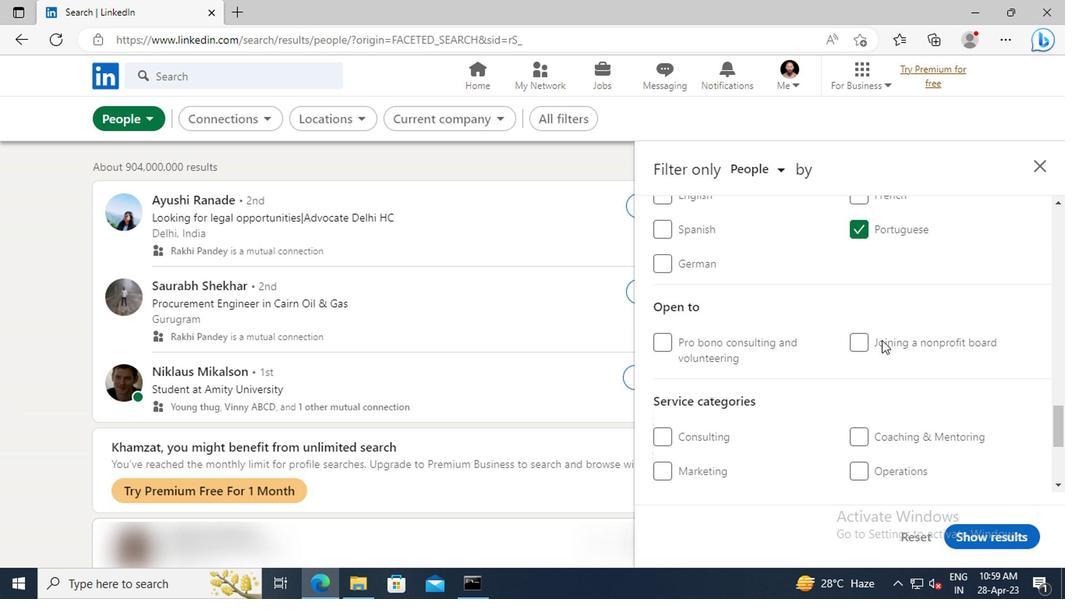
Action: Mouse scrolled (729, 343) with delta (0, 0)
Screenshot: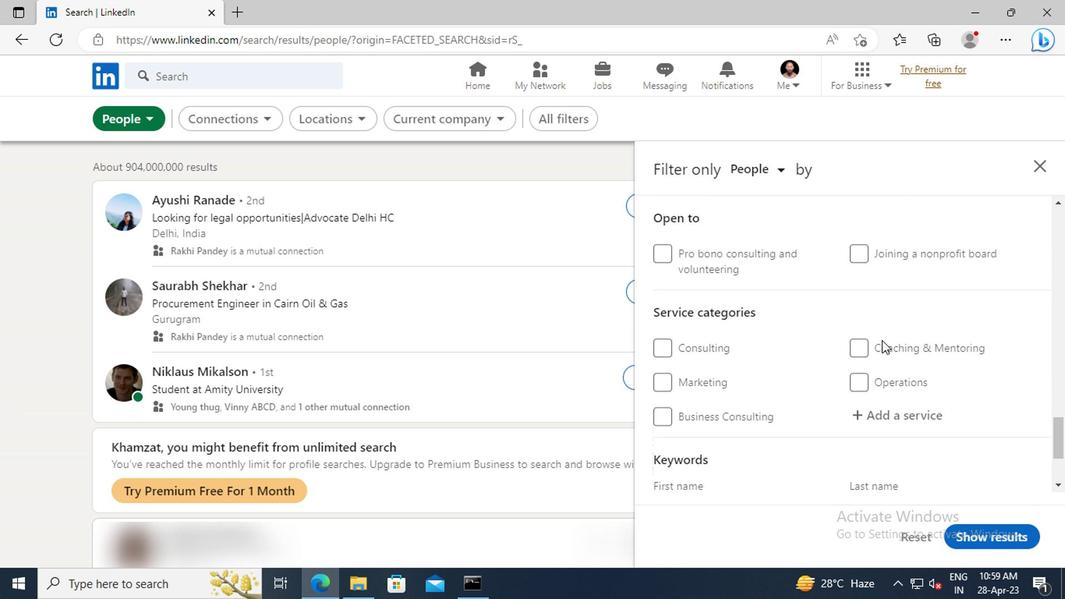 
Action: Mouse scrolled (729, 343) with delta (0, 0)
Screenshot: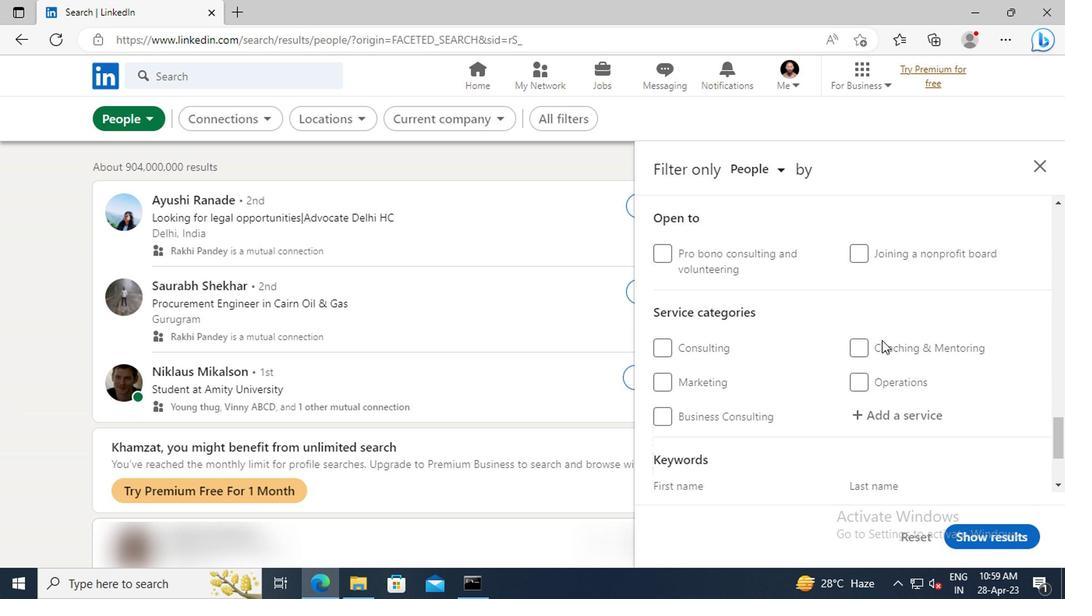 
Action: Mouse moved to (735, 337)
Screenshot: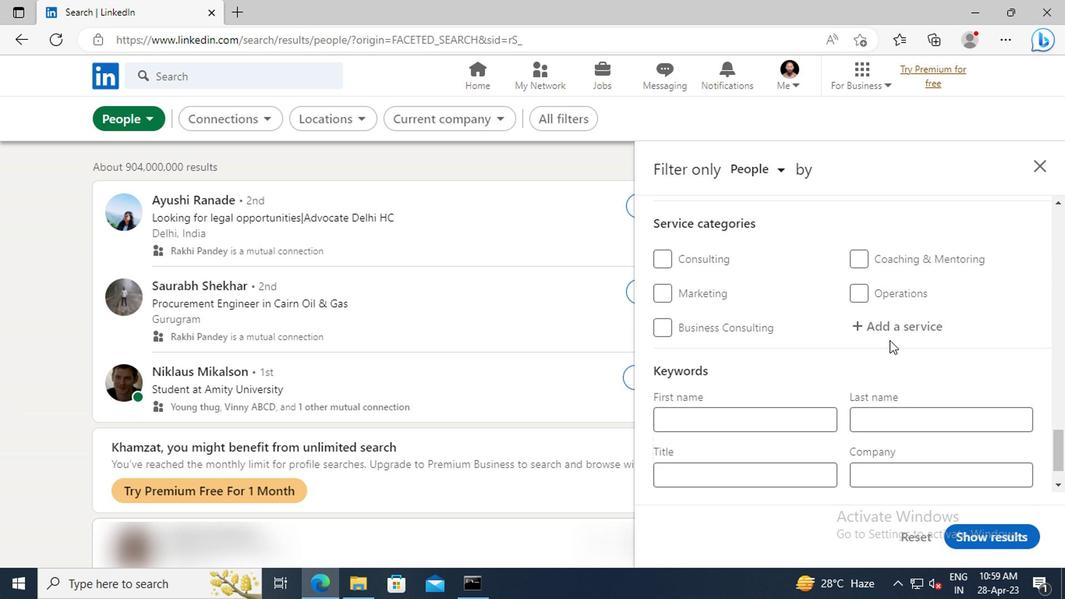 
Action: Mouse pressed left at (735, 337)
Screenshot: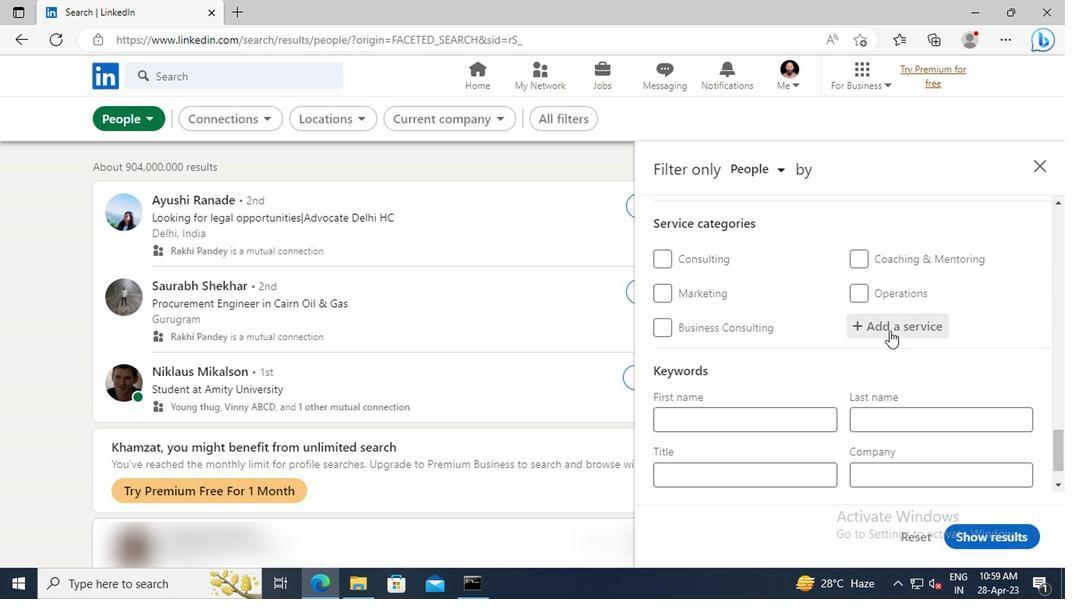
Action: Key pressed <Key.shift>SEARCH<Key.space><Key.shift>ENGINE<Key.space><Key.shift>MARKETING
Screenshot: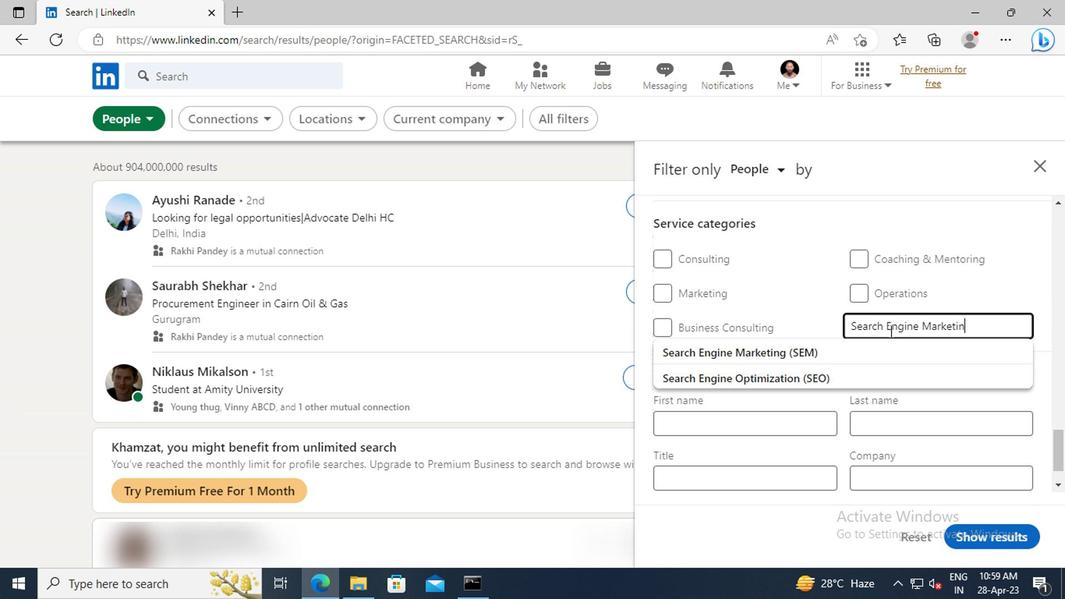 
Action: Mouse moved to (744, 350)
Screenshot: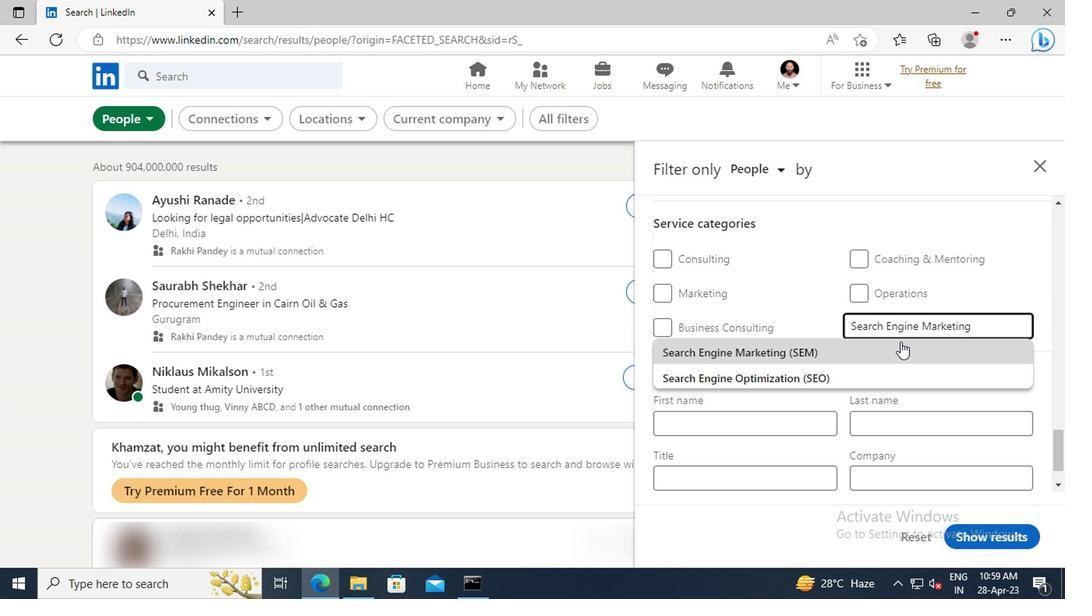 
Action: Mouse pressed left at (744, 350)
Screenshot: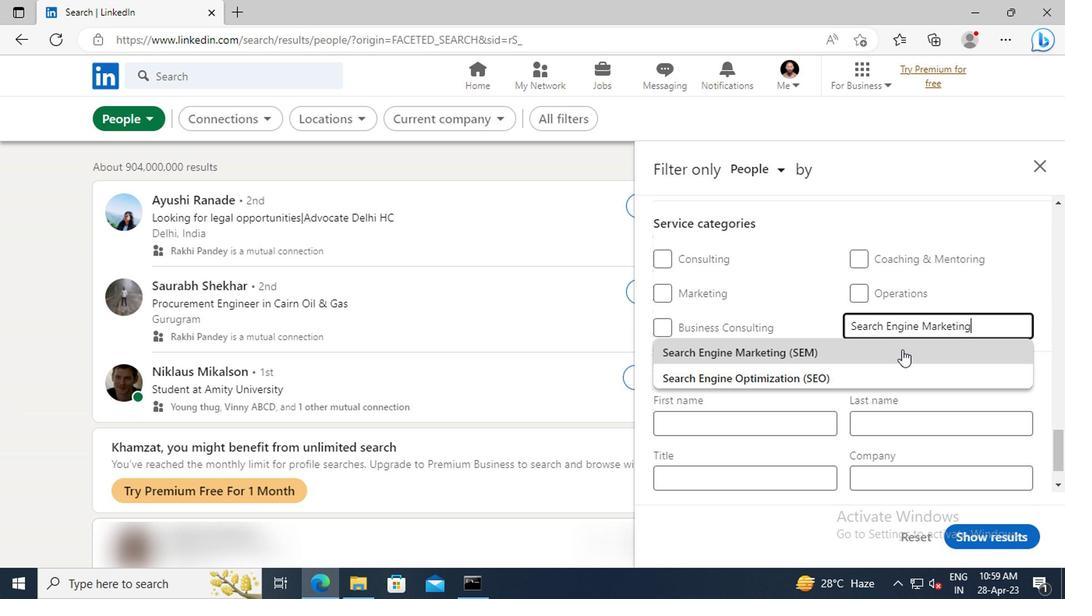 
Action: Mouse moved to (724, 336)
Screenshot: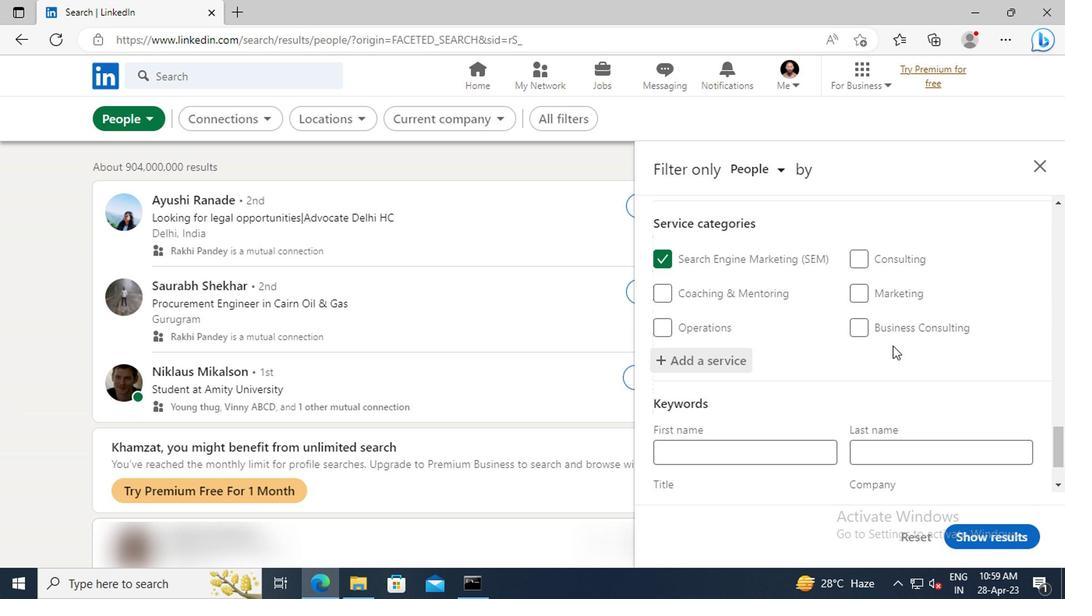 
Action: Mouse scrolled (724, 336) with delta (0, 0)
Screenshot: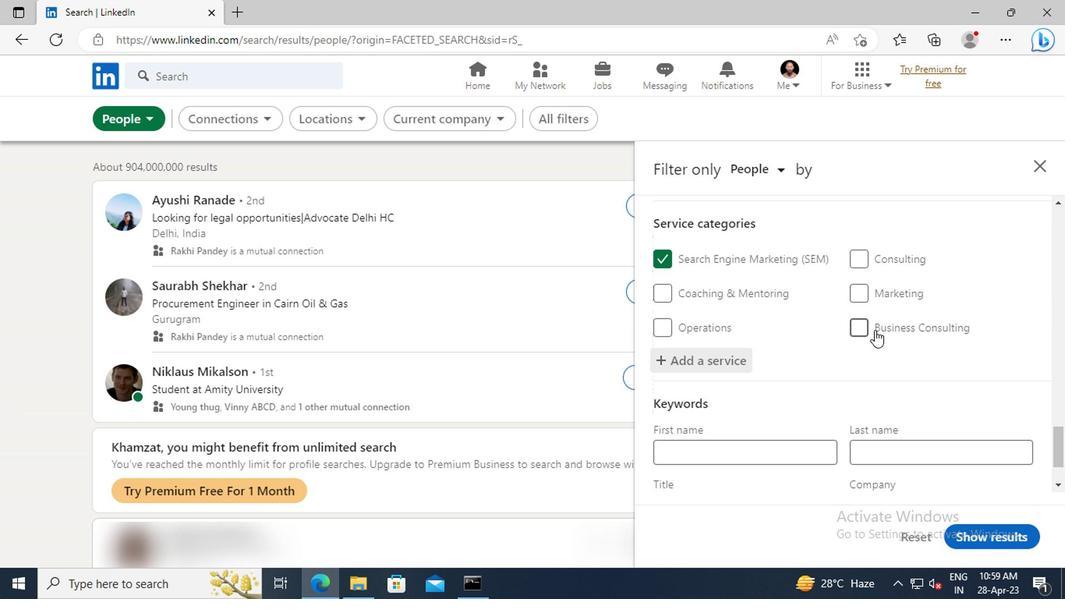 
Action: Mouse scrolled (724, 336) with delta (0, 0)
Screenshot: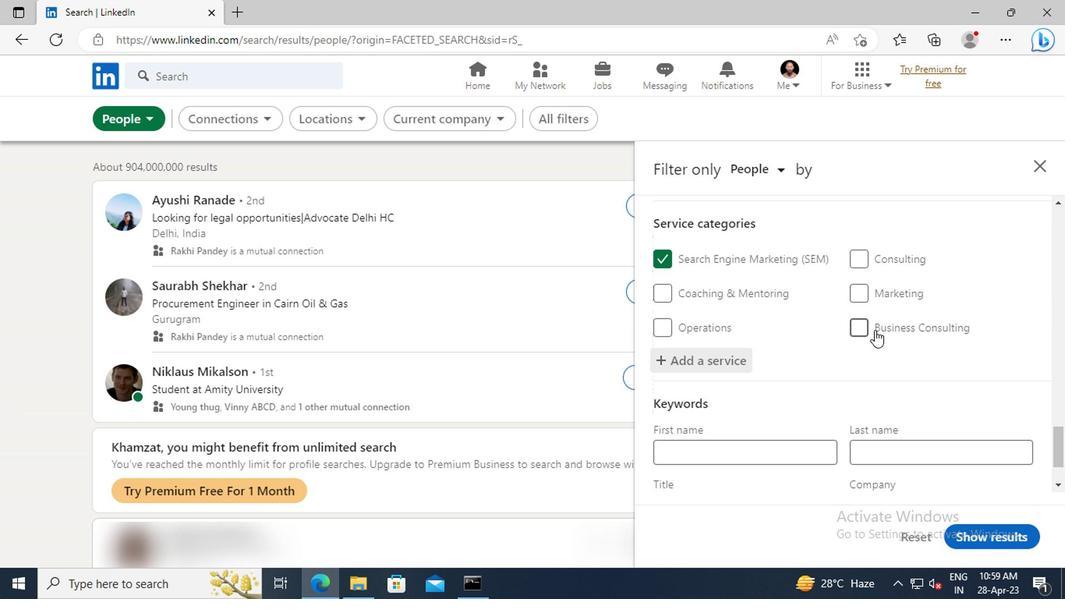 
Action: Mouse scrolled (724, 336) with delta (0, 0)
Screenshot: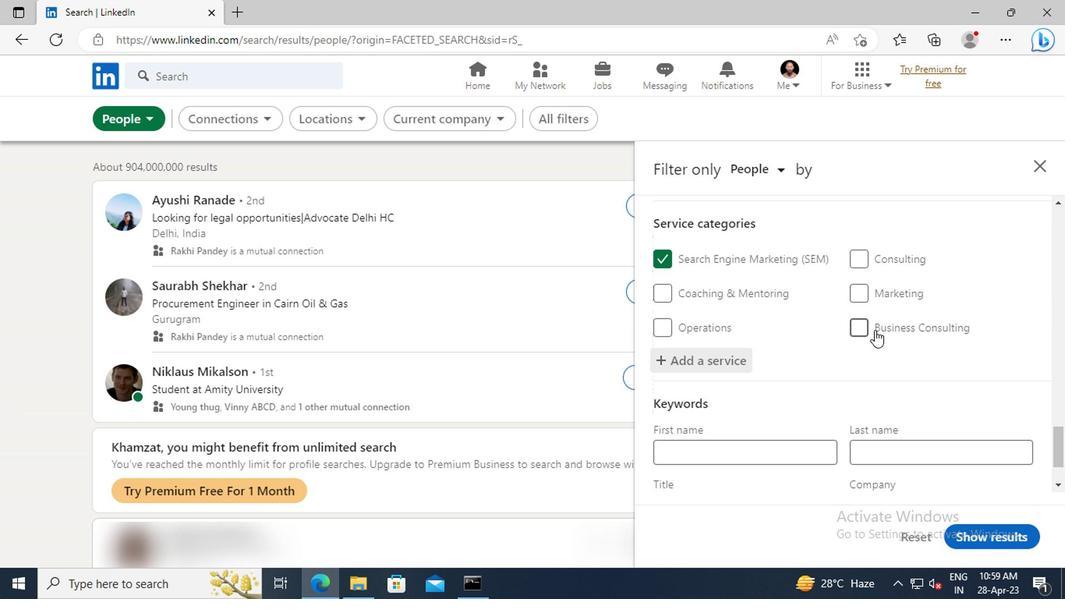 
Action: Mouse moved to (631, 403)
Screenshot: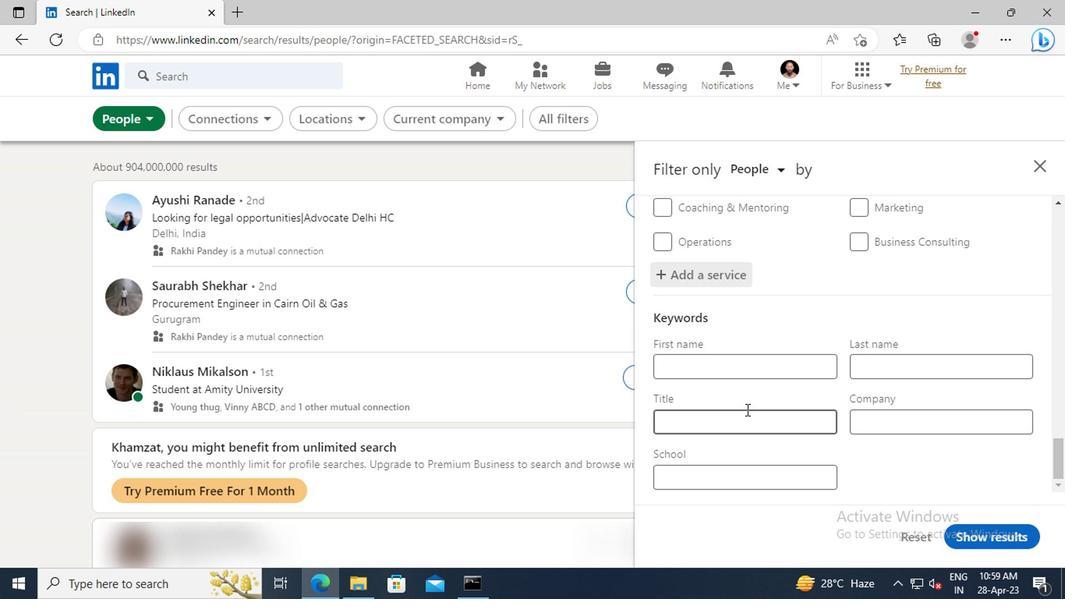 
Action: Mouse pressed left at (631, 403)
Screenshot: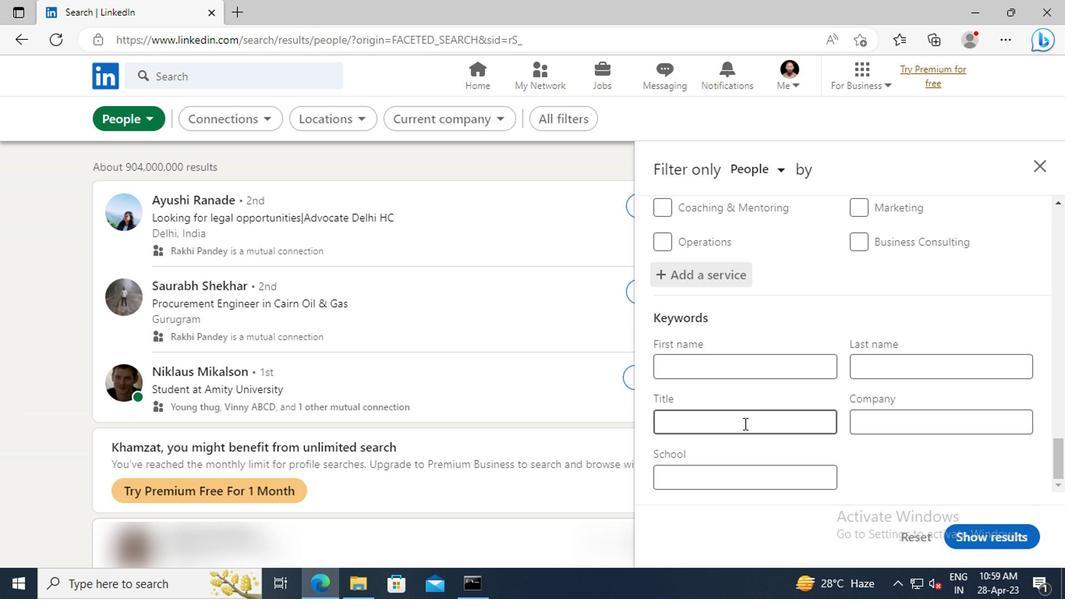 
Action: Key pressed <Key.shift>TAPER<Key.enter>
Screenshot: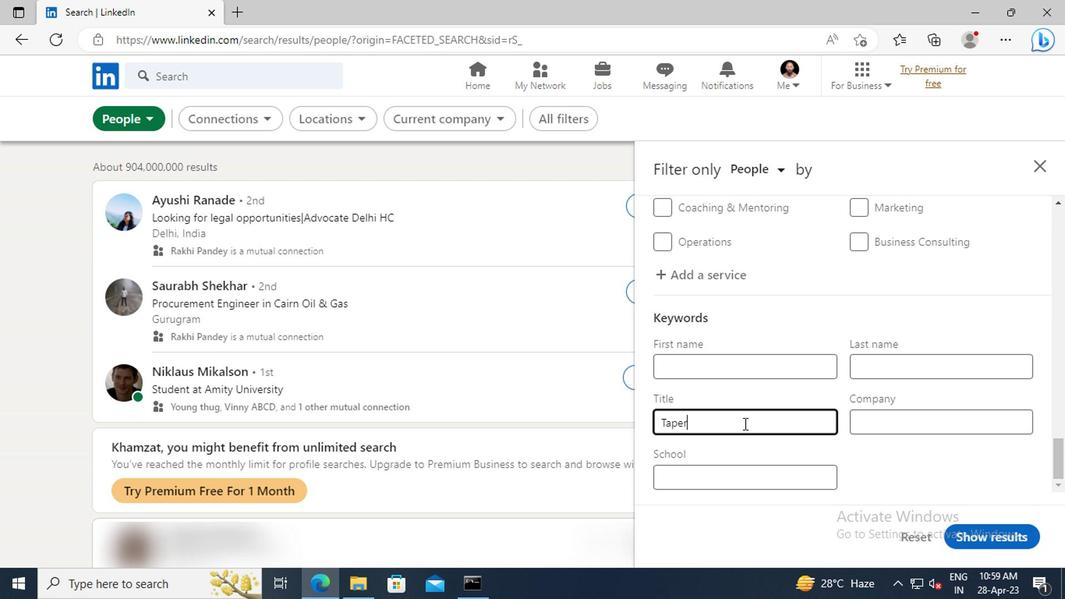 
Action: Mouse moved to (802, 482)
Screenshot: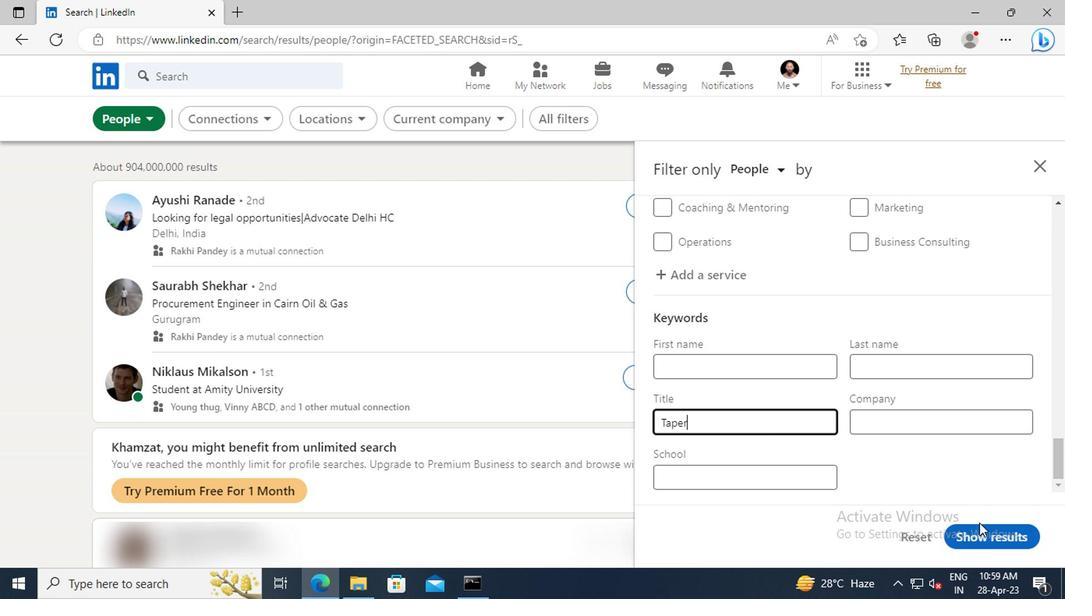 
Action: Mouse pressed left at (802, 482)
Screenshot: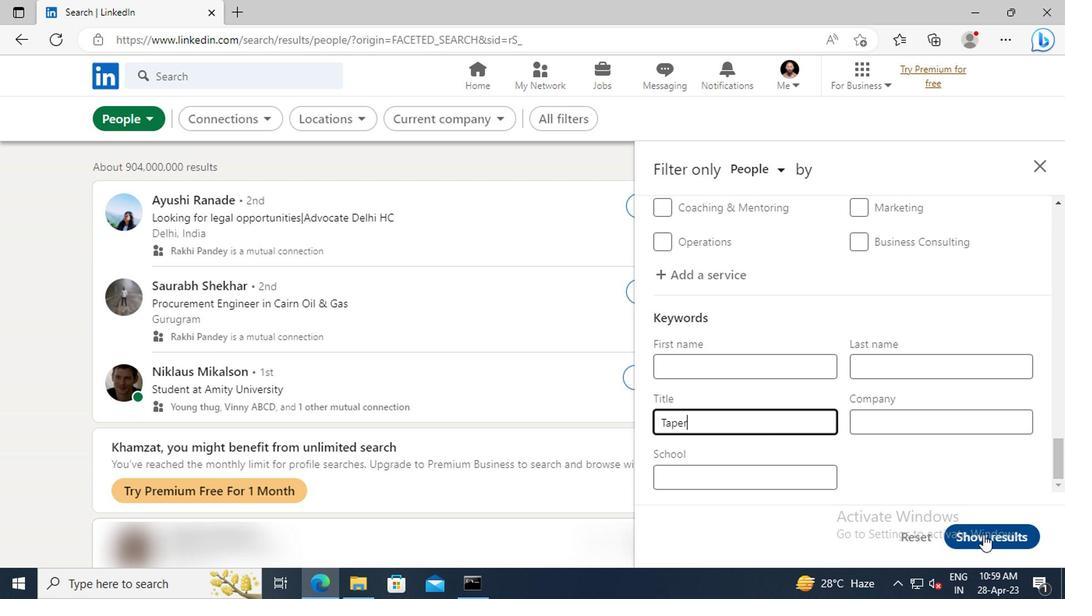 
